 Task: Look for space in Le Blanc-Mesnil, France from 15th June, 2023 to 21st June, 2023 for 5 adults in price range Rs.14000 to Rs.25000. Place can be entire place with 3 bedrooms having 3 beds and 3 bathrooms. Property type can be house, flat, guest house. Booking option can be shelf check-in. Required host language is English.
Action: Mouse moved to (529, 121)
Screenshot: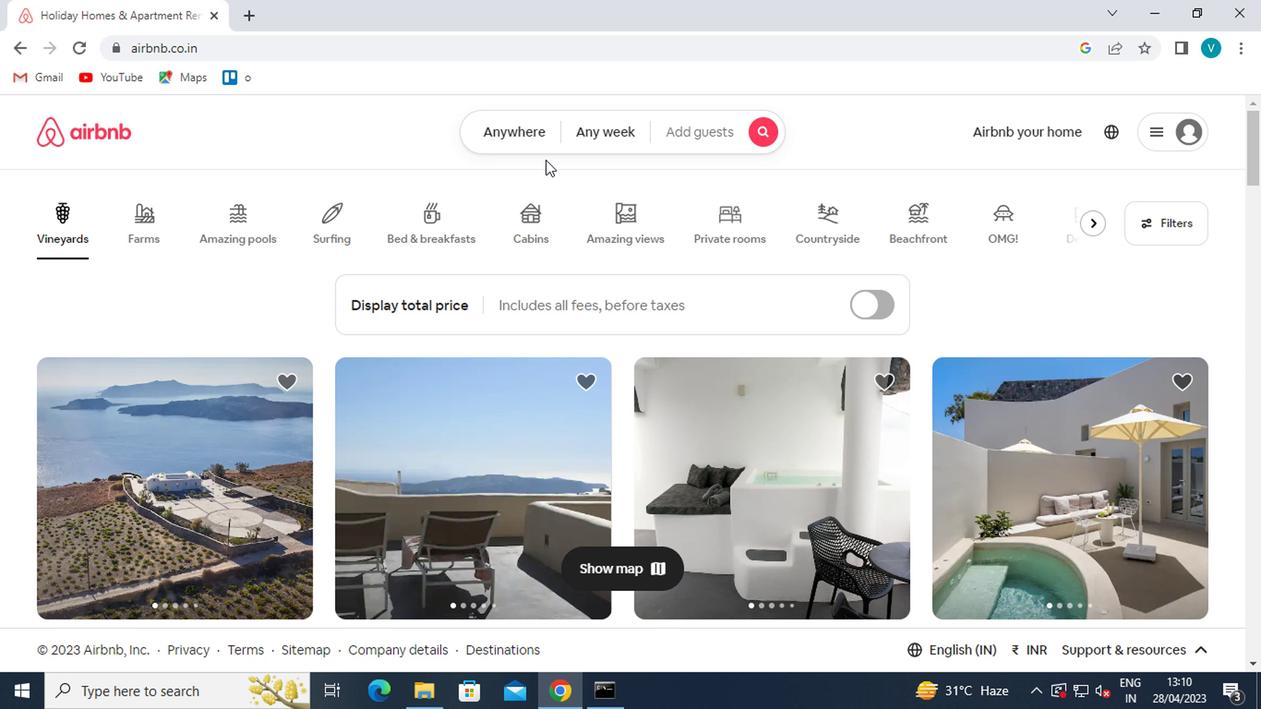 
Action: Mouse pressed left at (529, 121)
Screenshot: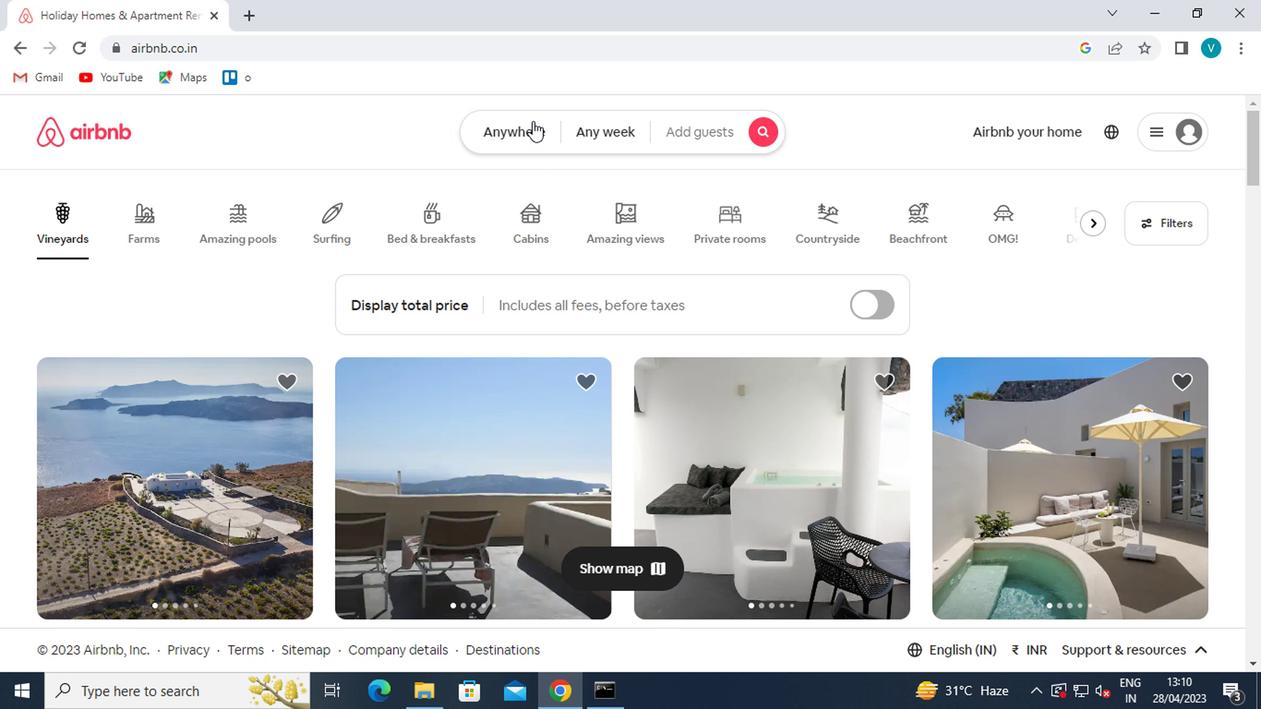
Action: Mouse moved to (437, 205)
Screenshot: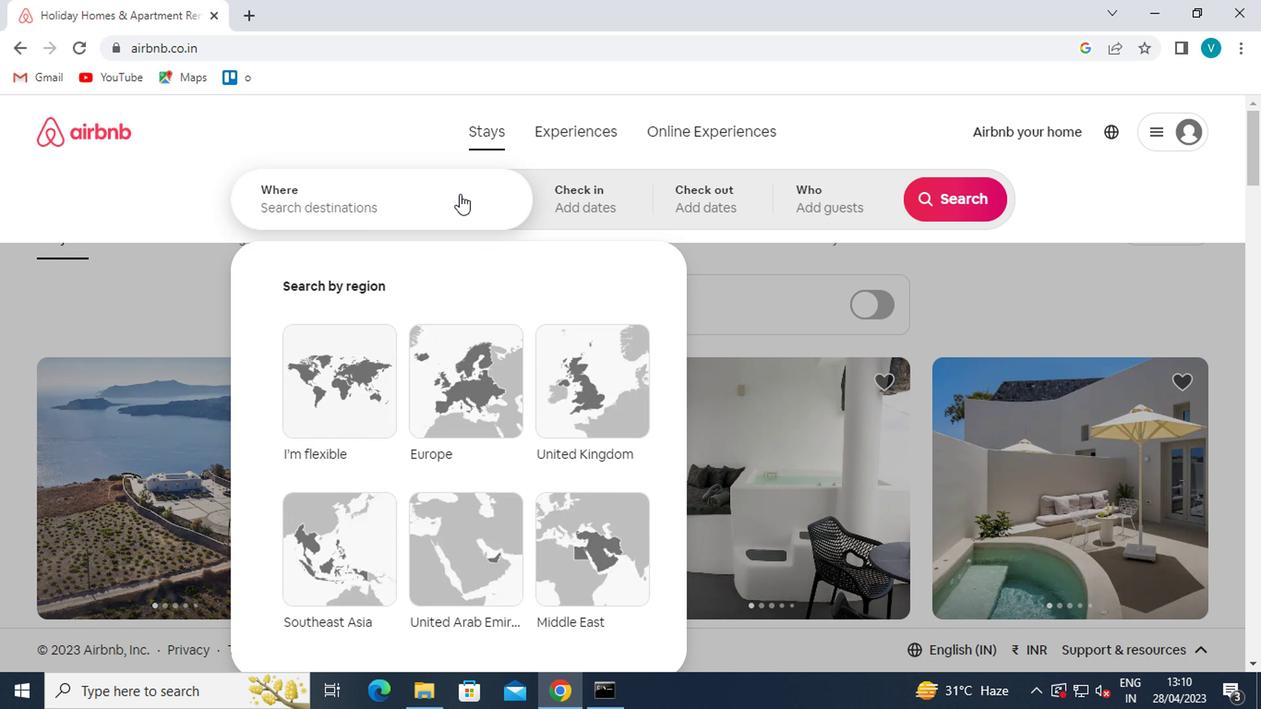 
Action: Mouse pressed left at (437, 205)
Screenshot: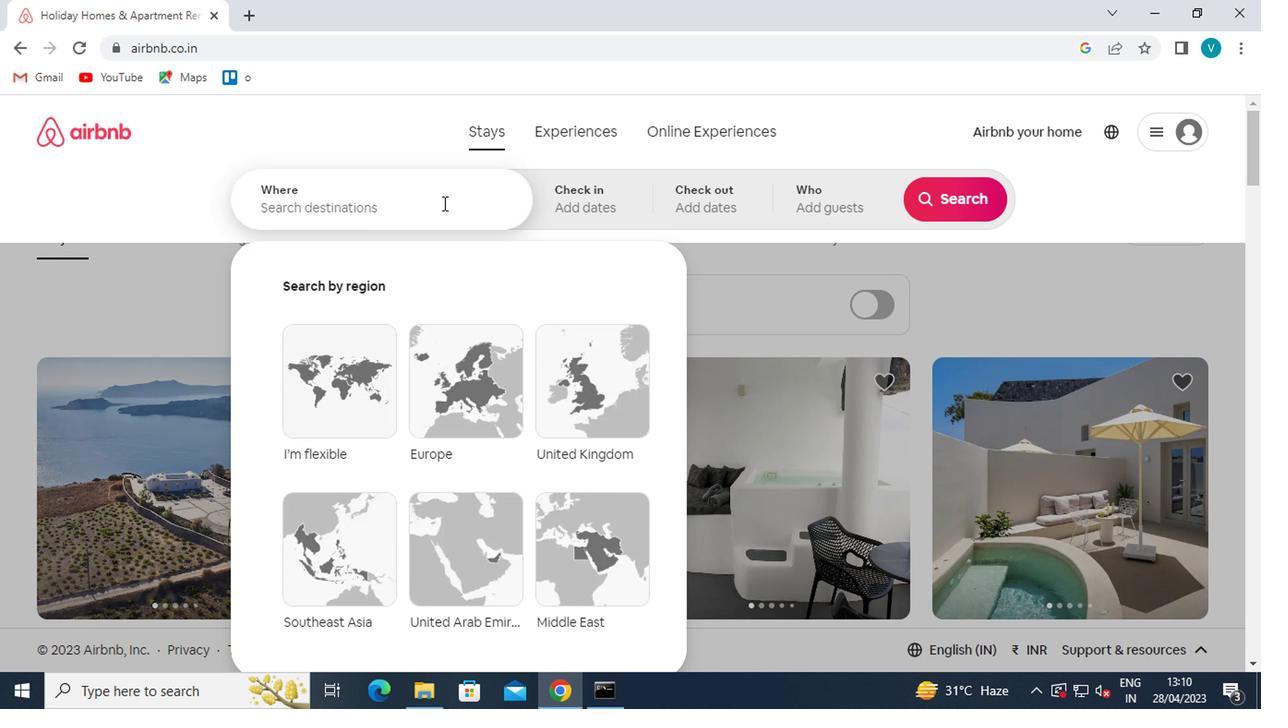 
Action: Key pressed <Key.caps_lock><Key.caps_lock>l<Key.caps_lock>e<Key.space>bl<Key.down><Key.enter>
Screenshot: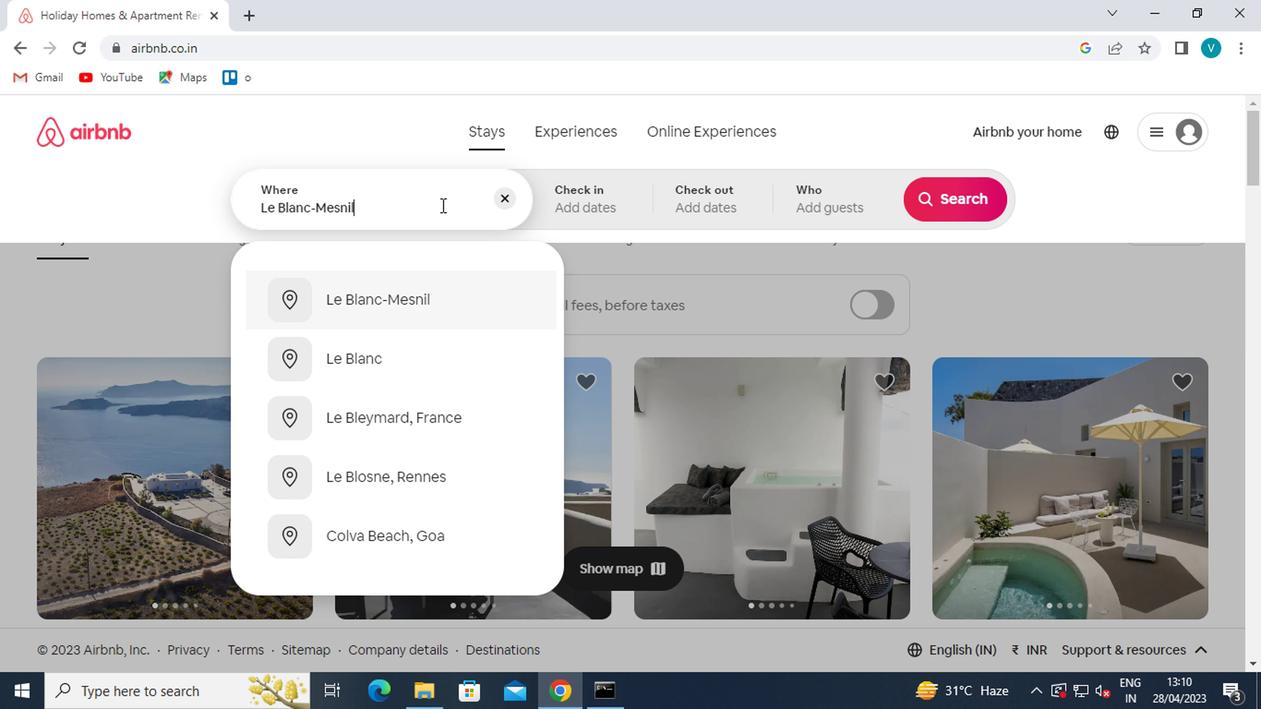 
Action: Mouse moved to (938, 342)
Screenshot: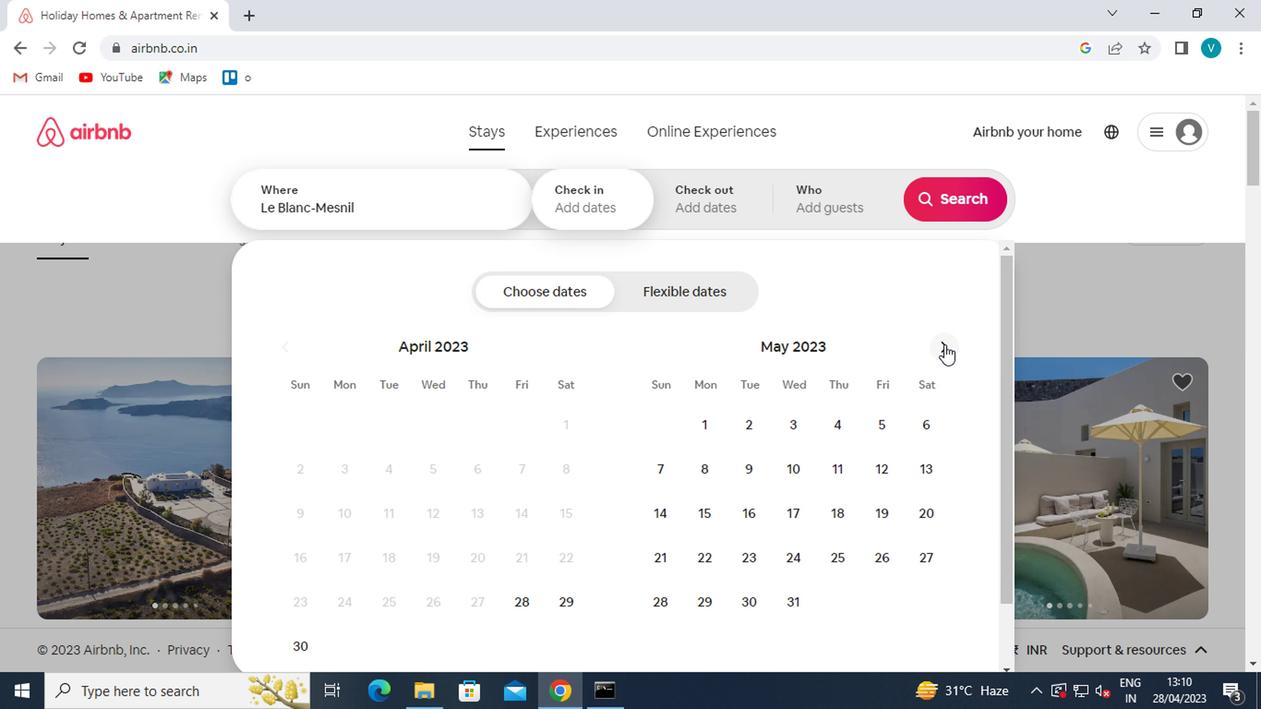 
Action: Mouse pressed left at (938, 342)
Screenshot: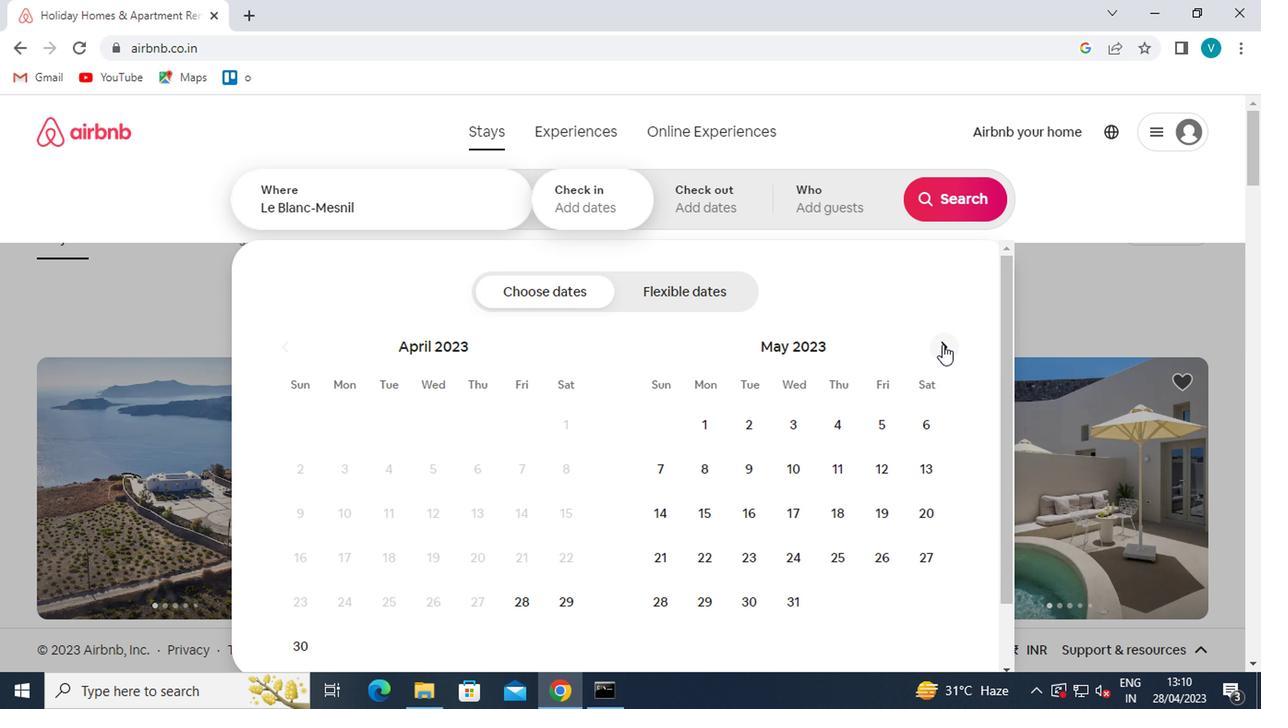 
Action: Mouse moved to (837, 510)
Screenshot: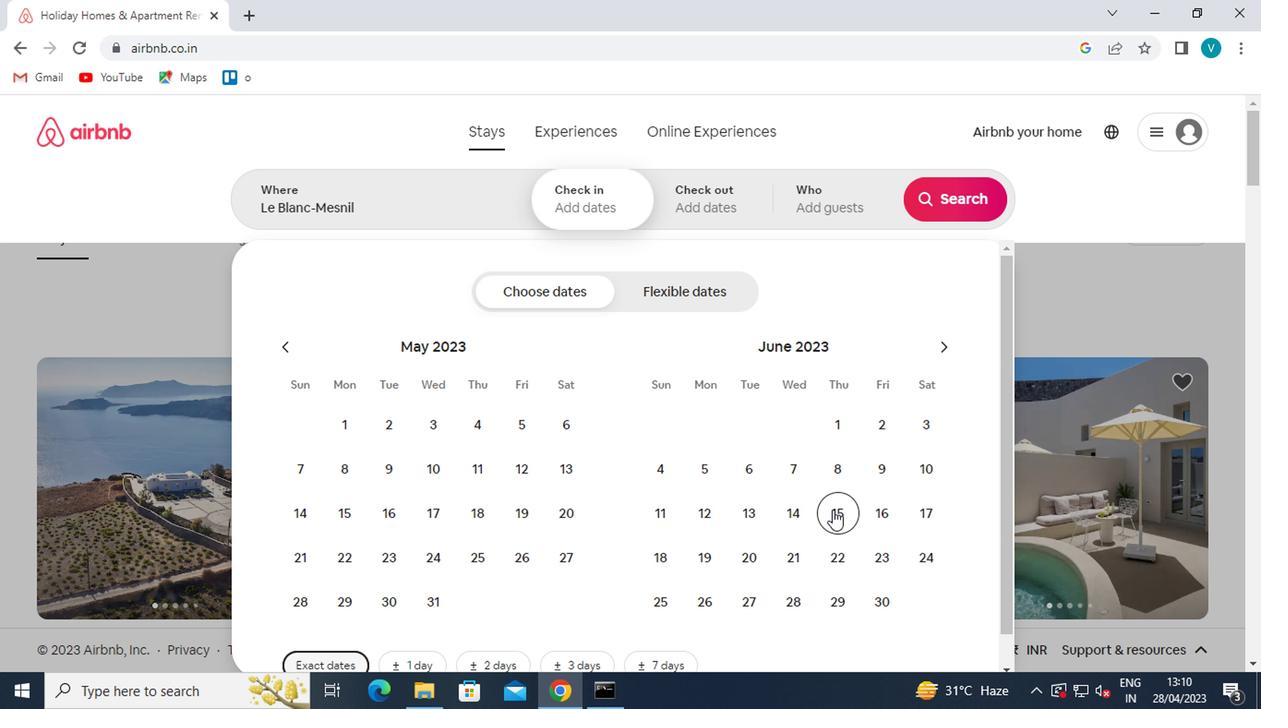 
Action: Mouse pressed left at (837, 510)
Screenshot: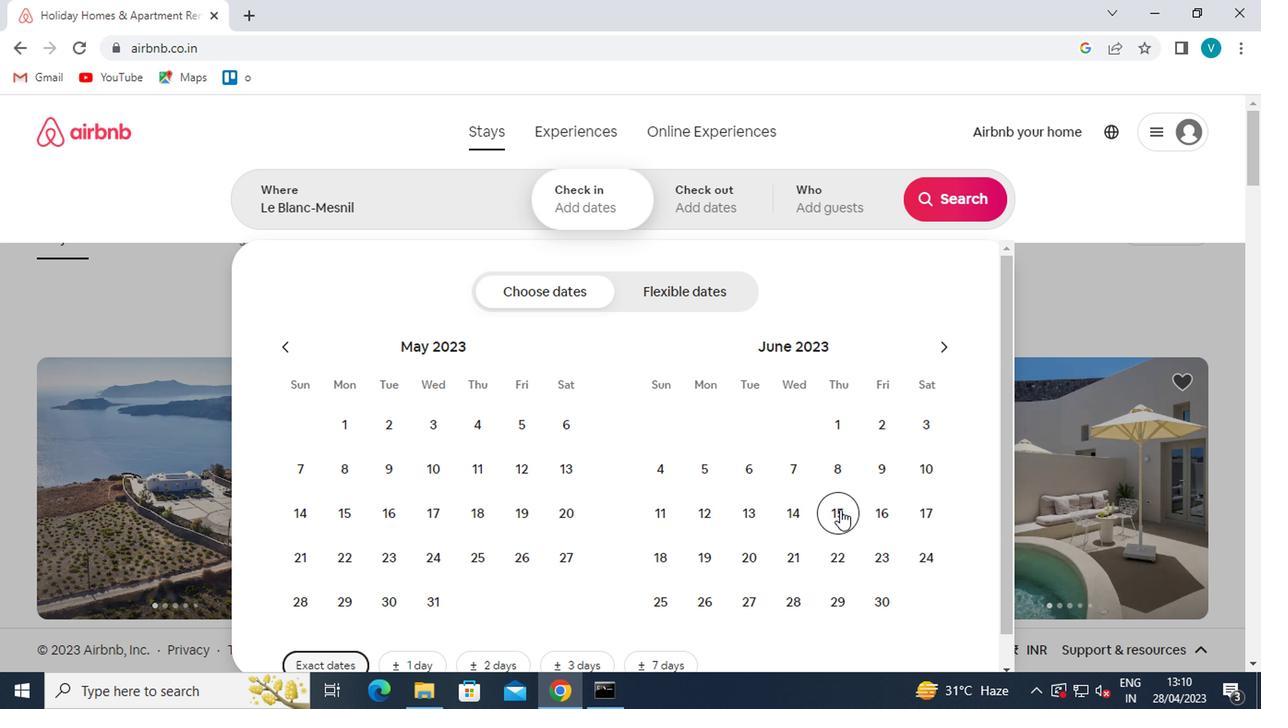 
Action: Mouse moved to (797, 567)
Screenshot: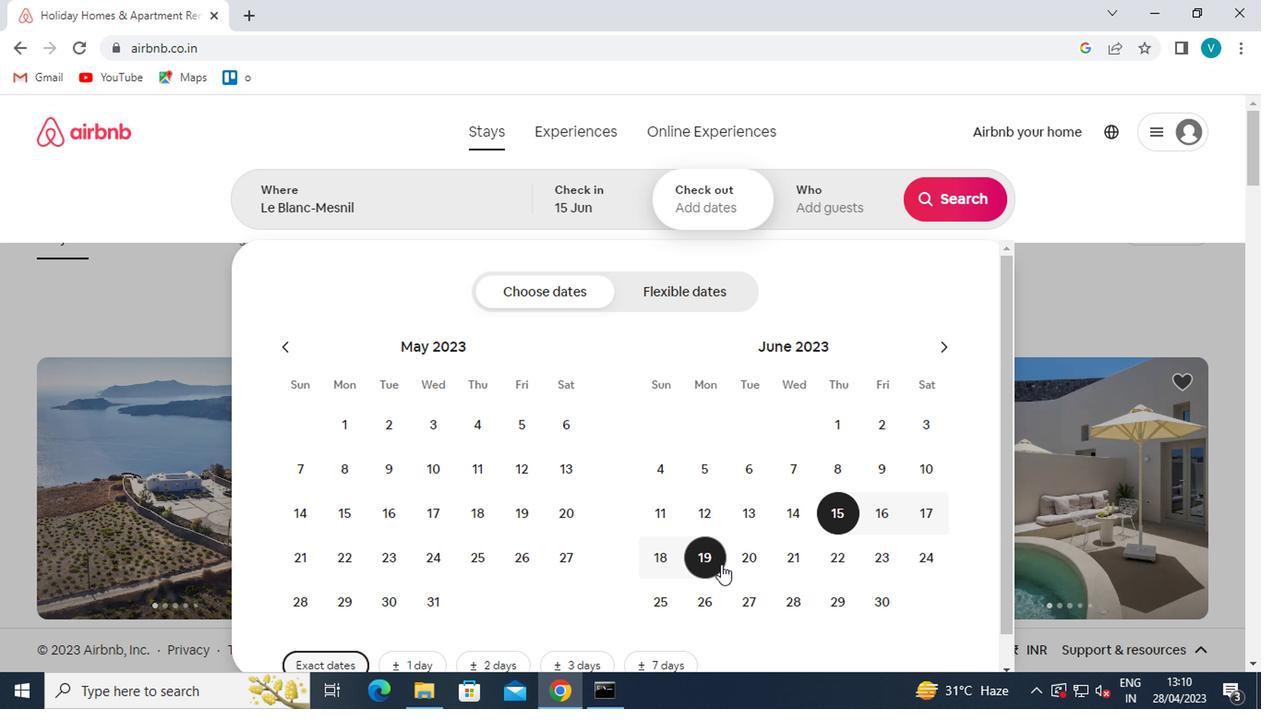 
Action: Mouse pressed left at (797, 567)
Screenshot: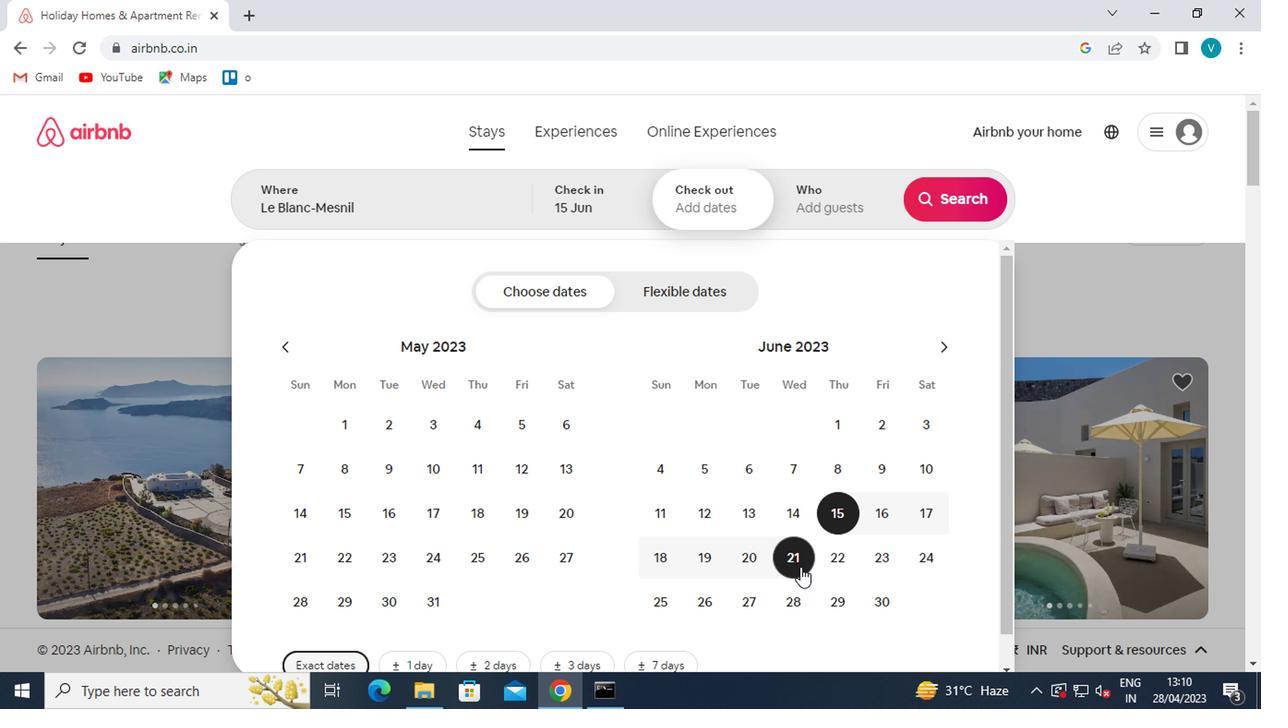 
Action: Mouse moved to (832, 209)
Screenshot: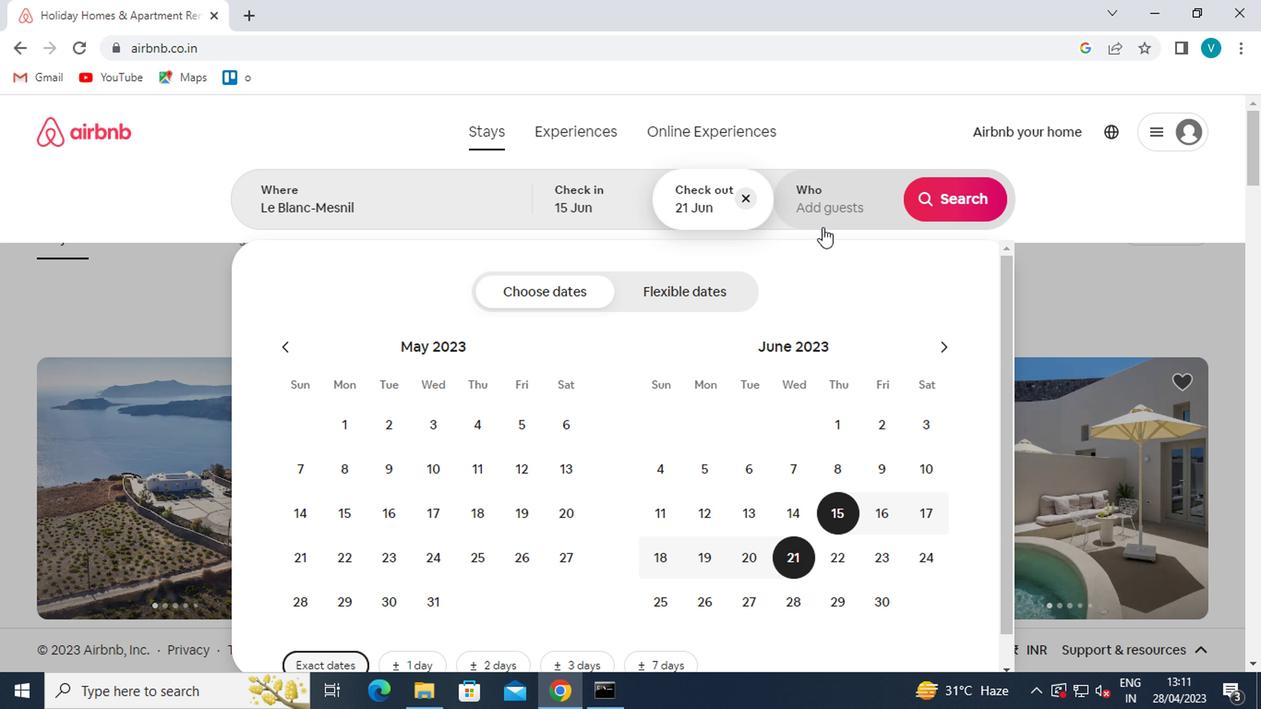 
Action: Mouse pressed left at (832, 209)
Screenshot: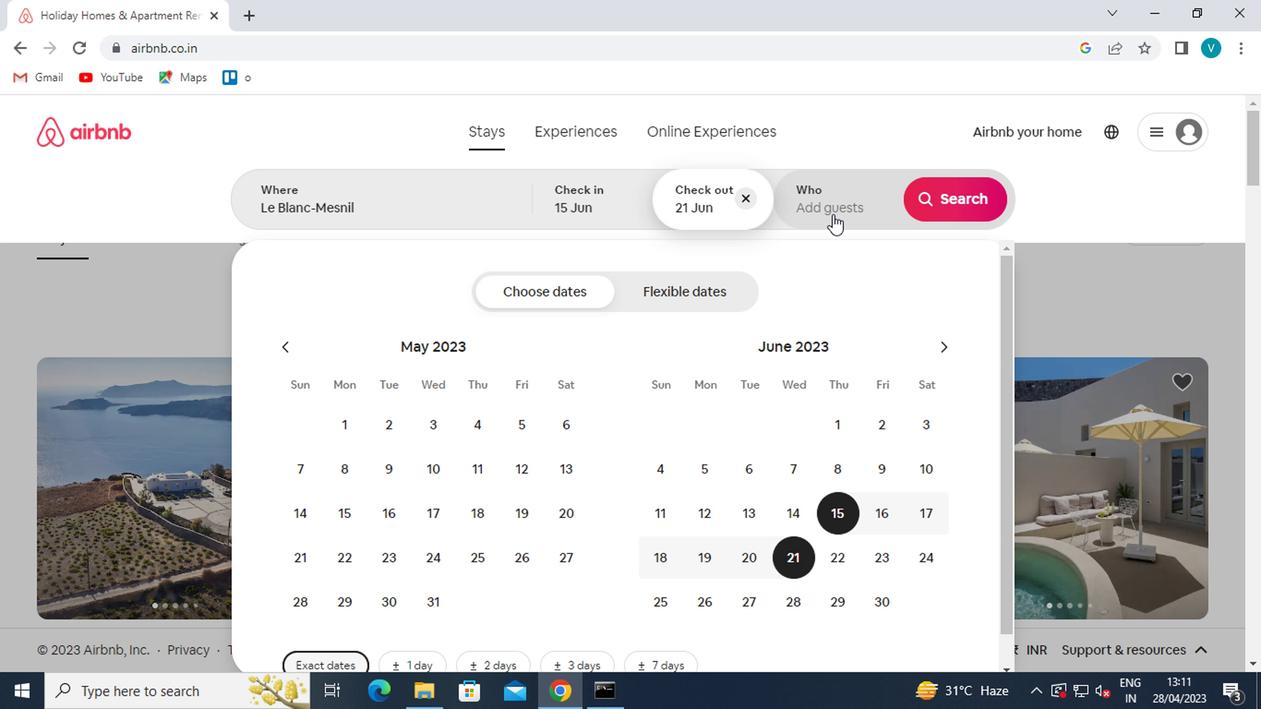 
Action: Mouse moved to (955, 290)
Screenshot: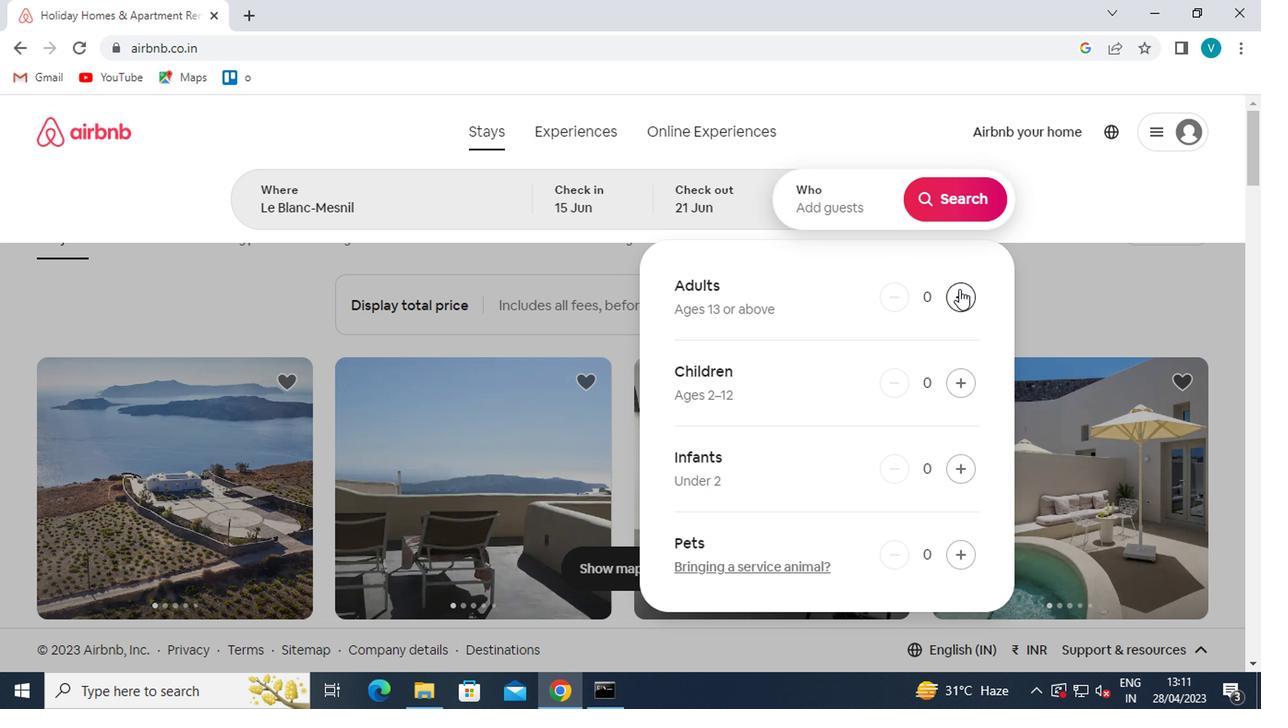 
Action: Mouse pressed left at (955, 290)
Screenshot: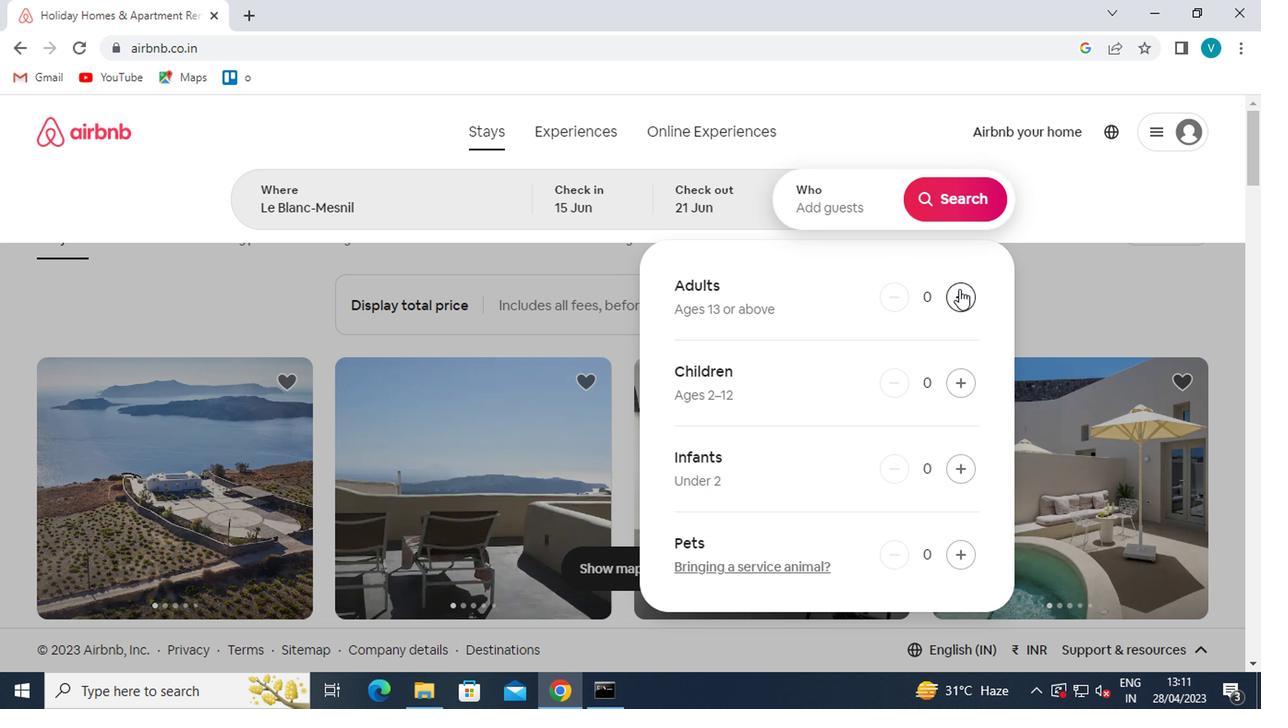
Action: Mouse pressed left at (955, 290)
Screenshot: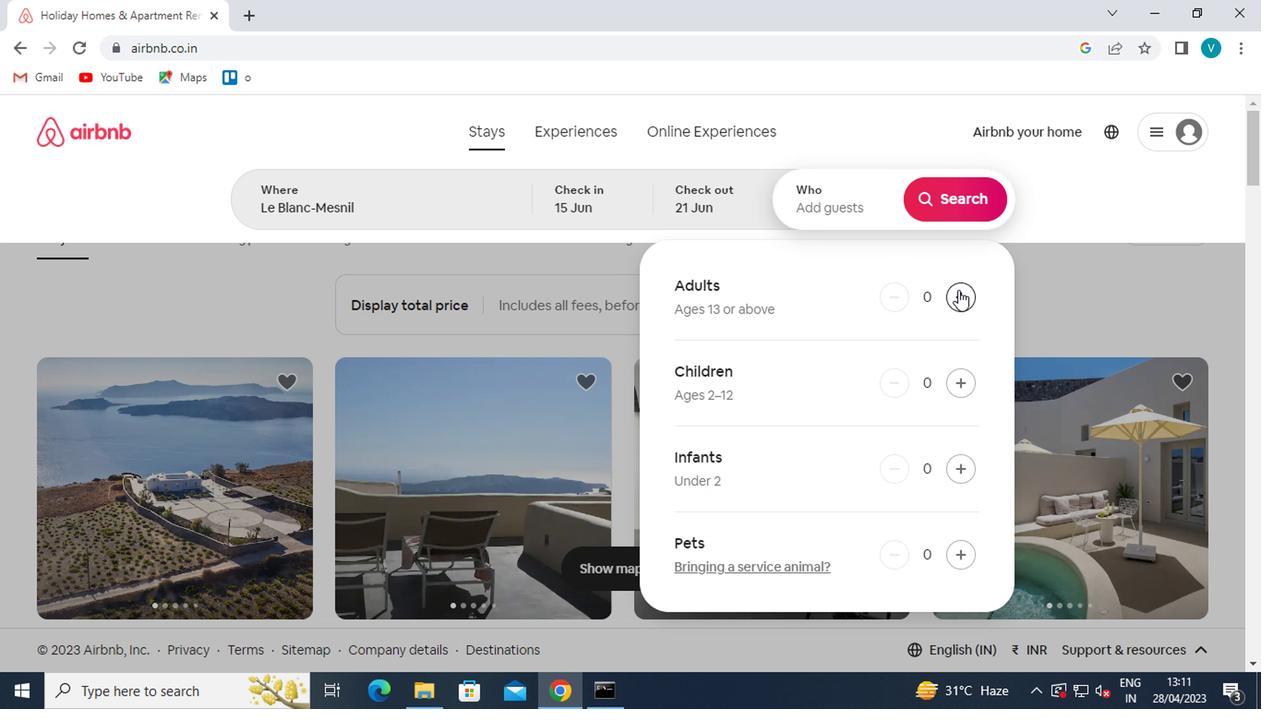 
Action: Mouse pressed left at (955, 290)
Screenshot: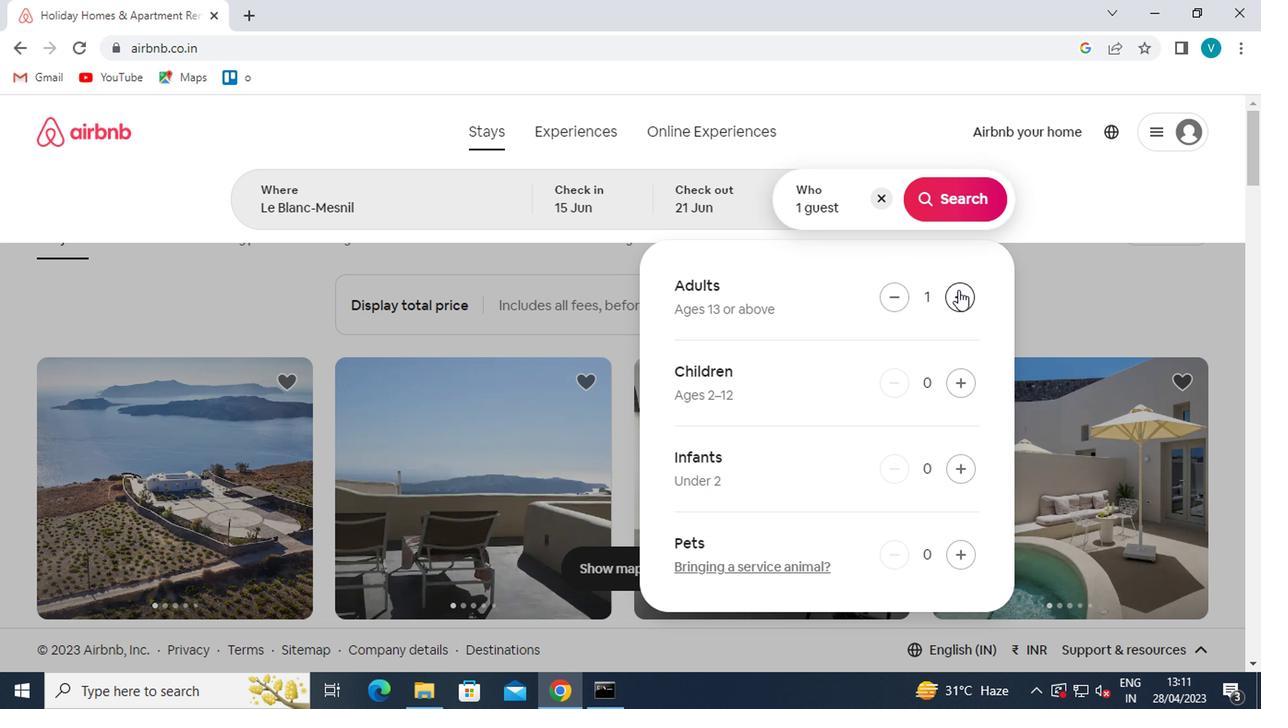 
Action: Mouse pressed left at (955, 290)
Screenshot: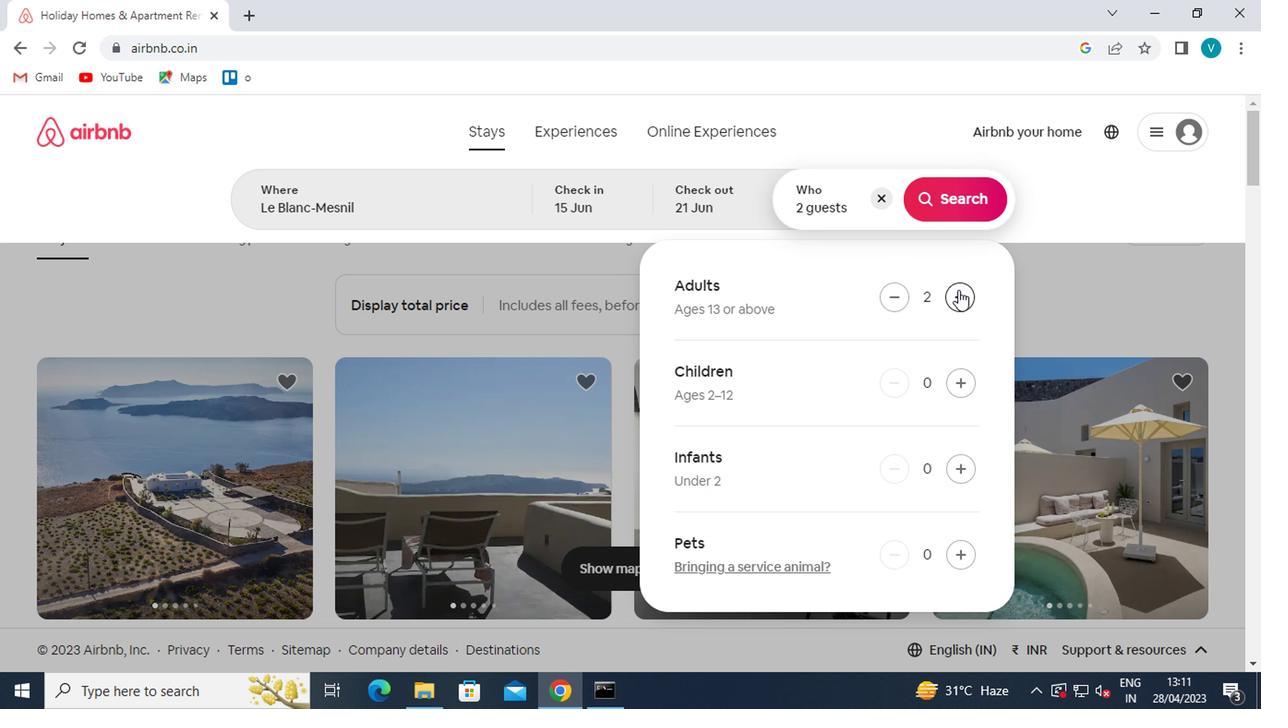 
Action: Mouse pressed left at (955, 290)
Screenshot: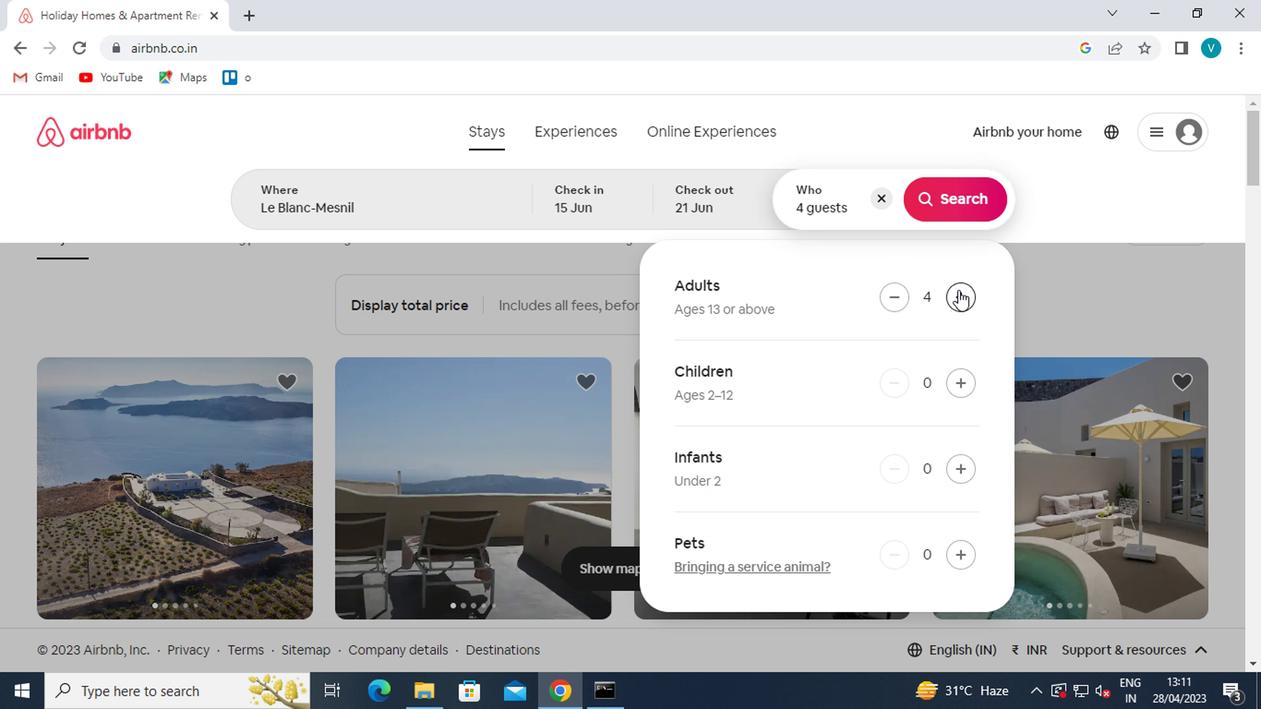 
Action: Mouse moved to (954, 183)
Screenshot: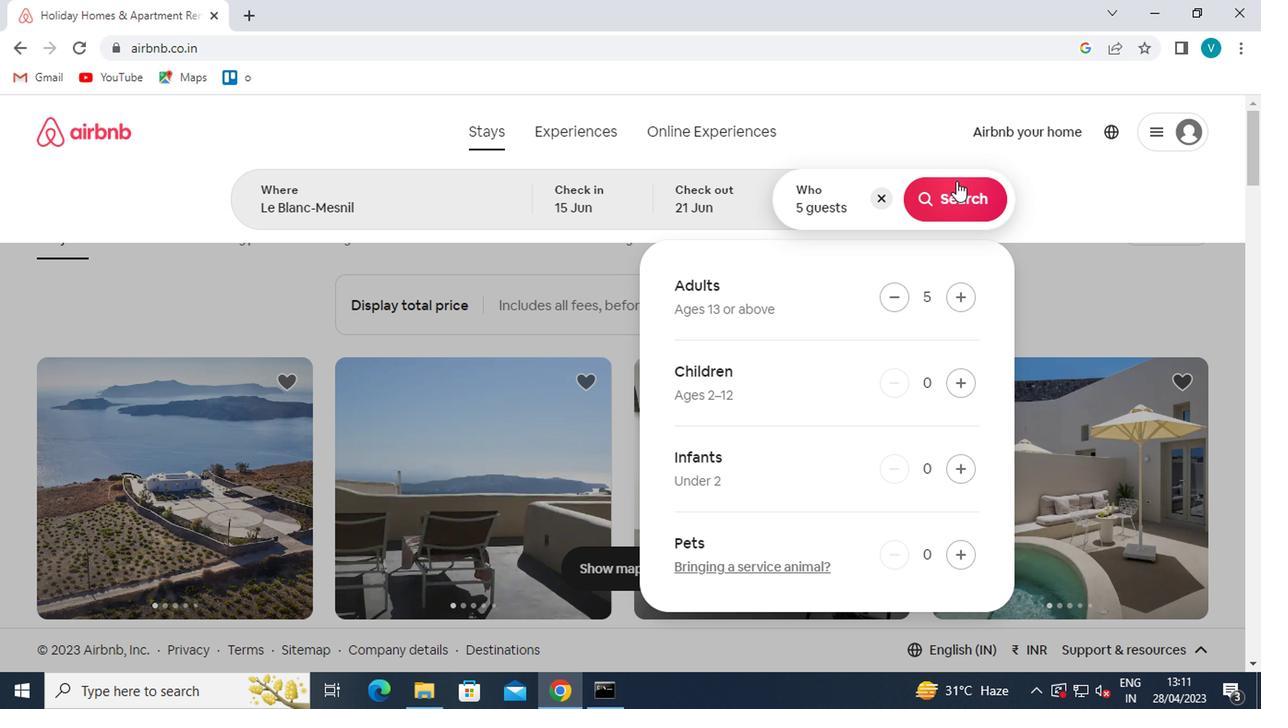 
Action: Mouse pressed left at (954, 183)
Screenshot: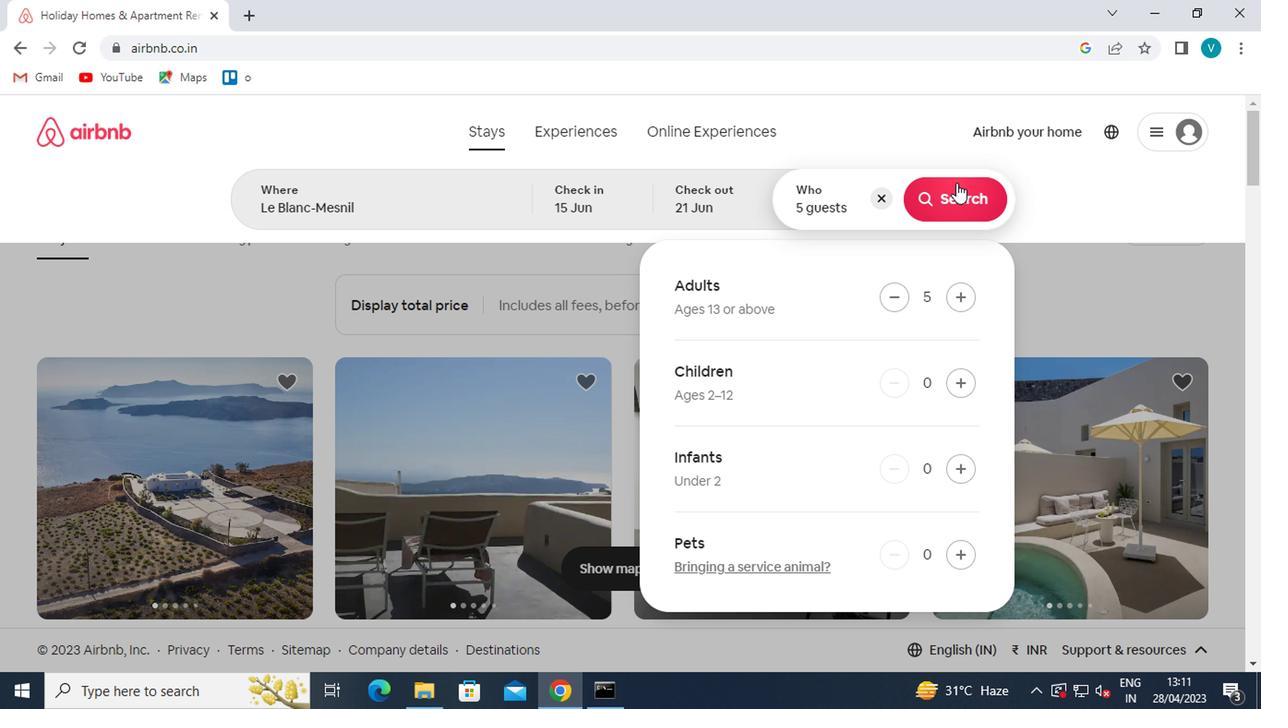 
Action: Mouse moved to (1158, 194)
Screenshot: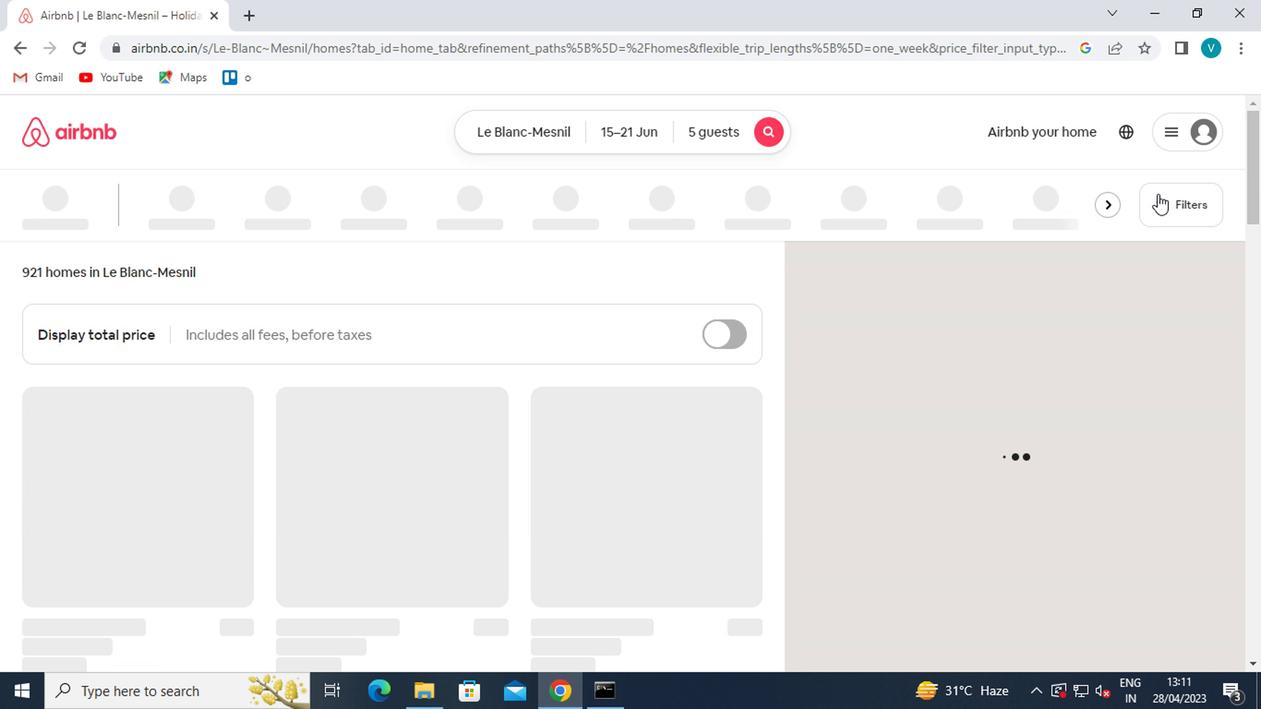 
Action: Mouse pressed left at (1158, 194)
Screenshot: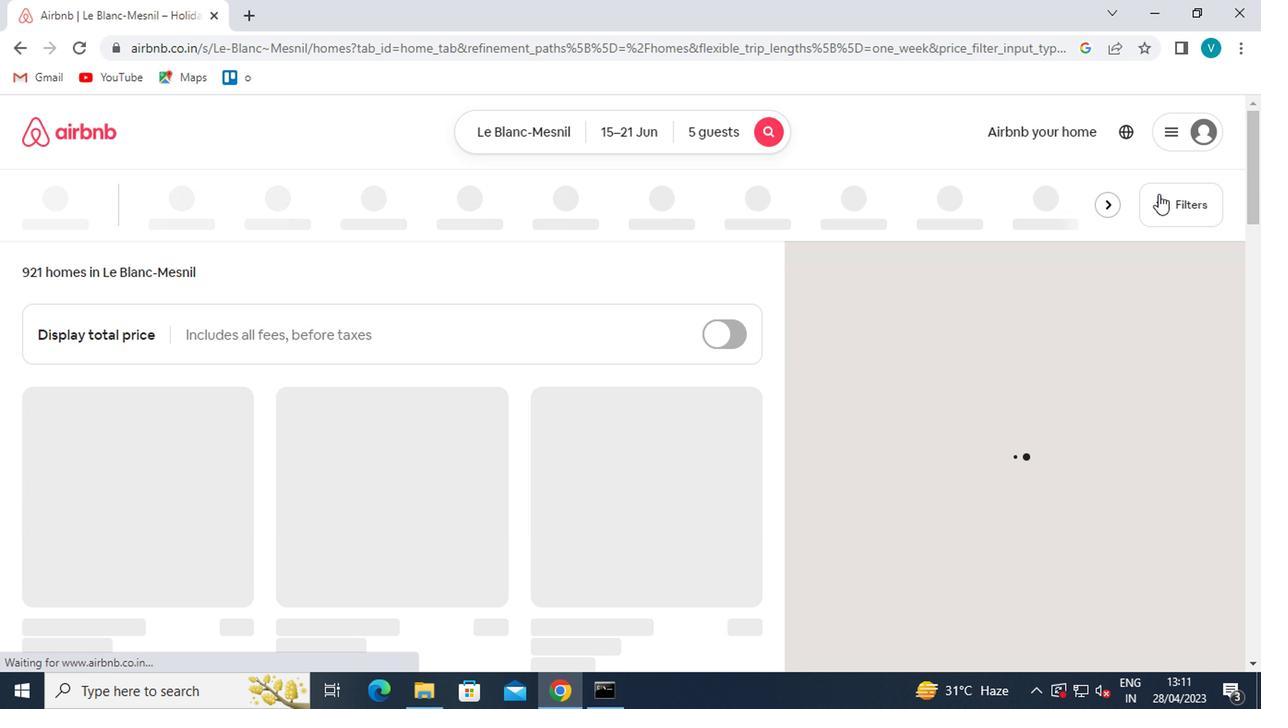 
Action: Mouse moved to (507, 436)
Screenshot: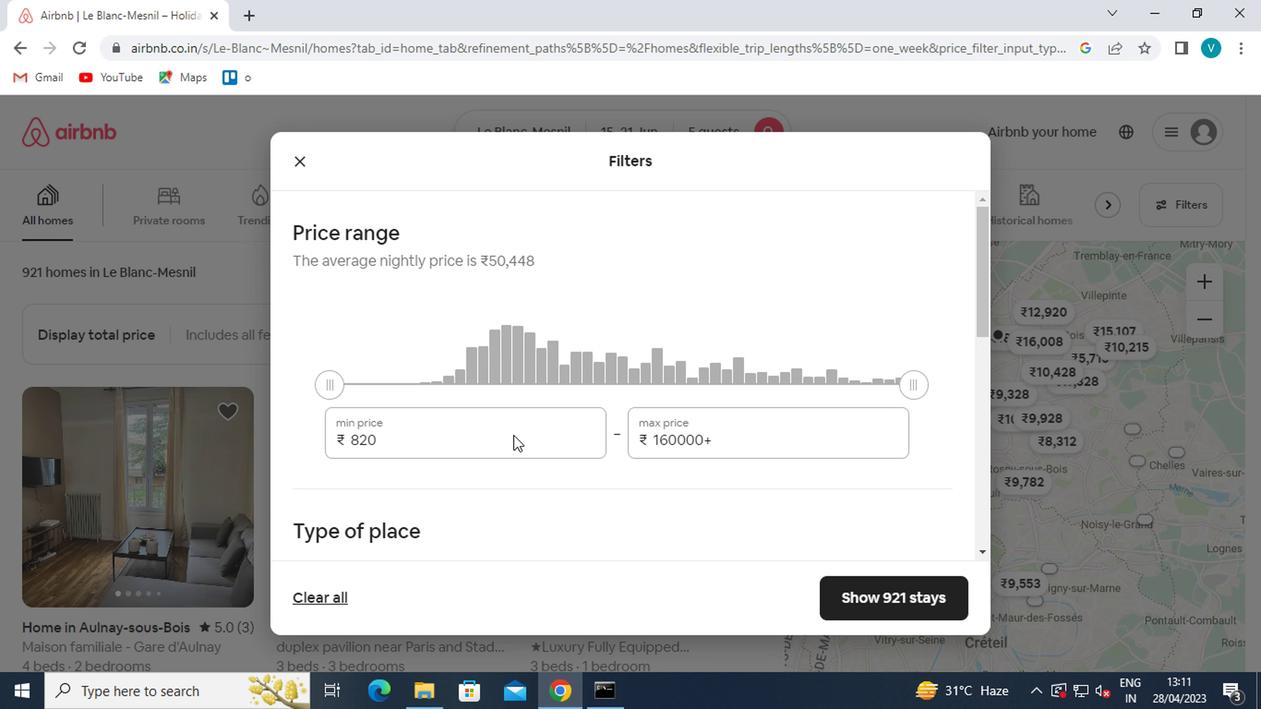 
Action: Mouse pressed left at (507, 436)
Screenshot: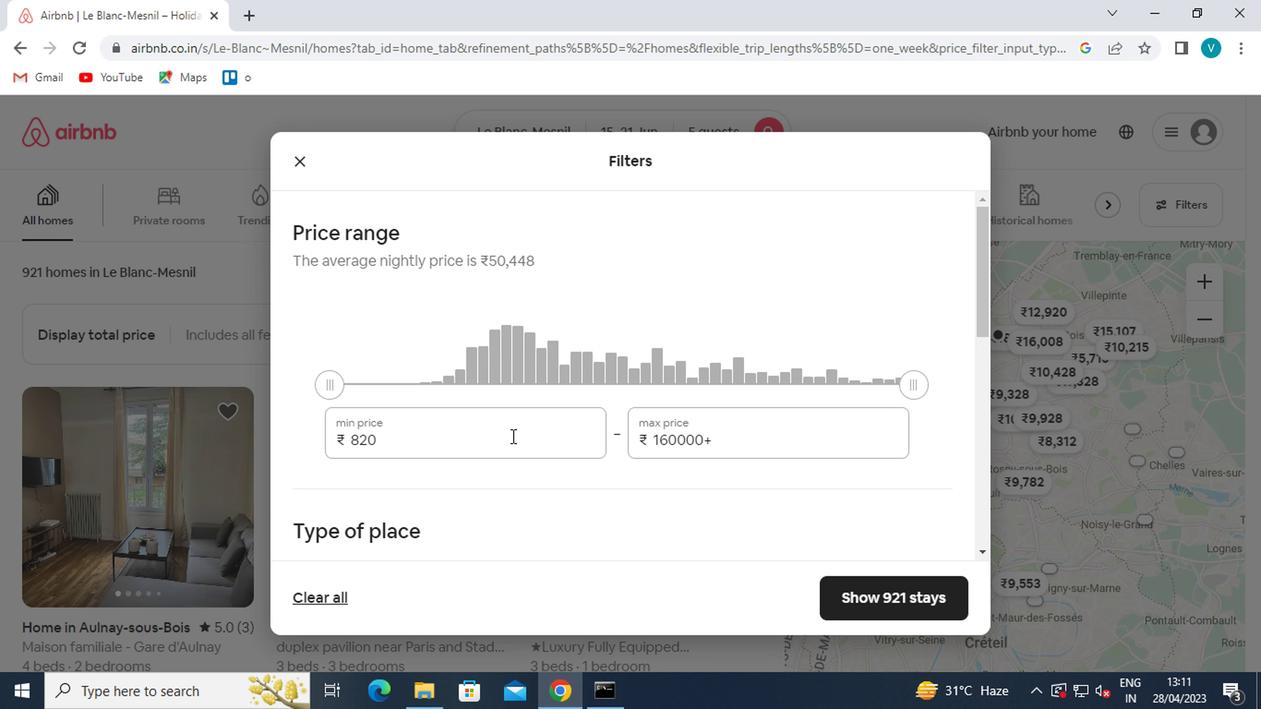 
Action: Key pressed <Key.backspace><Key.backspace><Key.backspace><Key.backspace><Key.backspace><Key.backspace><Key.backspace><Key.backspace><Key.backspace><Key.backspace><Key.backspace><Key.backspace>14000<Key.tab>25000
Screenshot: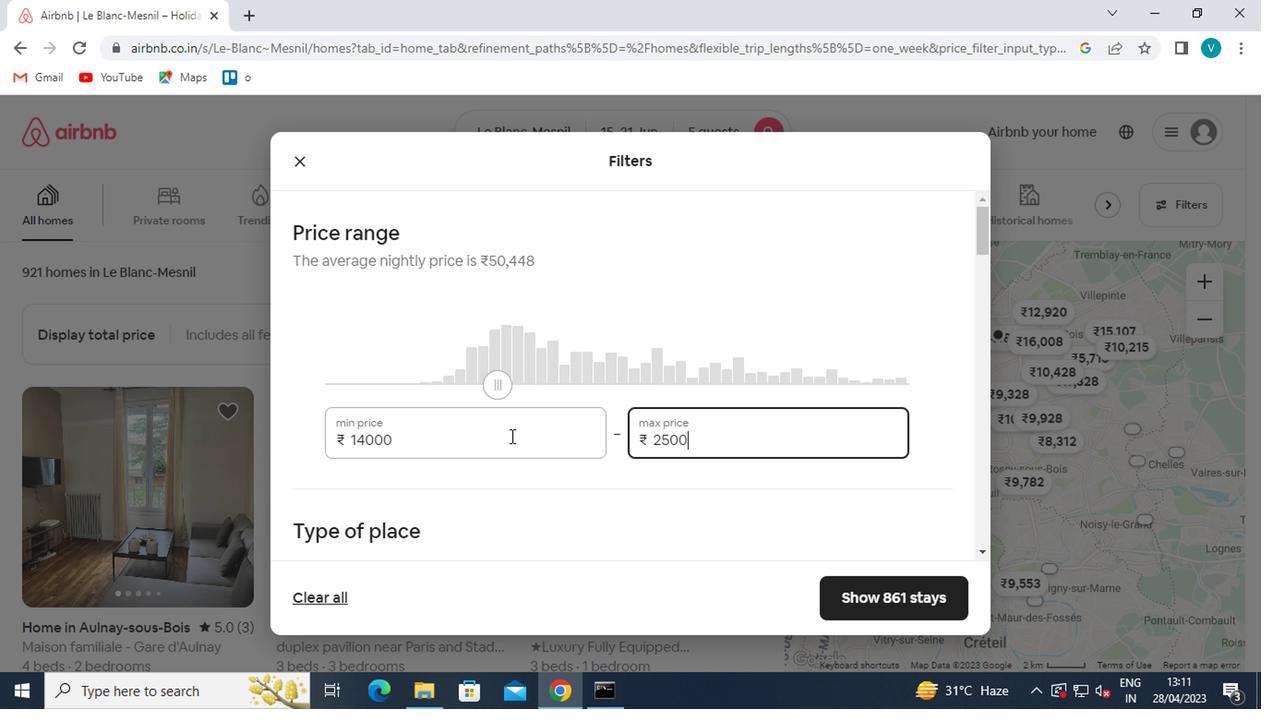 
Action: Mouse scrolled (507, 435) with delta (0, 0)
Screenshot: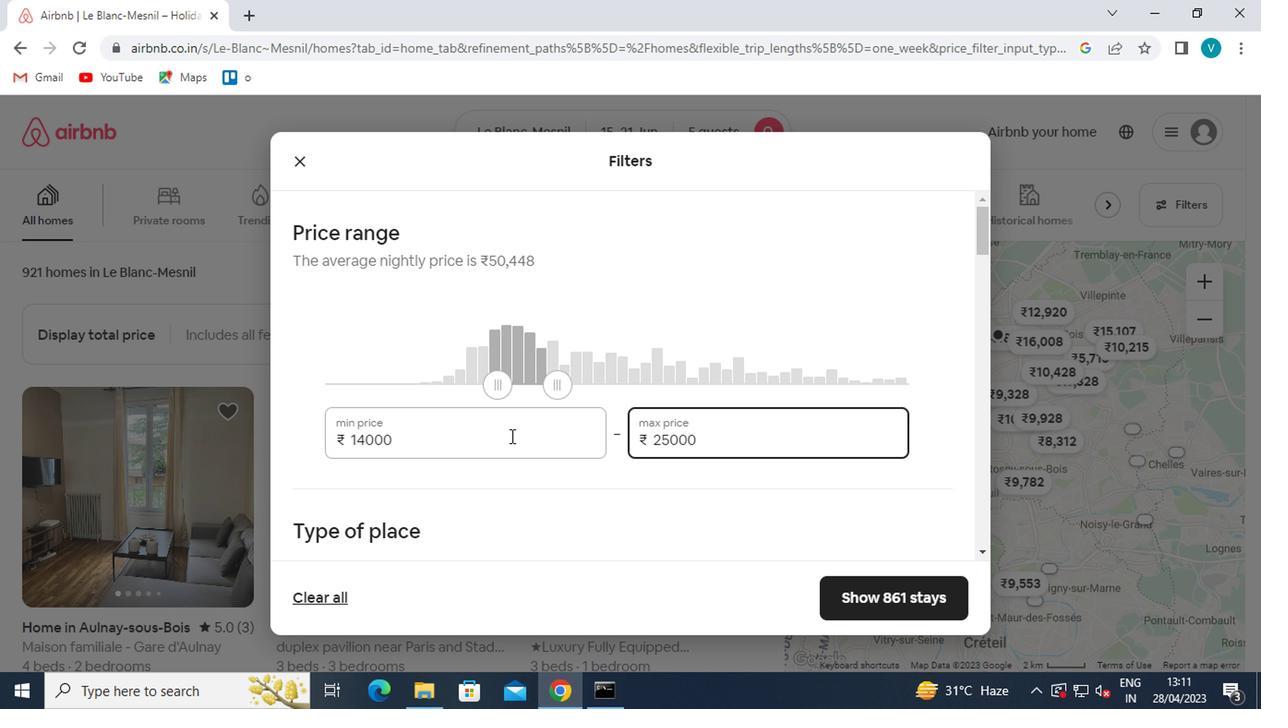 
Action: Mouse scrolled (507, 435) with delta (0, 0)
Screenshot: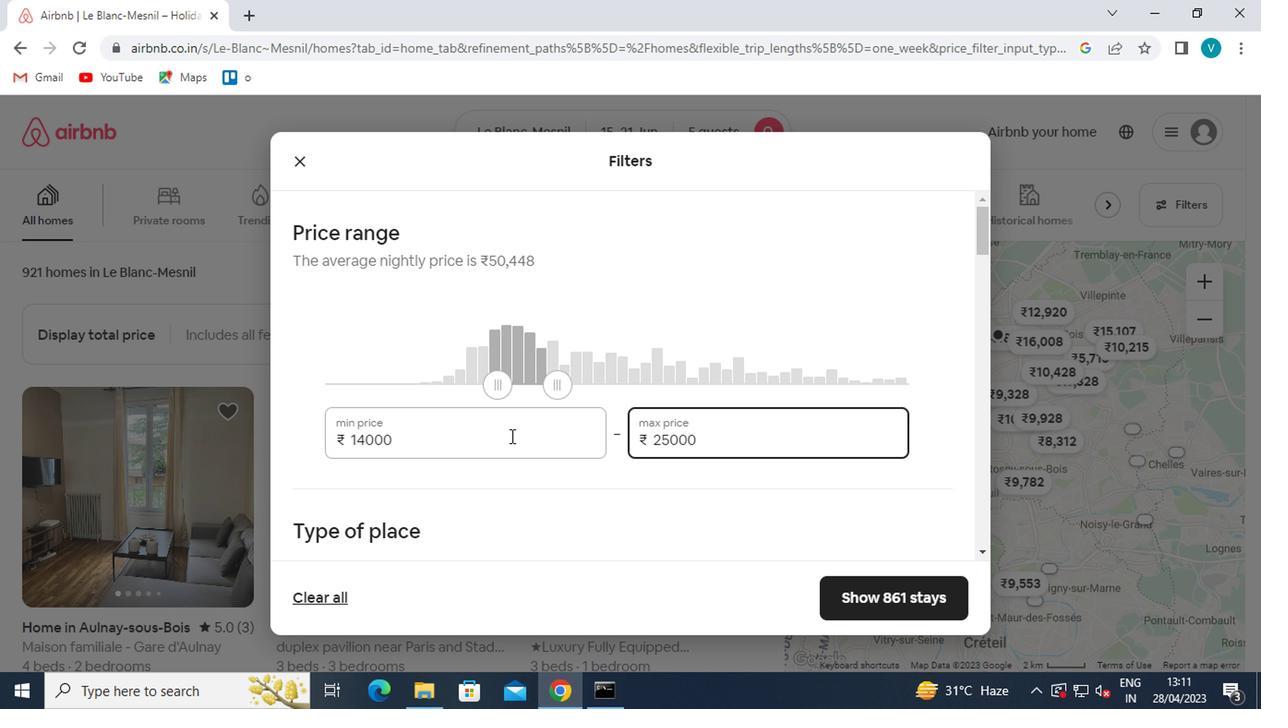 
Action: Mouse scrolled (507, 435) with delta (0, 0)
Screenshot: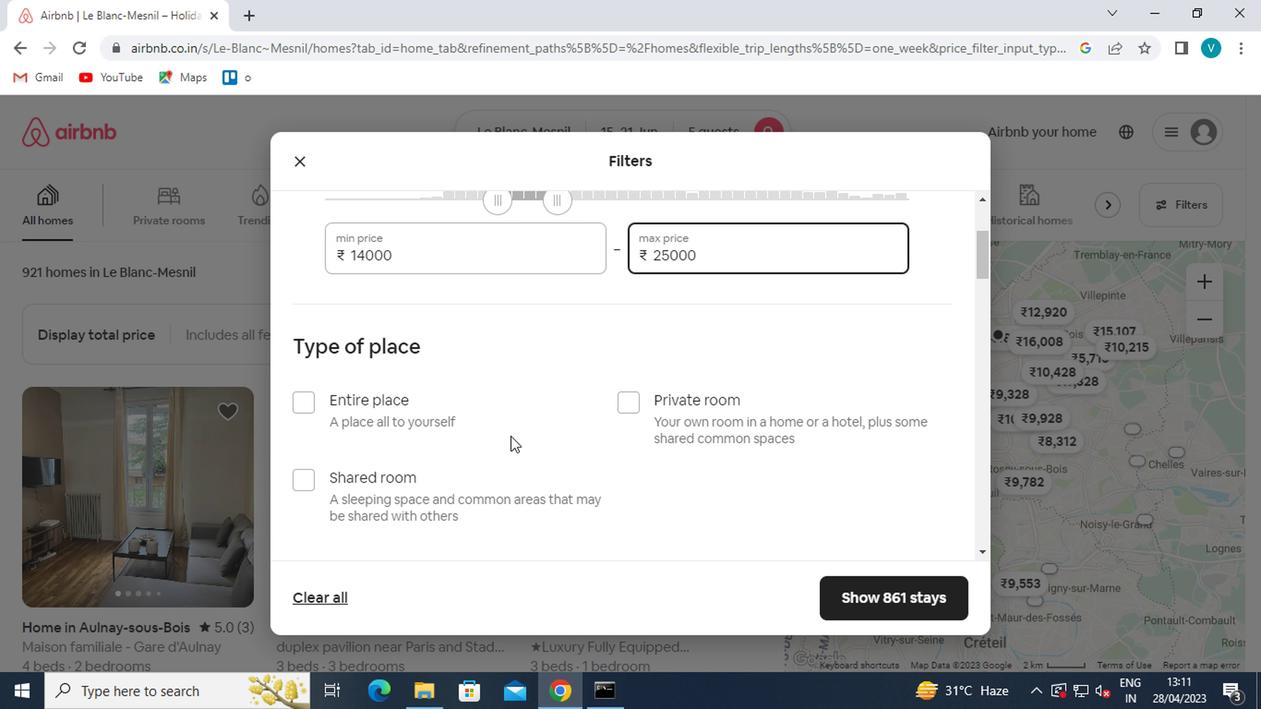 
Action: Mouse moved to (405, 314)
Screenshot: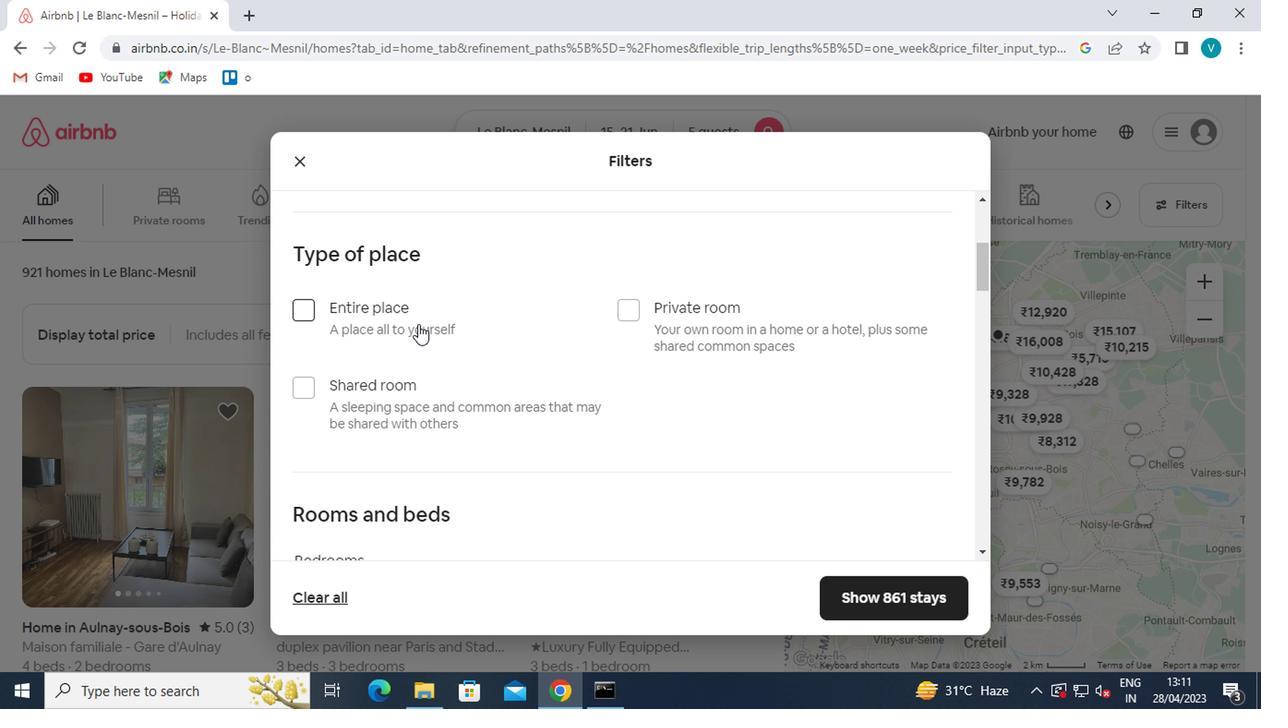 
Action: Mouse pressed left at (405, 314)
Screenshot: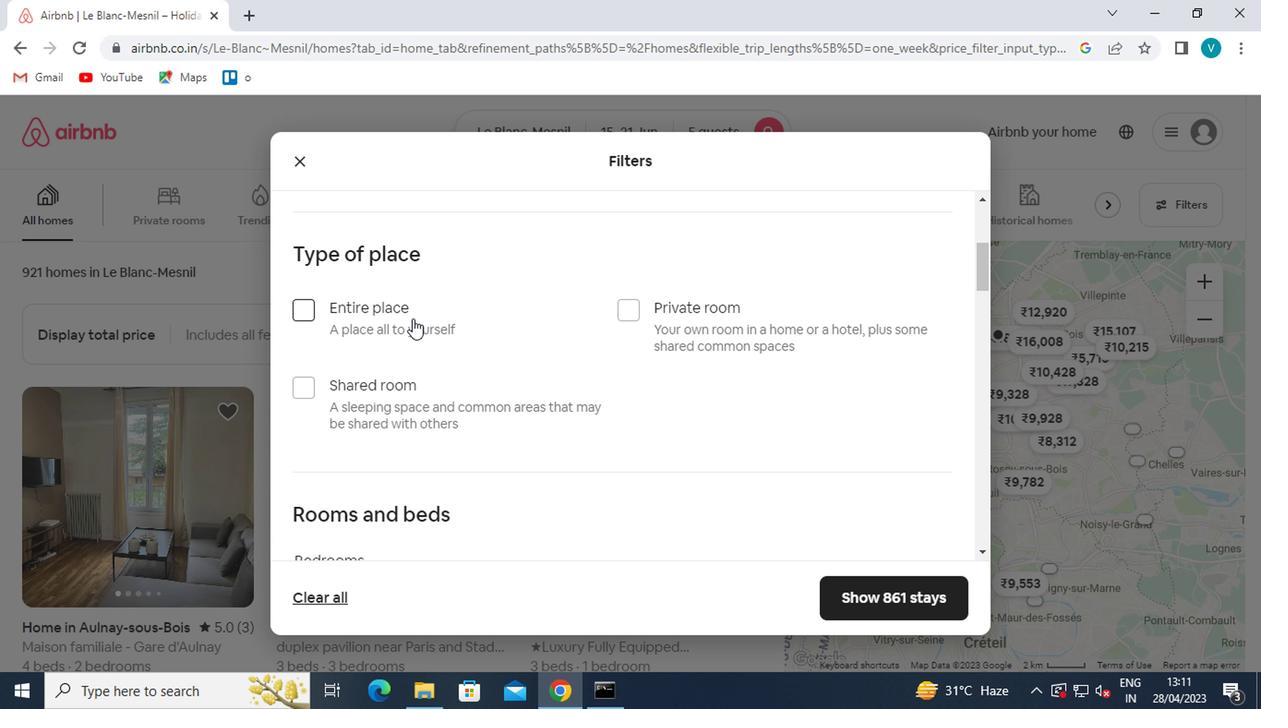 
Action: Mouse moved to (483, 329)
Screenshot: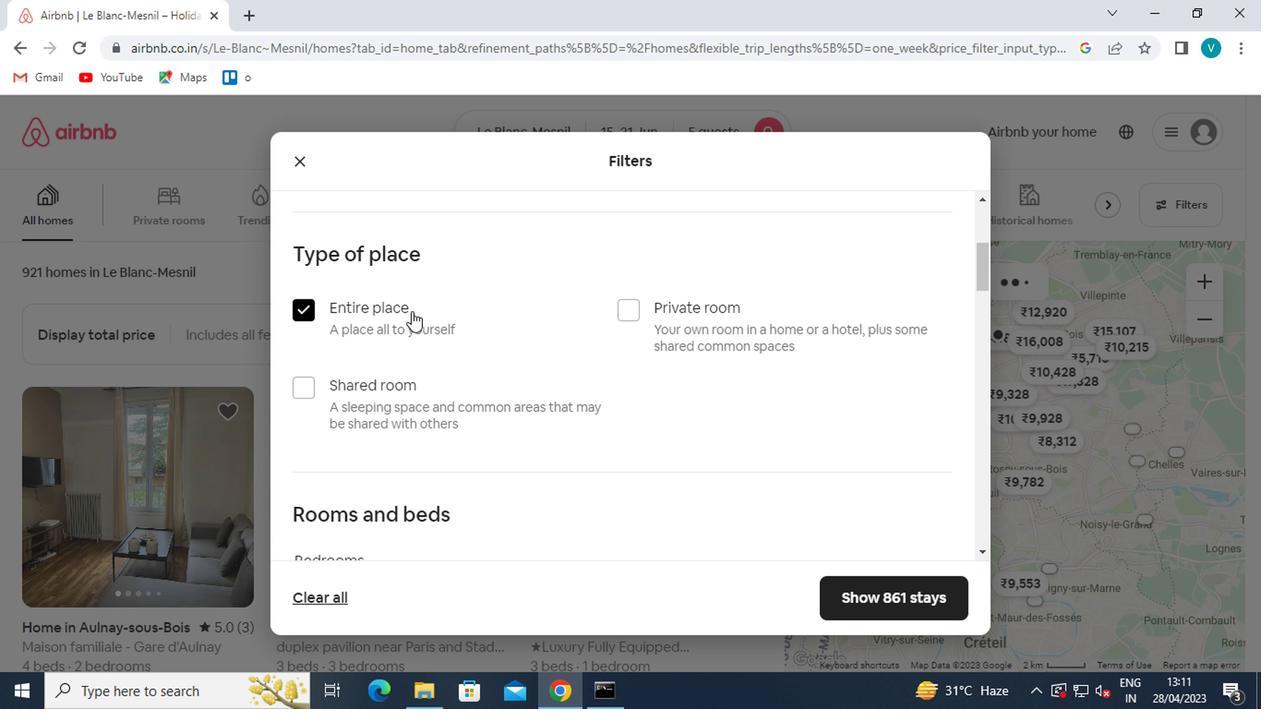 
Action: Mouse scrolled (483, 328) with delta (0, 0)
Screenshot: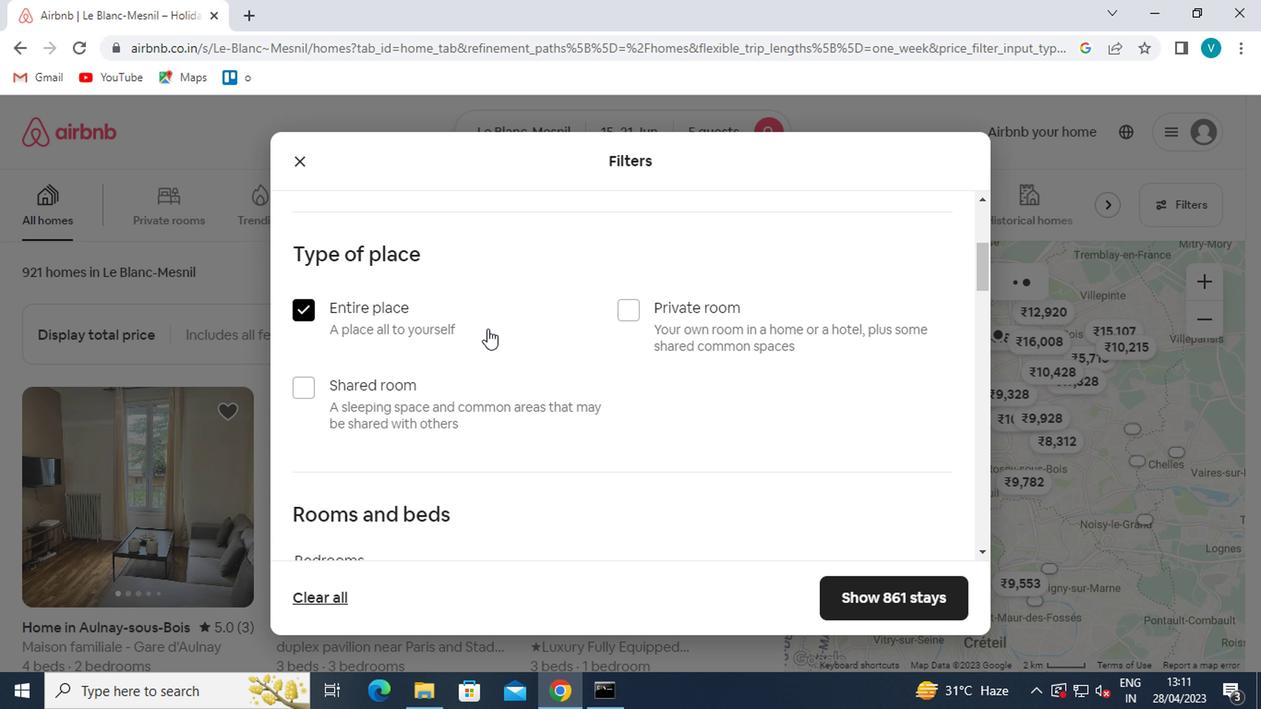 
Action: Mouse scrolled (483, 328) with delta (0, 0)
Screenshot: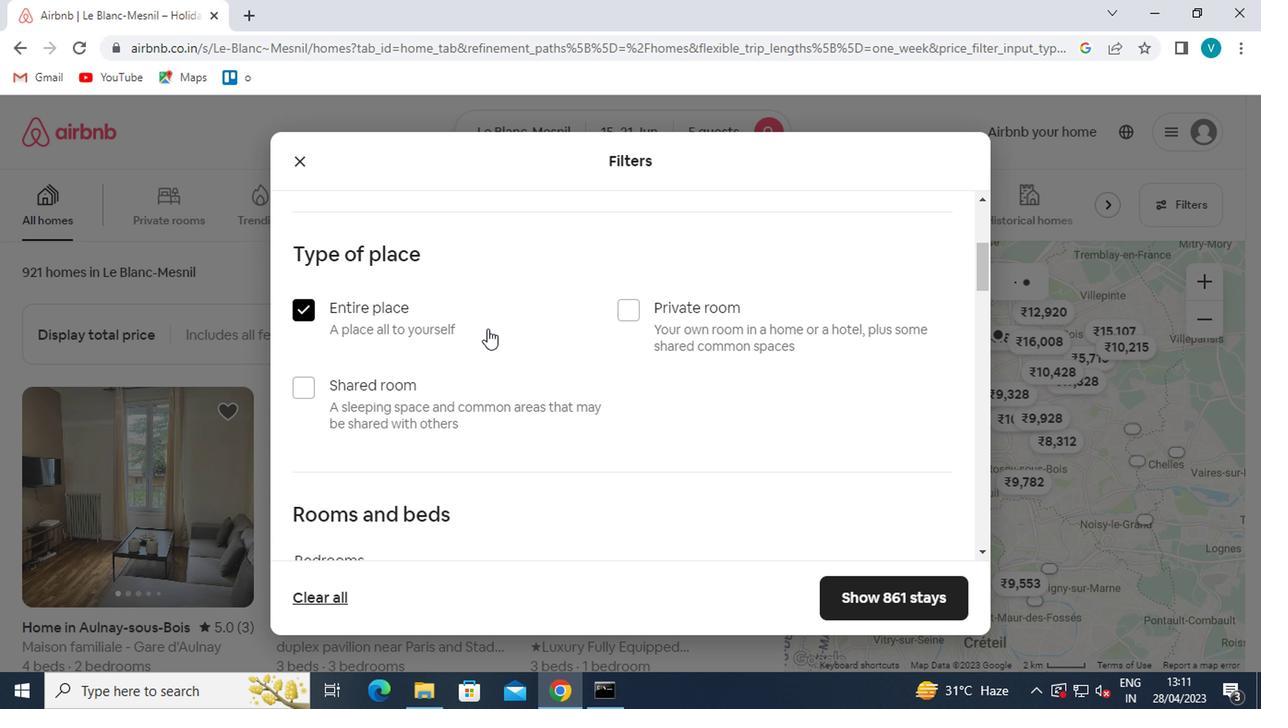 
Action: Mouse moved to (474, 344)
Screenshot: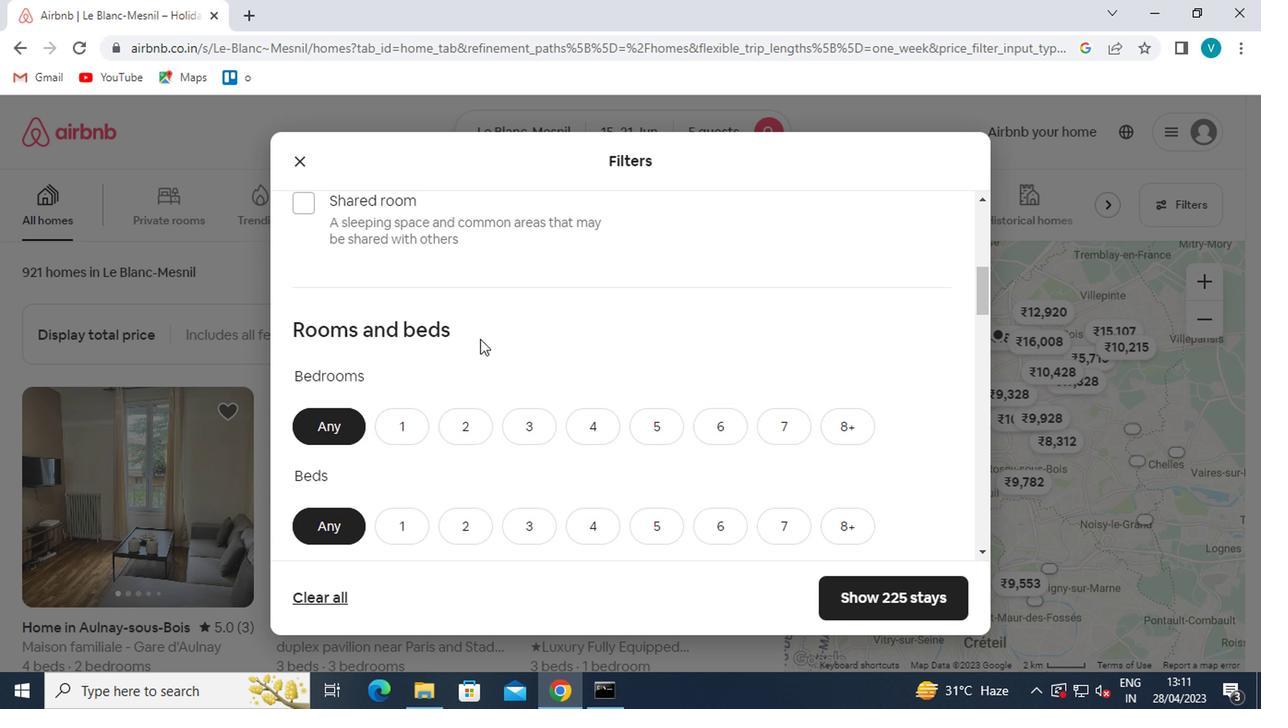 
Action: Mouse scrolled (474, 342) with delta (0, -1)
Screenshot: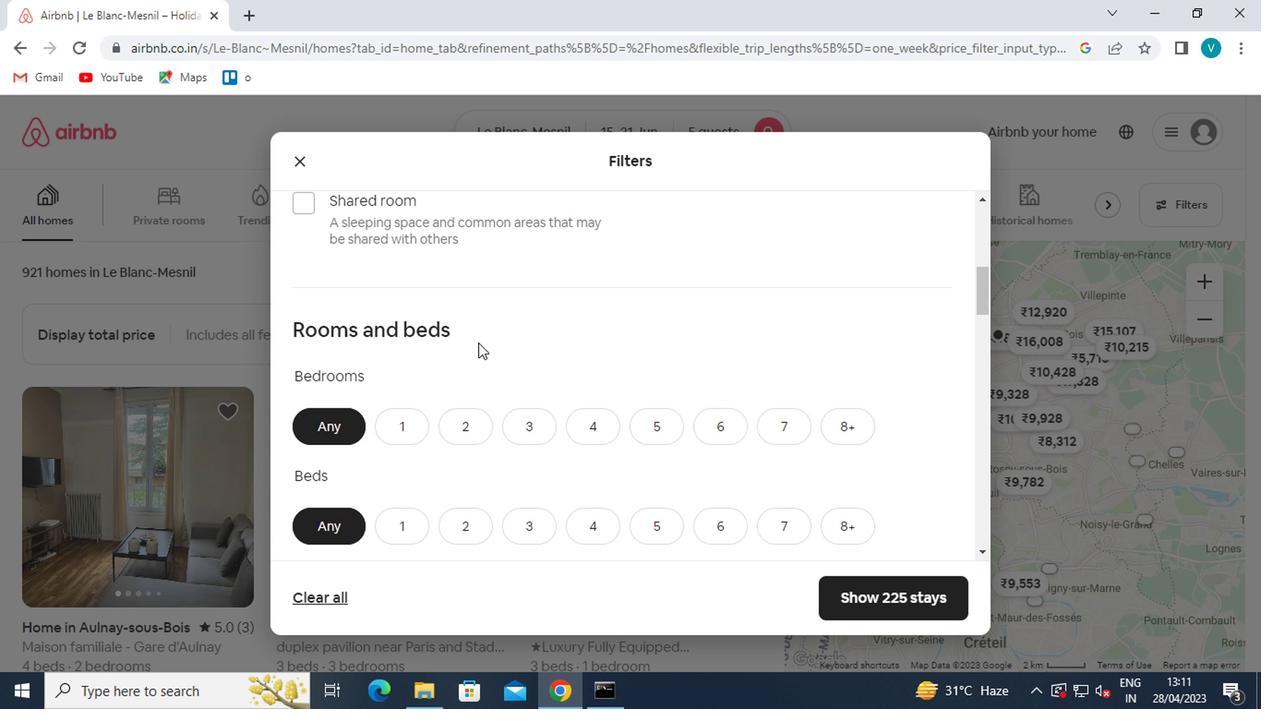 
Action: Mouse moved to (532, 340)
Screenshot: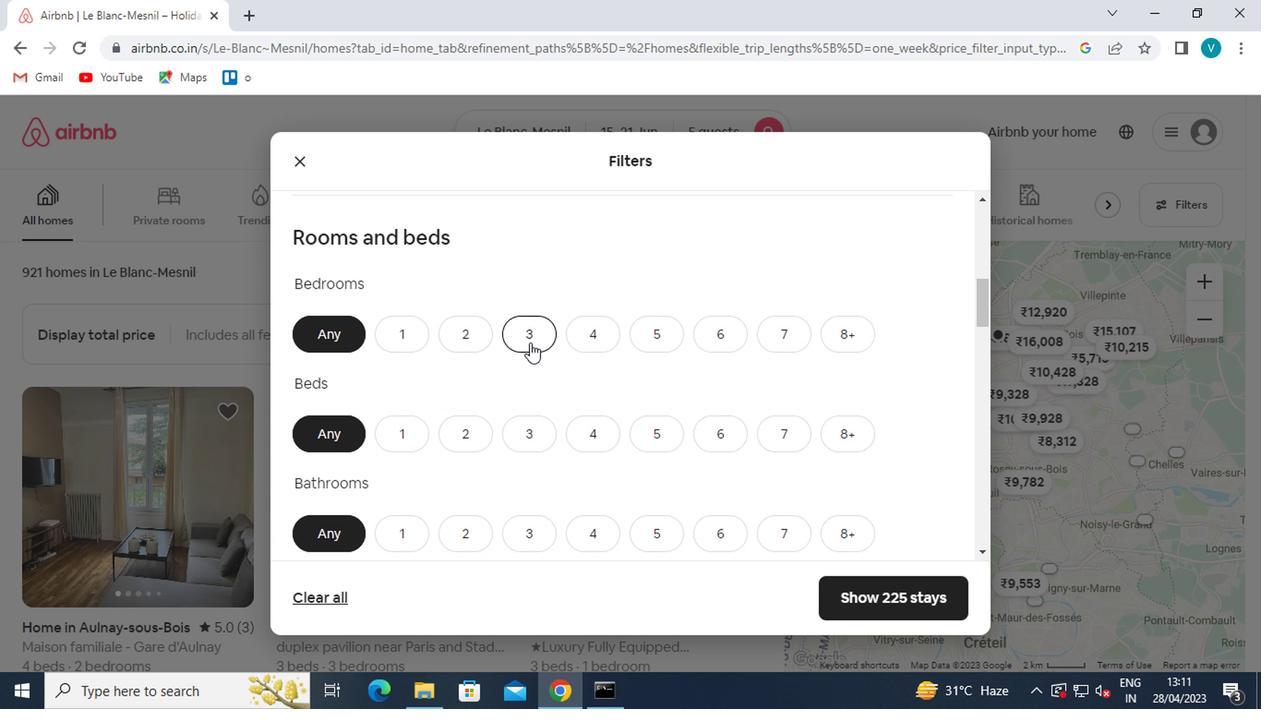 
Action: Mouse pressed left at (532, 340)
Screenshot: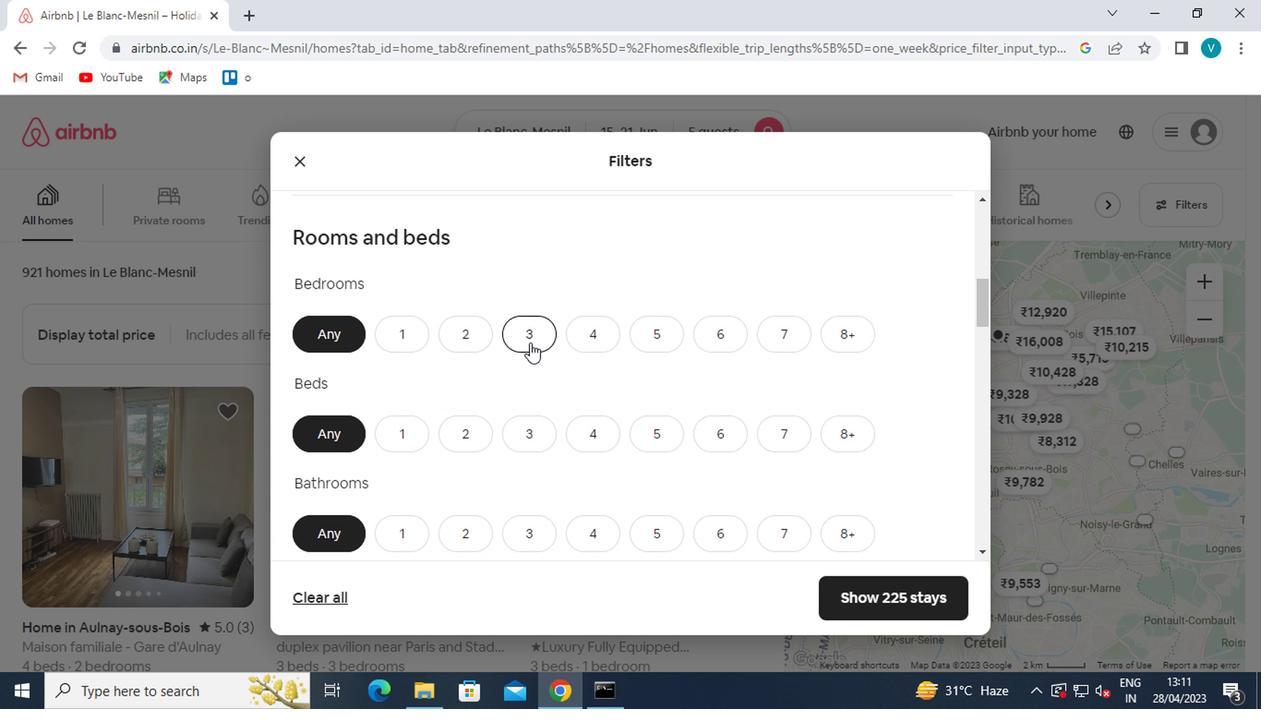 
Action: Mouse moved to (530, 342)
Screenshot: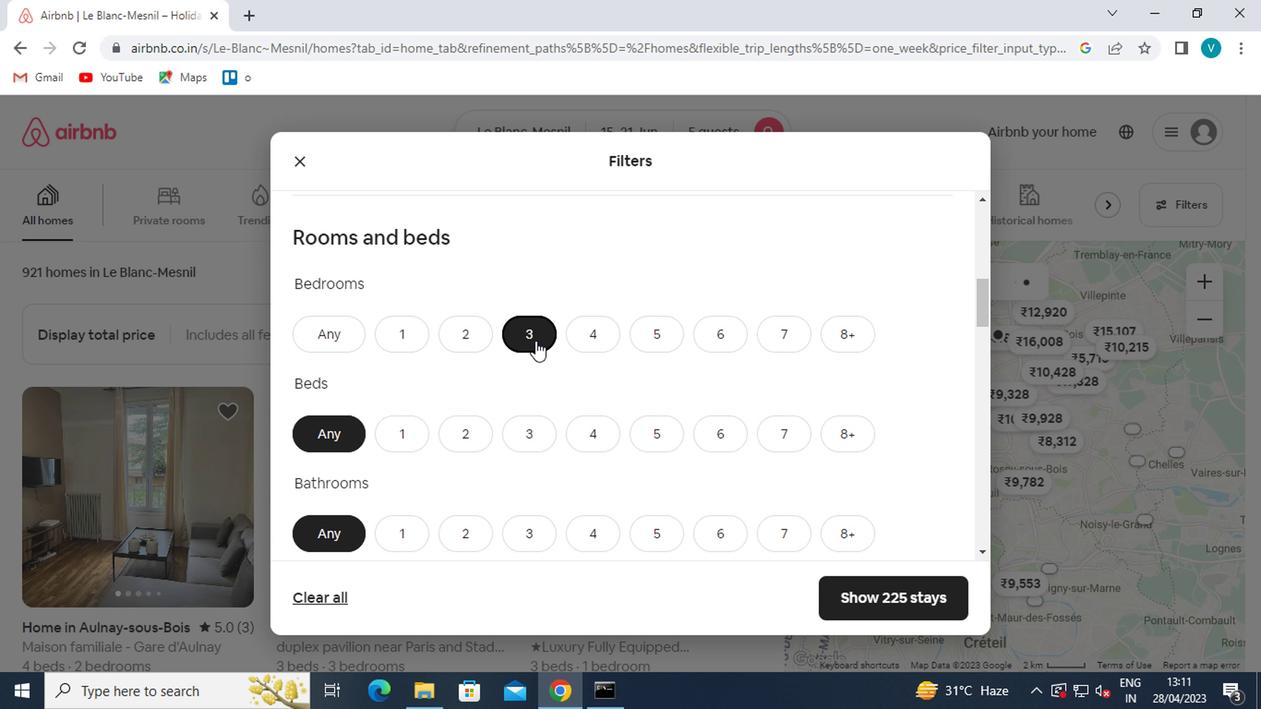 
Action: Mouse scrolled (530, 341) with delta (0, 0)
Screenshot: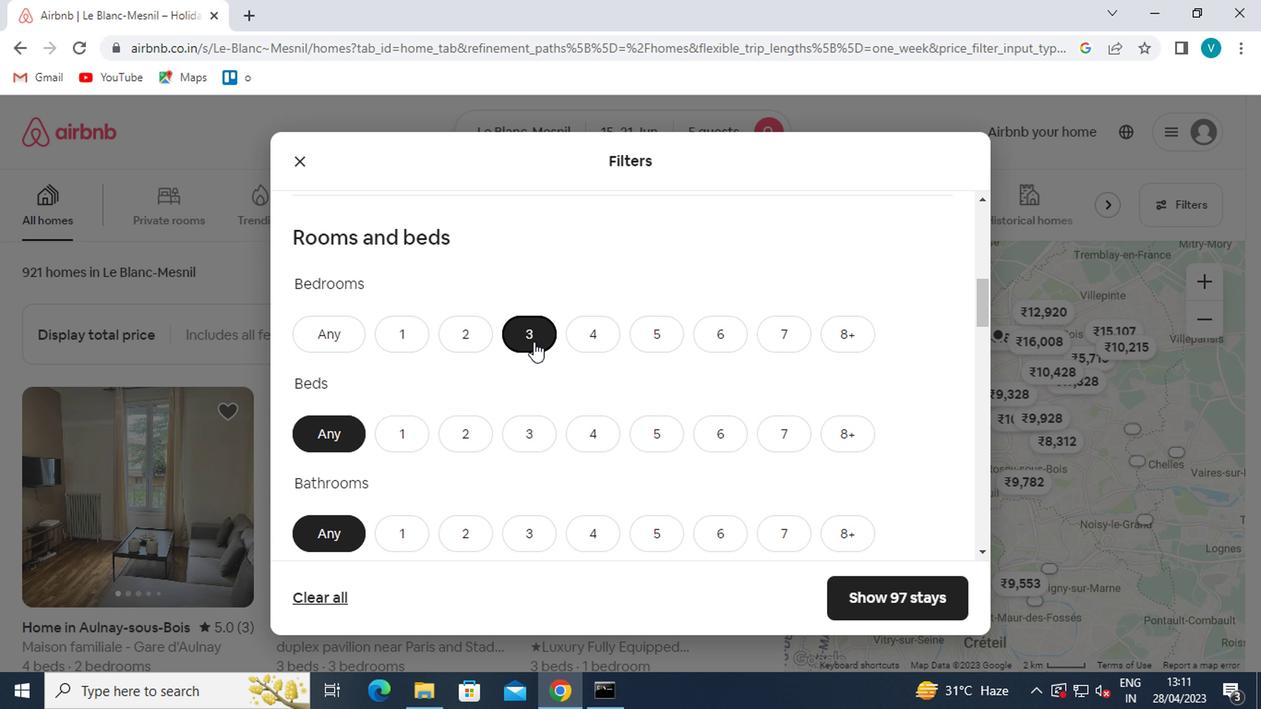 
Action: Mouse moved to (529, 342)
Screenshot: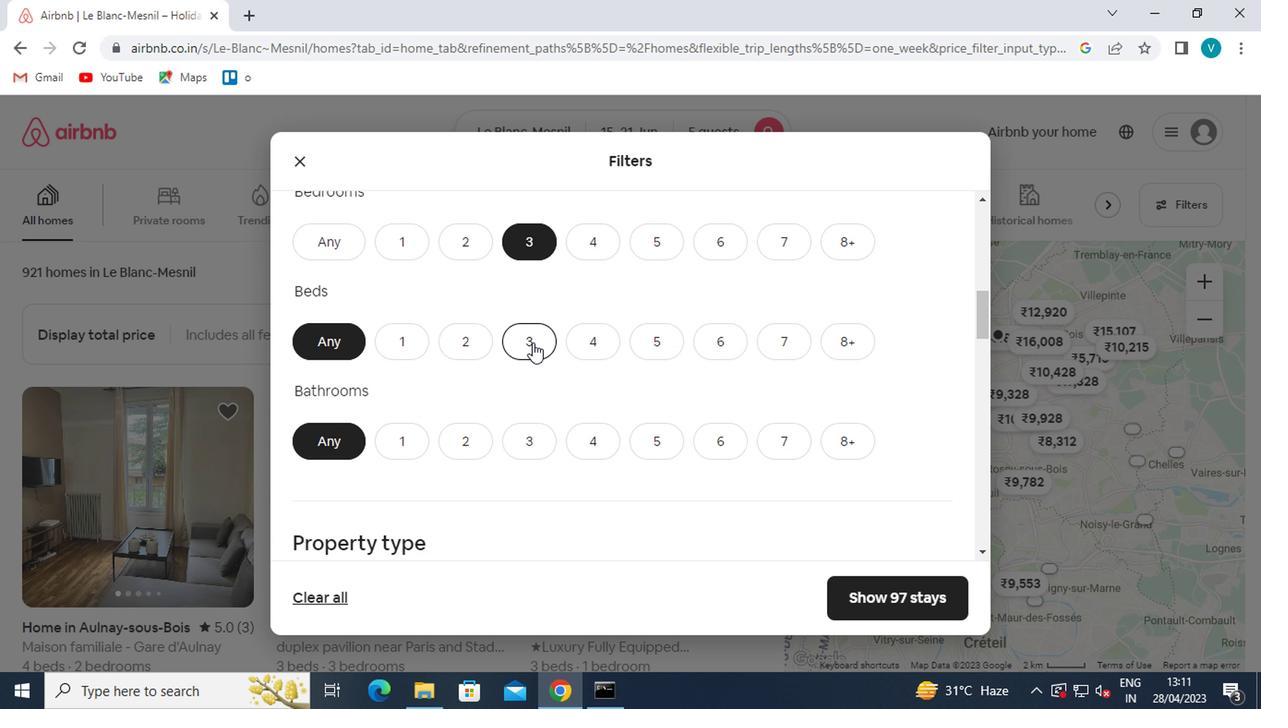 
Action: Mouse pressed left at (529, 342)
Screenshot: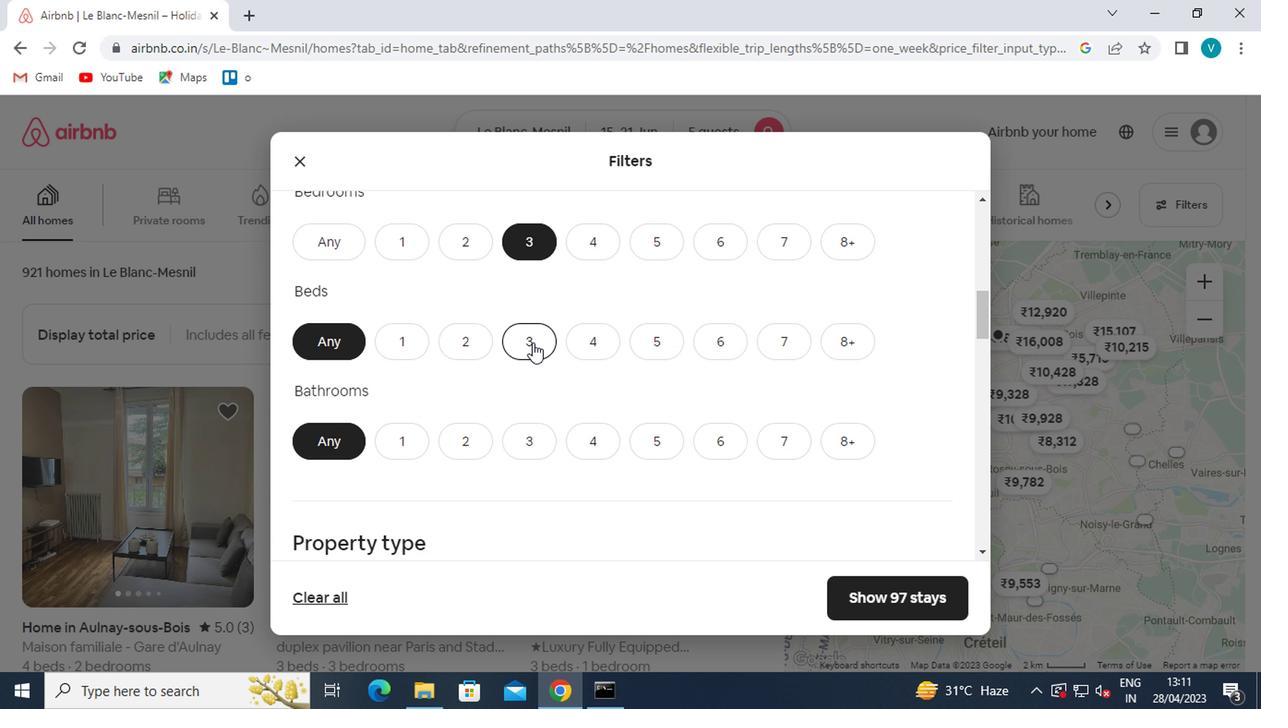 
Action: Mouse scrolled (529, 342) with delta (0, 0)
Screenshot: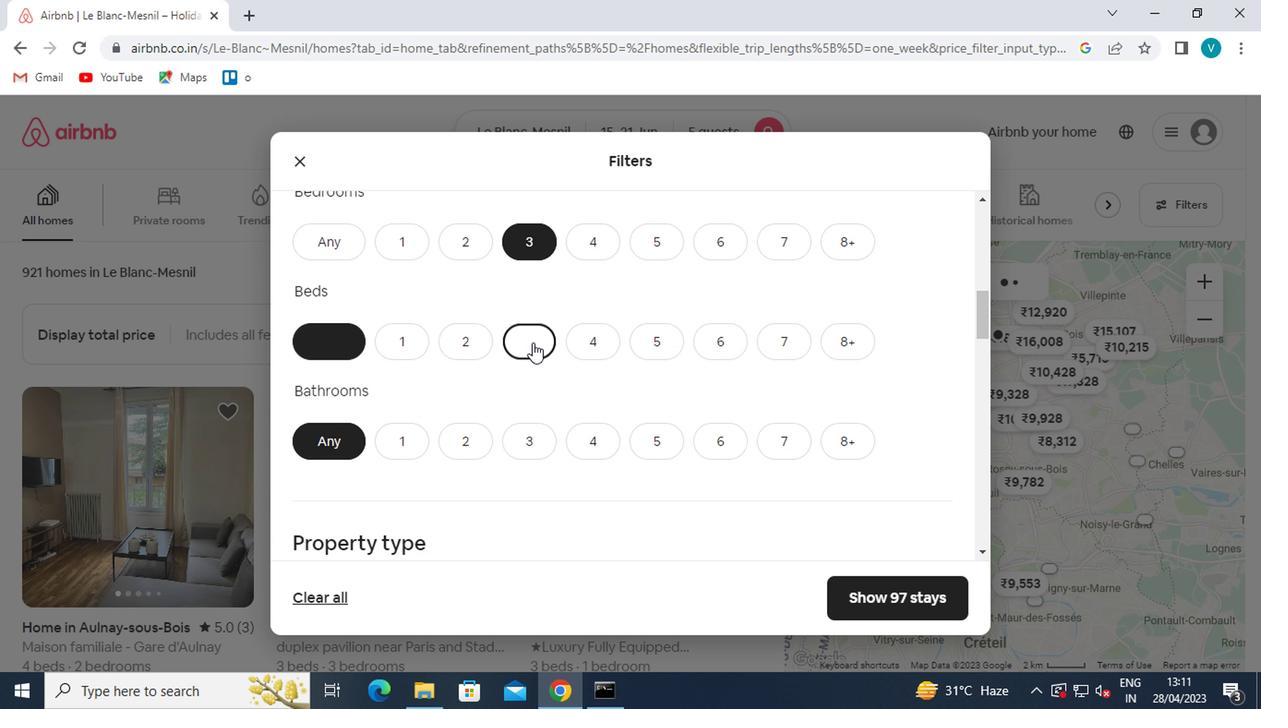 
Action: Mouse pressed left at (529, 342)
Screenshot: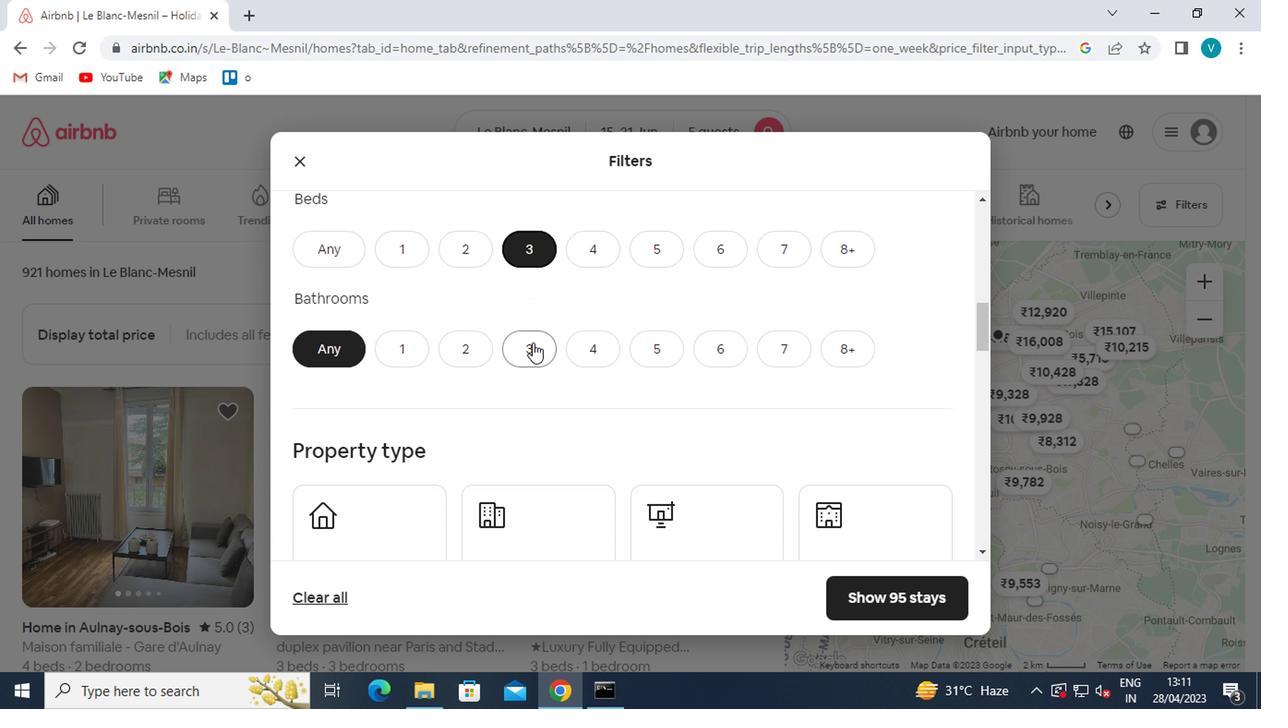 
Action: Mouse scrolled (529, 342) with delta (0, 0)
Screenshot: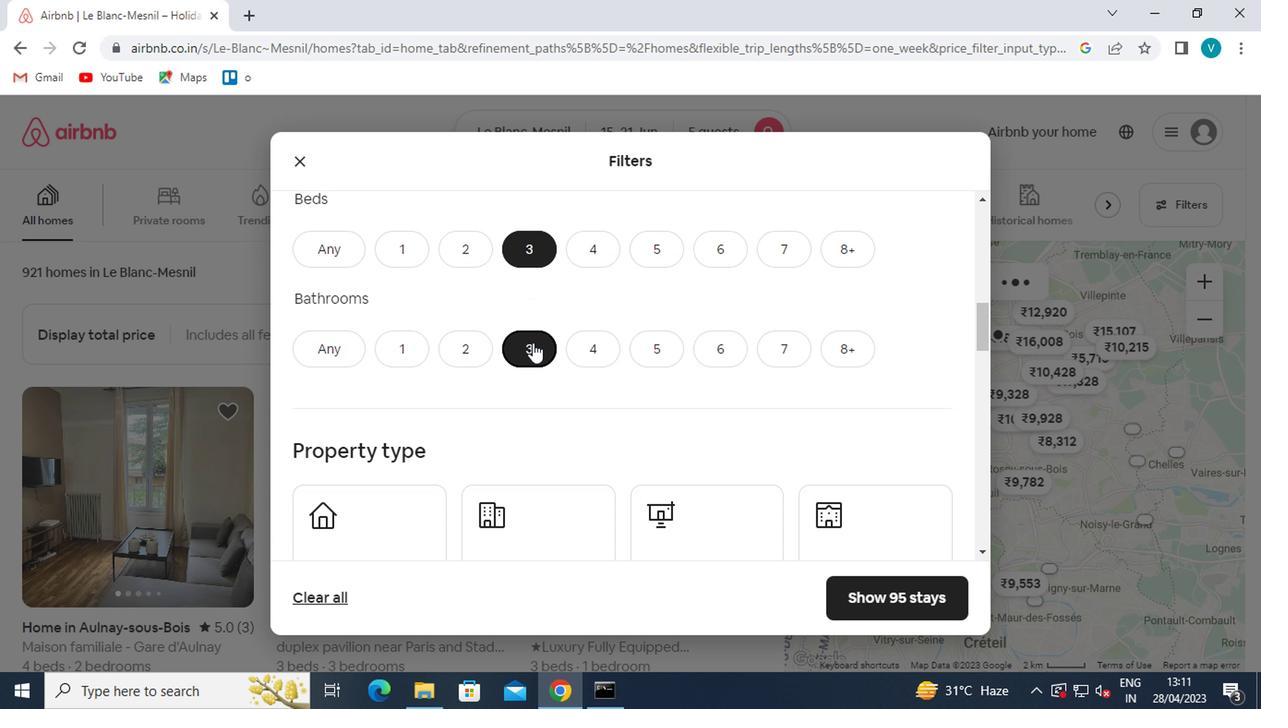 
Action: Mouse moved to (373, 429)
Screenshot: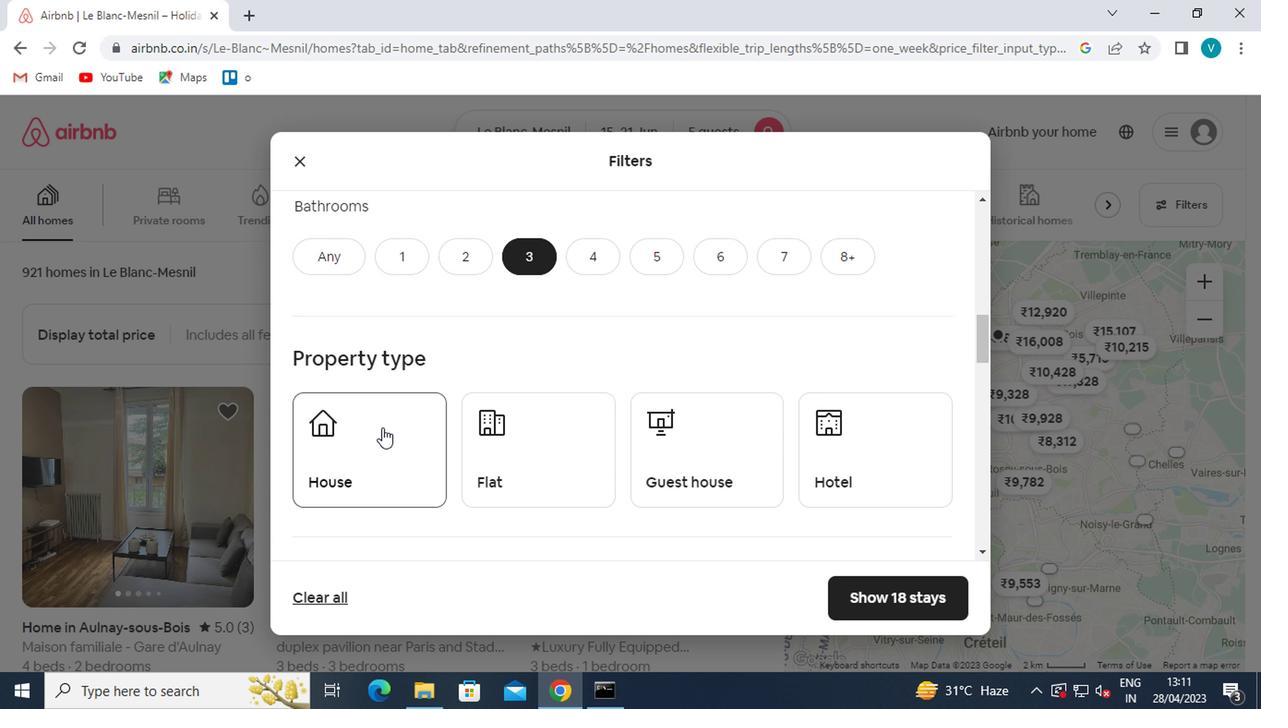 
Action: Mouse pressed left at (373, 429)
Screenshot: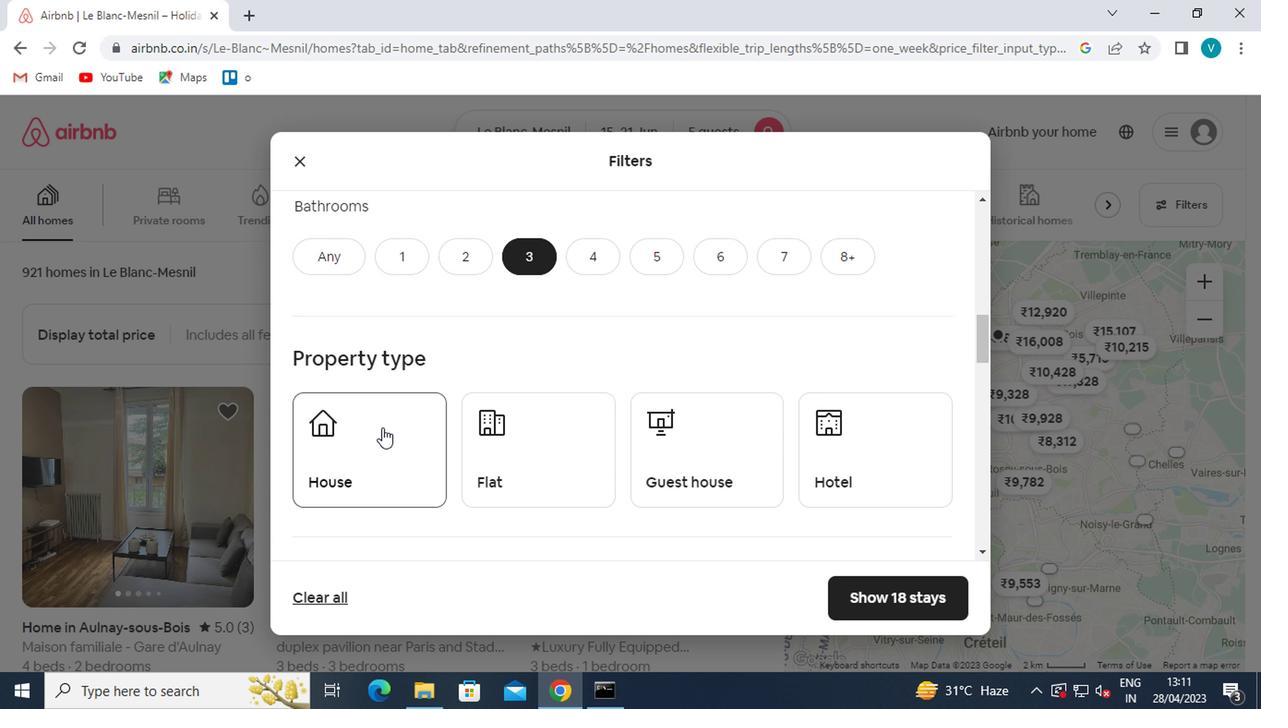 
Action: Mouse moved to (471, 442)
Screenshot: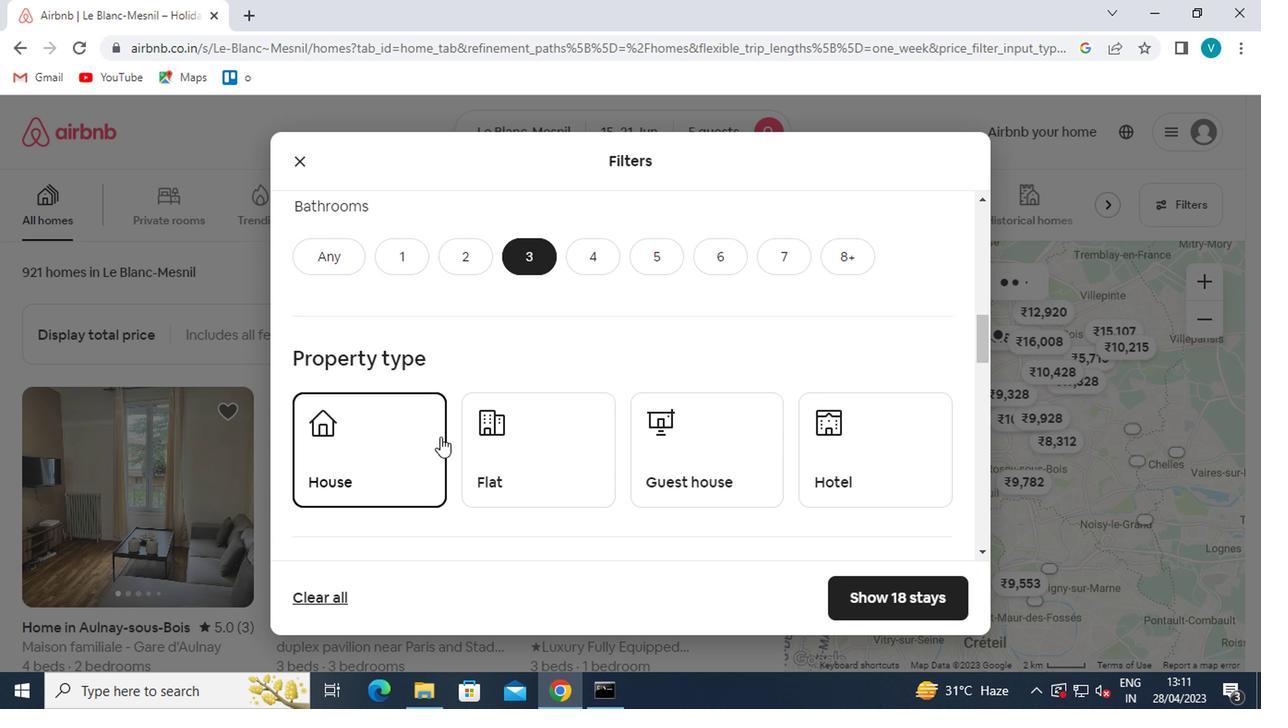 
Action: Mouse pressed left at (471, 442)
Screenshot: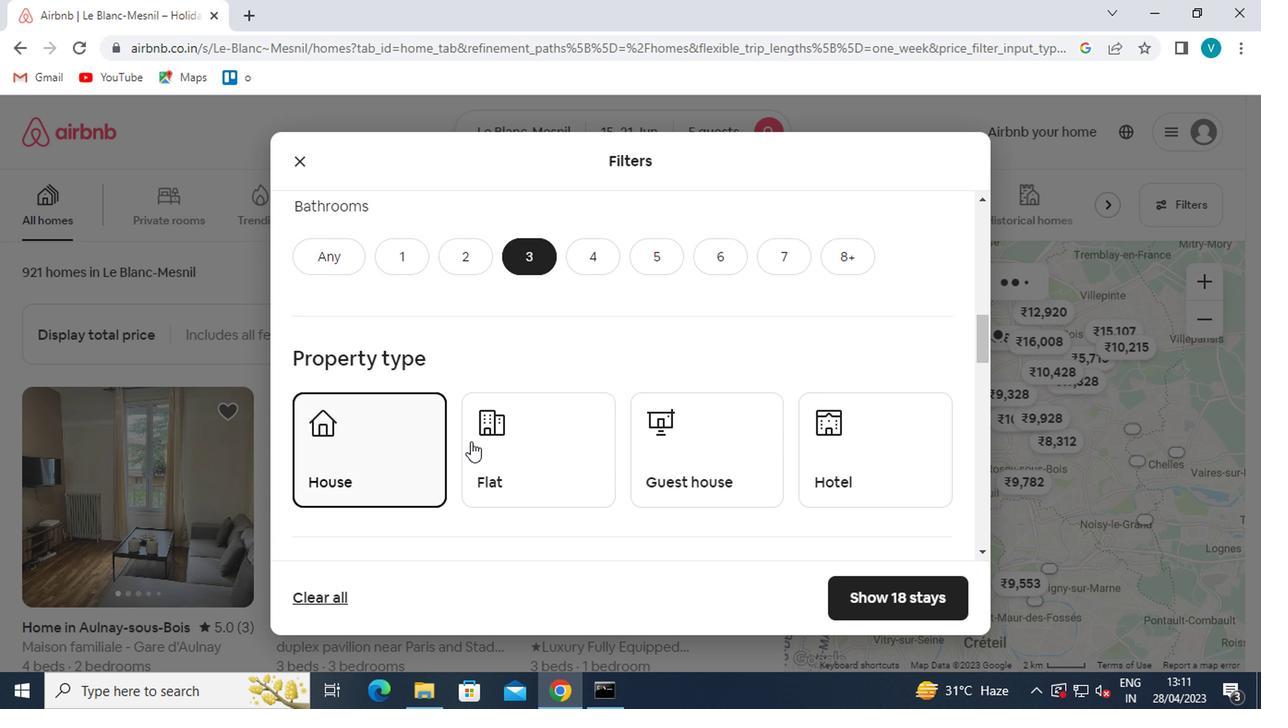 
Action: Mouse moved to (648, 467)
Screenshot: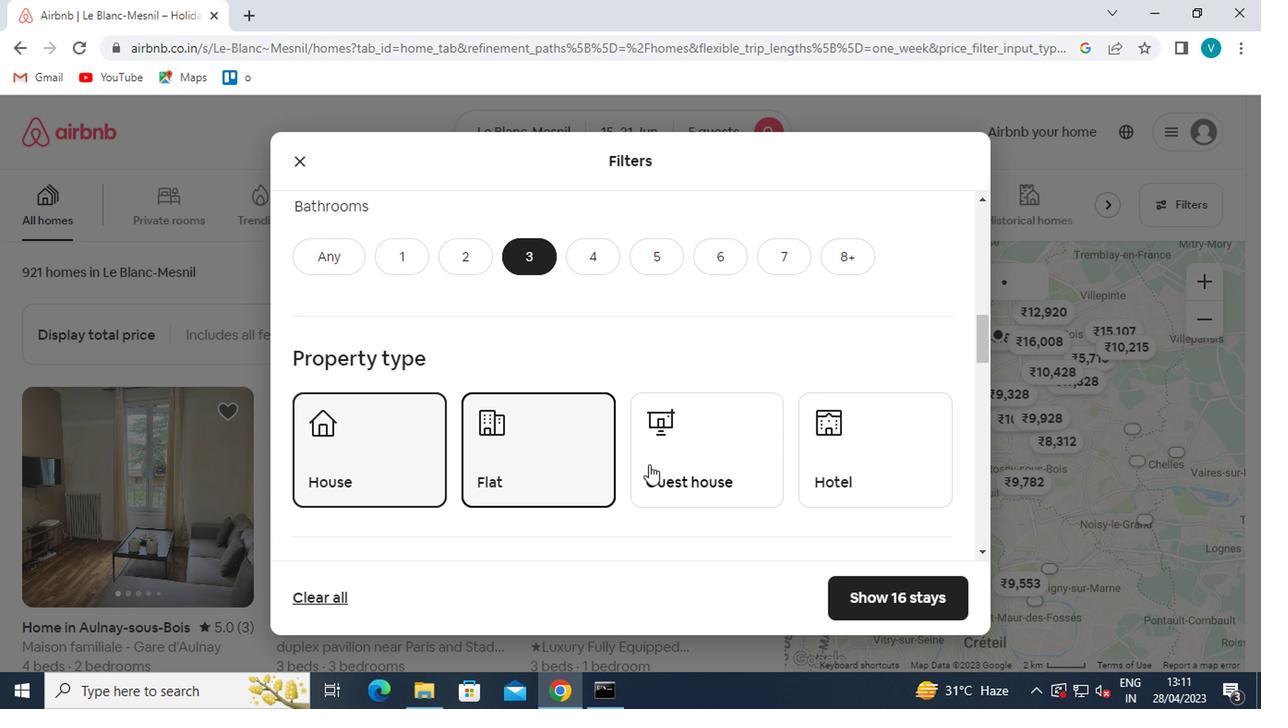 
Action: Mouse pressed left at (648, 467)
Screenshot: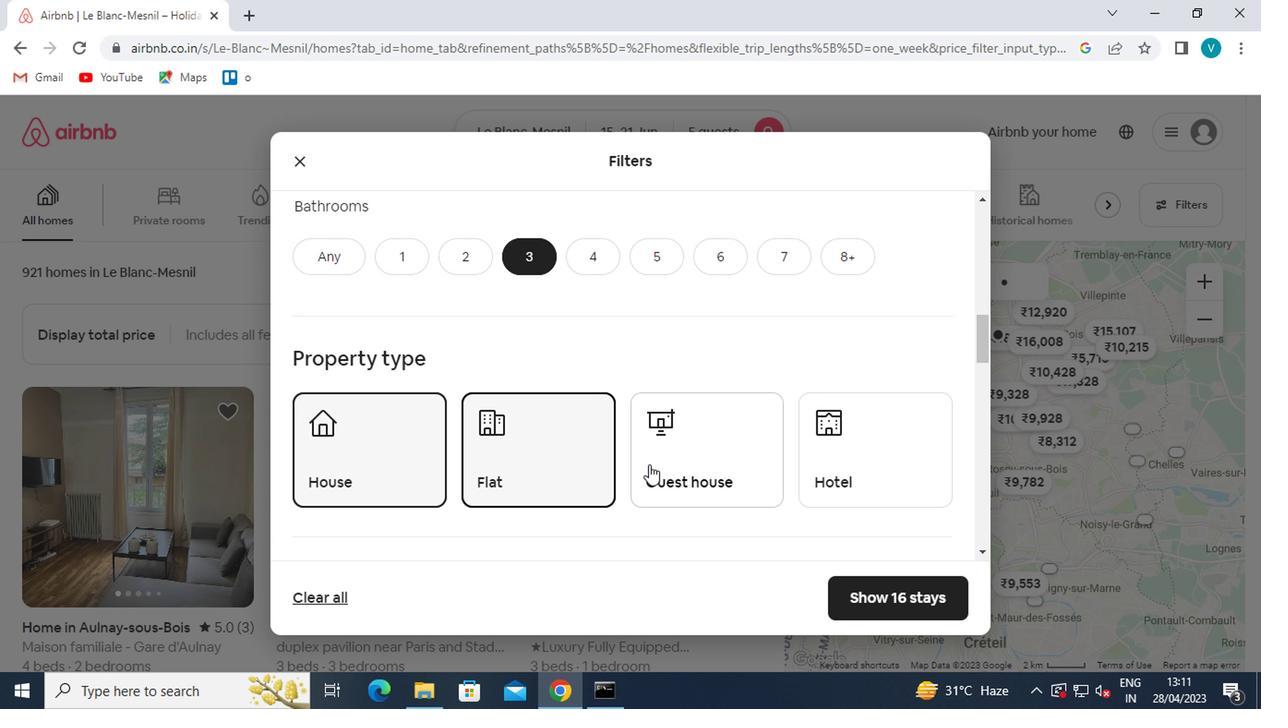 
Action: Mouse moved to (648, 463)
Screenshot: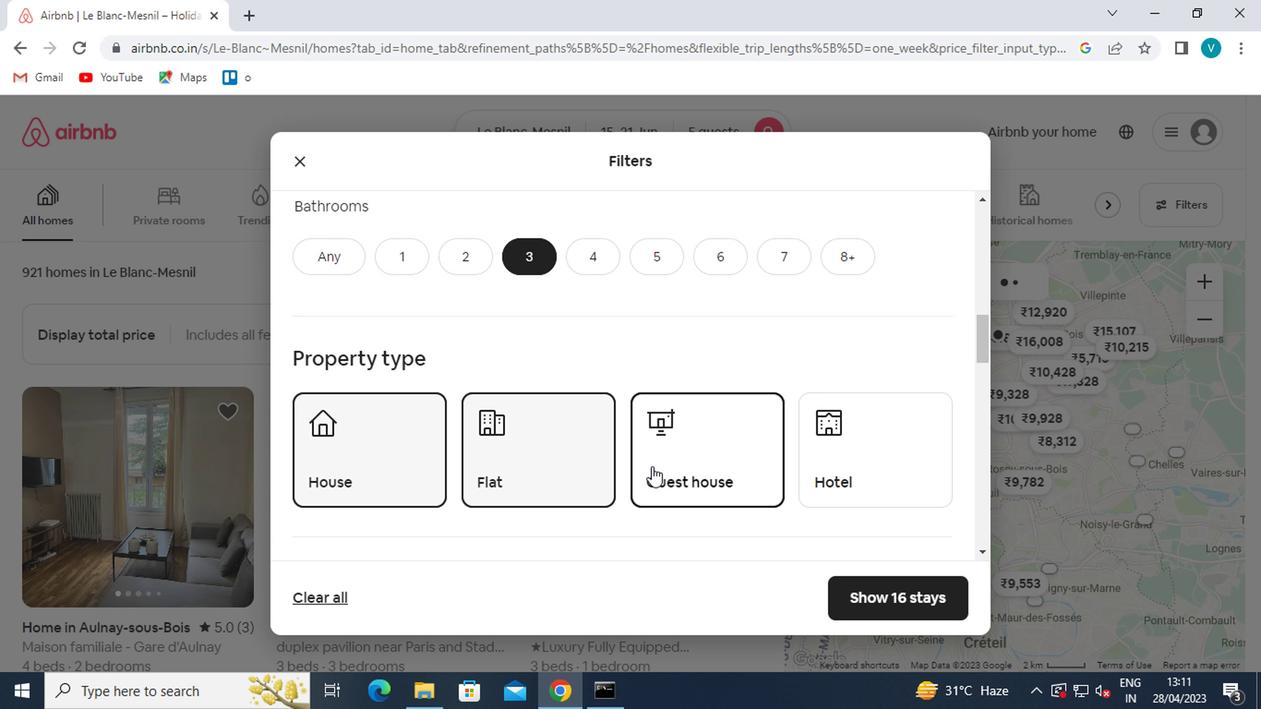 
Action: Mouse scrolled (648, 463) with delta (0, 0)
Screenshot: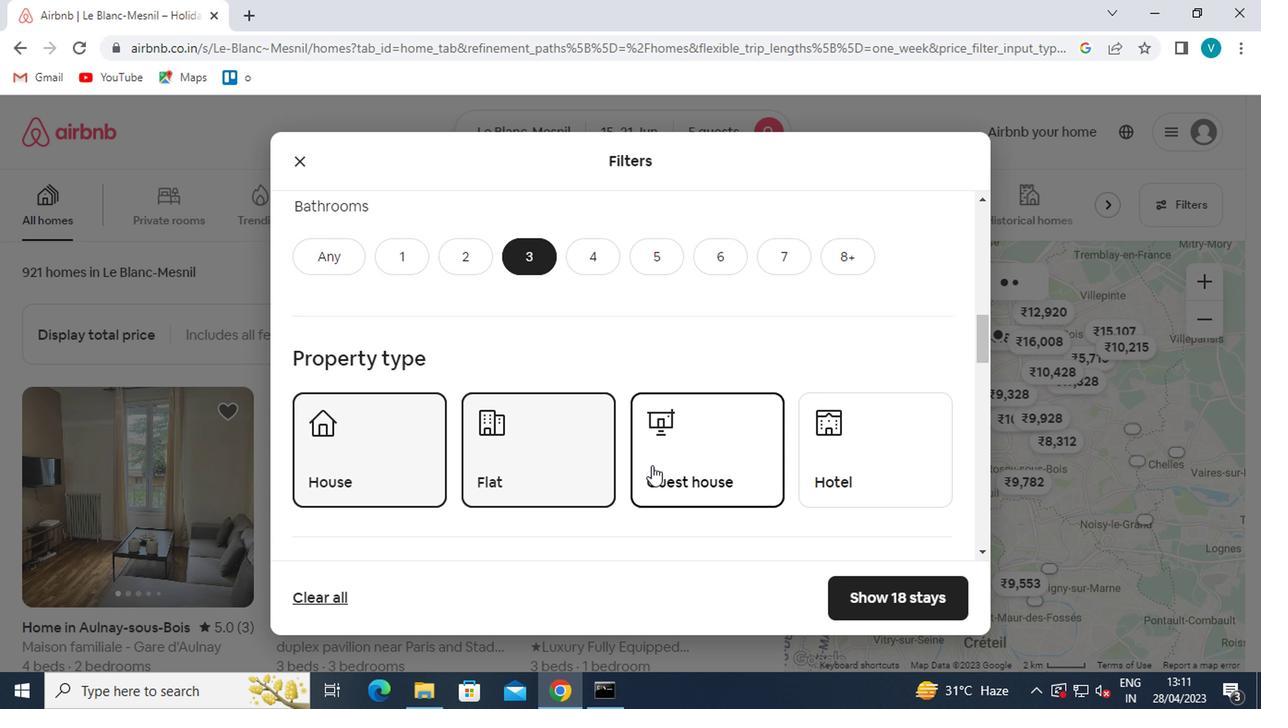 
Action: Mouse scrolled (648, 463) with delta (0, 0)
Screenshot: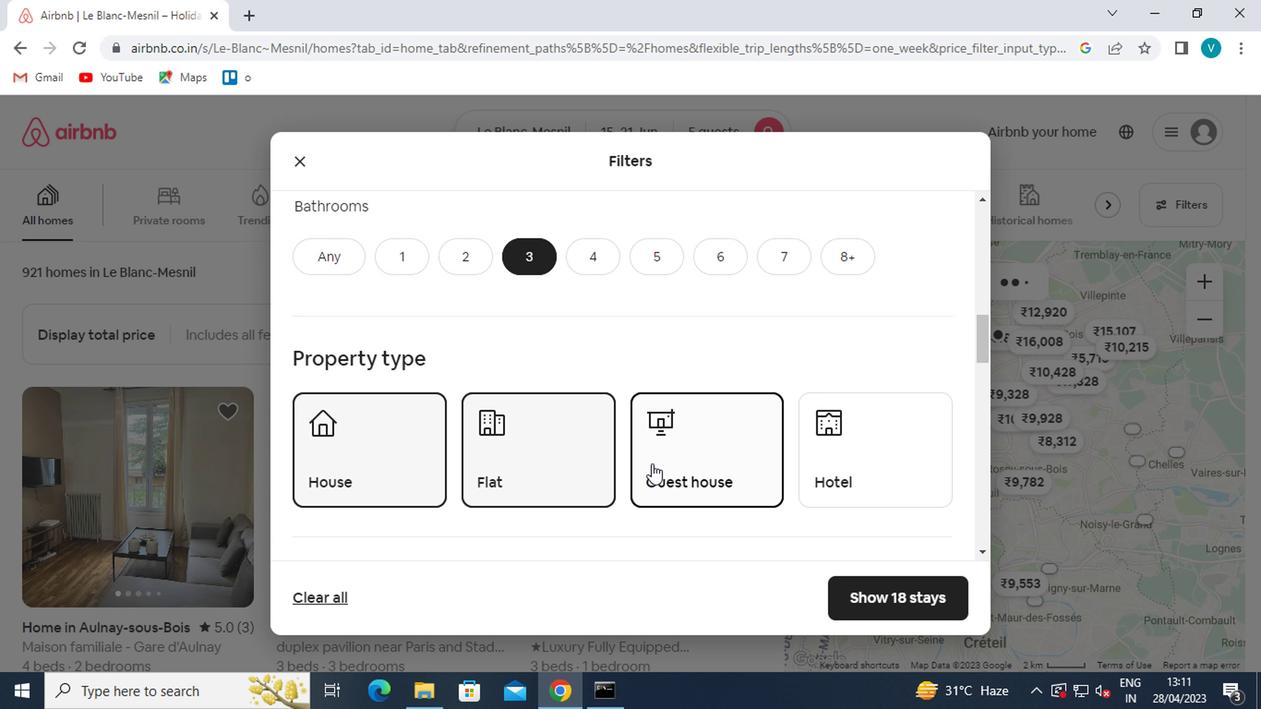 
Action: Mouse scrolled (648, 463) with delta (0, 0)
Screenshot: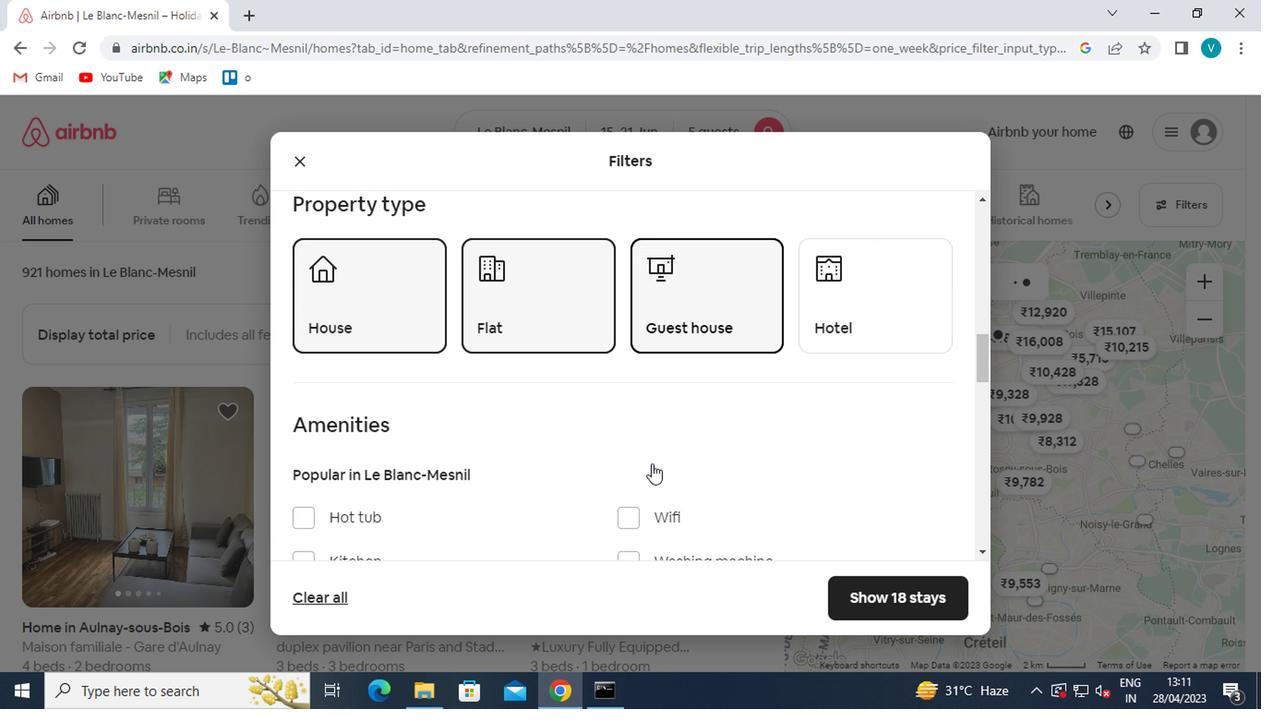 
Action: Mouse moved to (897, 354)
Screenshot: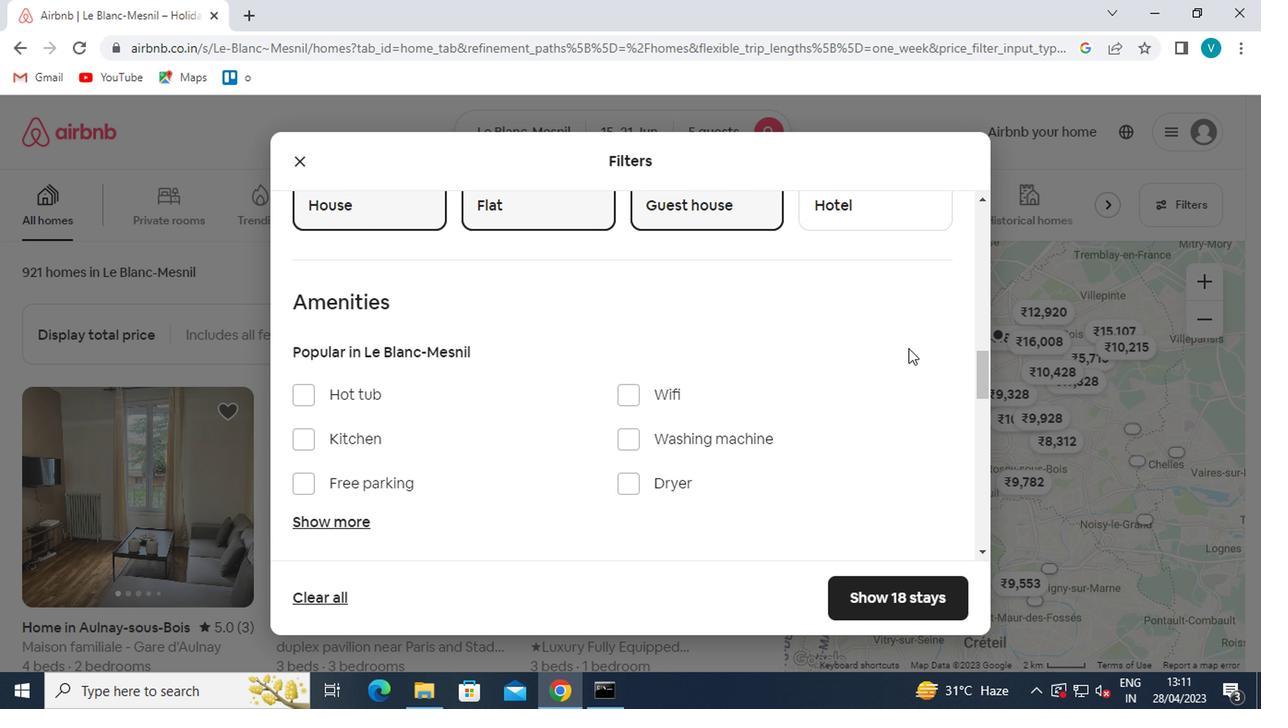 
Action: Mouse scrolled (897, 353) with delta (0, 0)
Screenshot: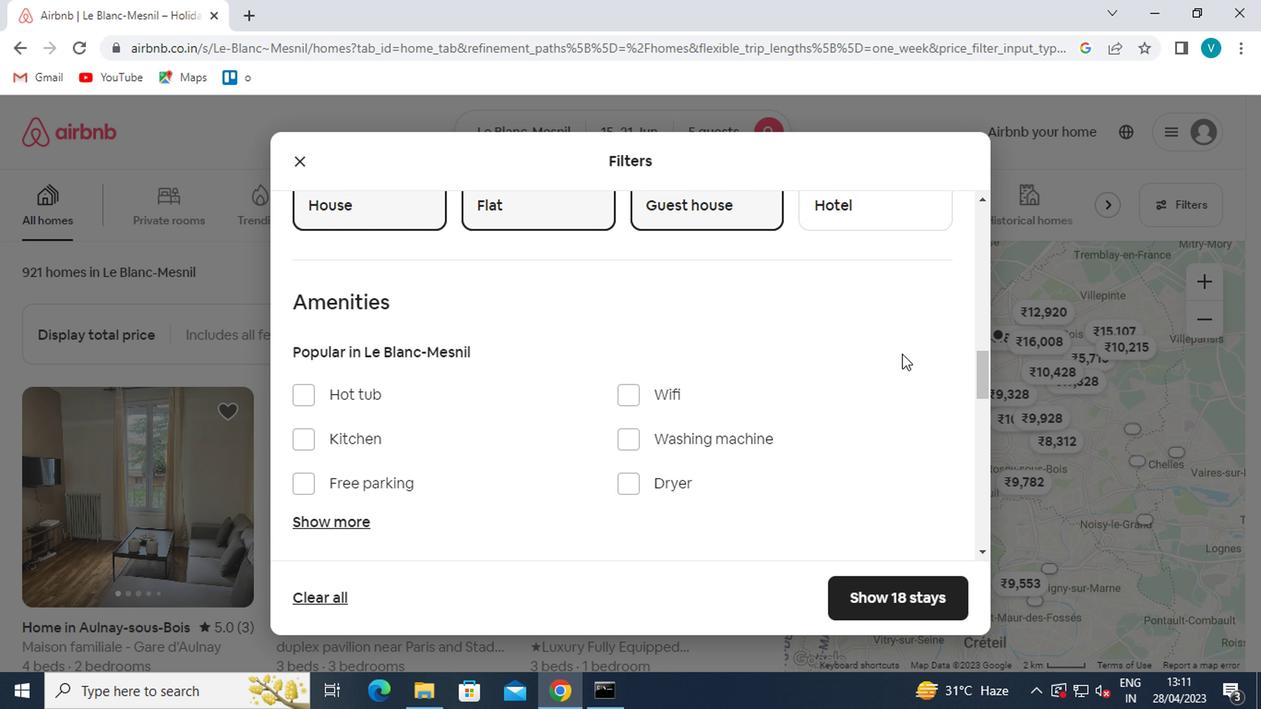 
Action: Mouse scrolled (897, 353) with delta (0, 0)
Screenshot: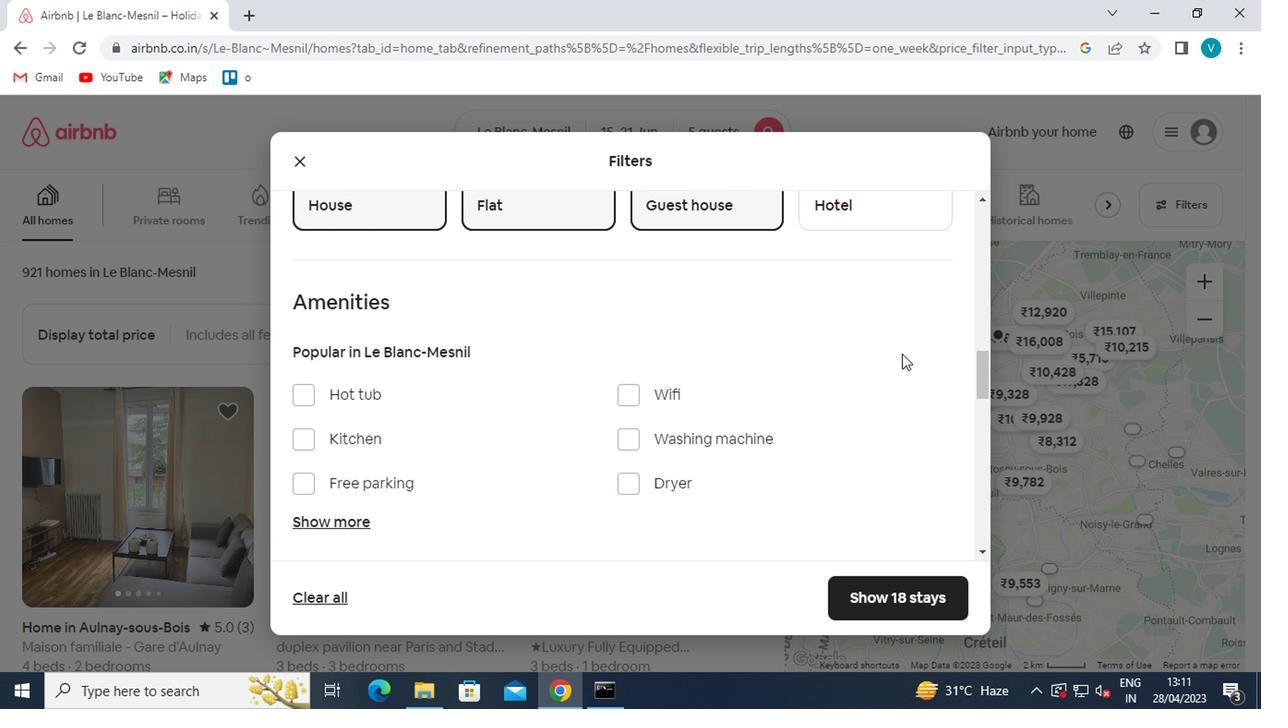
Action: Mouse moved to (895, 355)
Screenshot: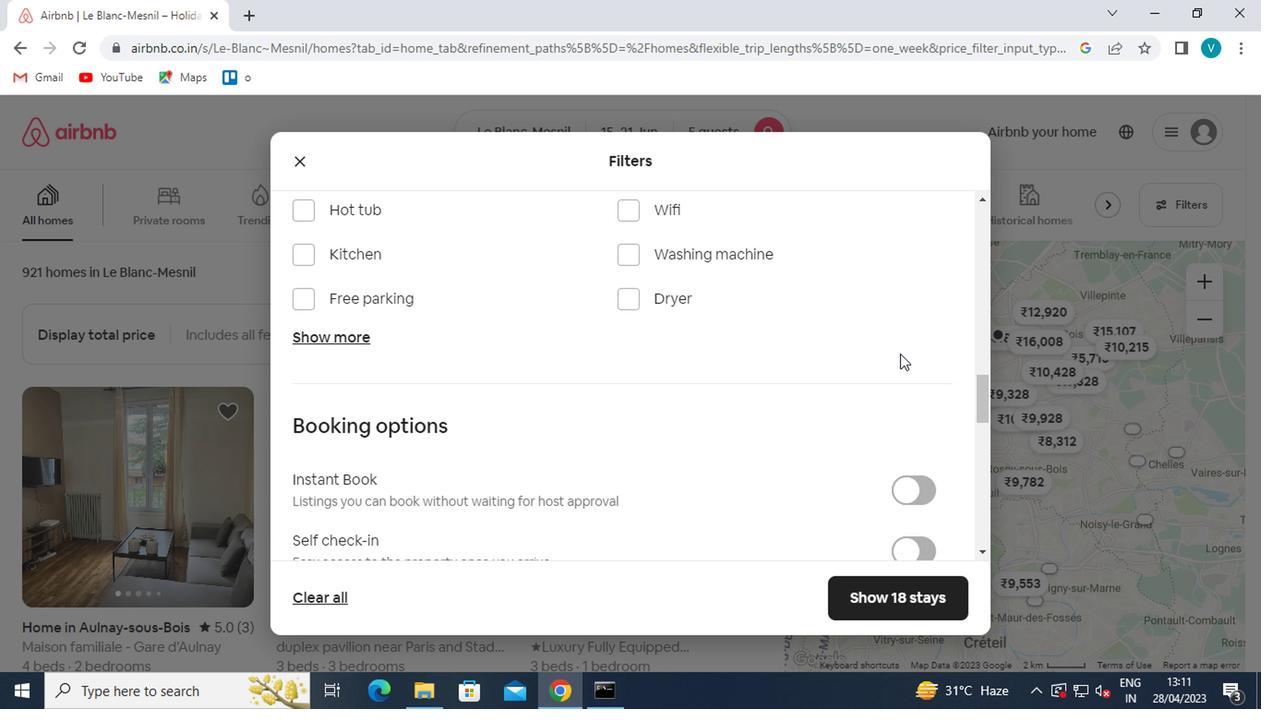 
Action: Mouse scrolled (895, 354) with delta (0, -1)
Screenshot: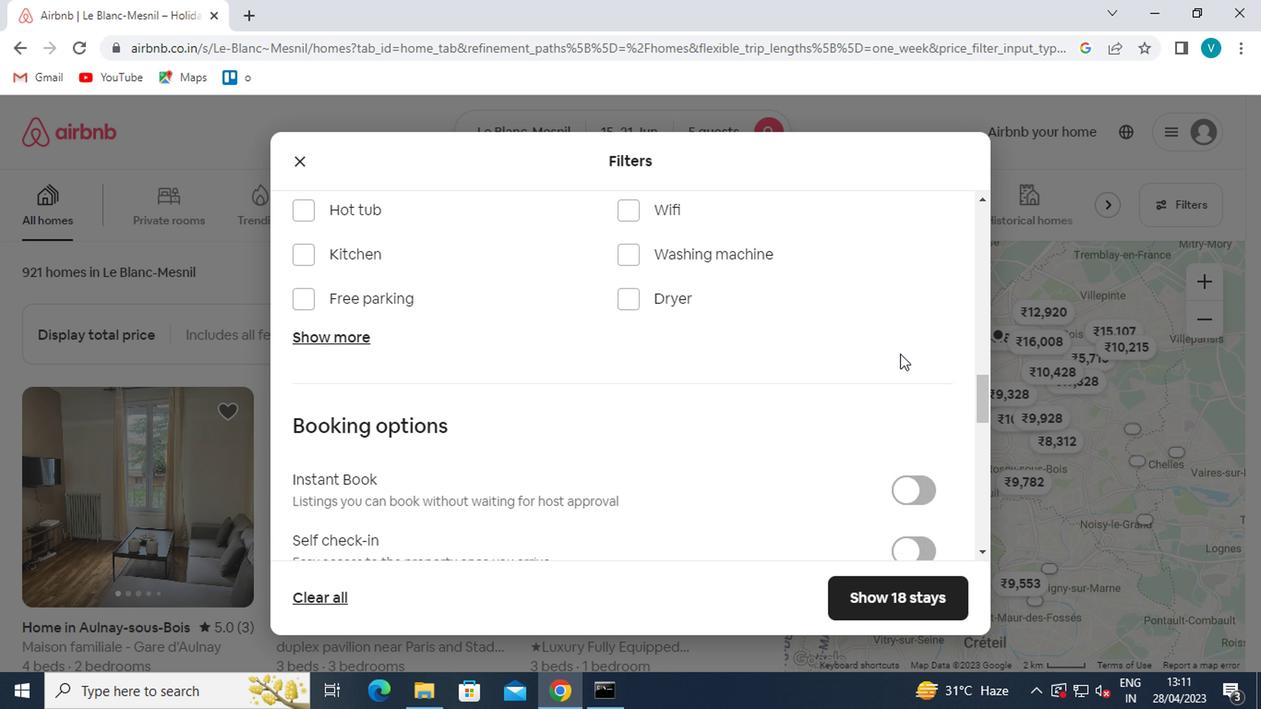 
Action: Mouse scrolled (895, 354) with delta (0, -1)
Screenshot: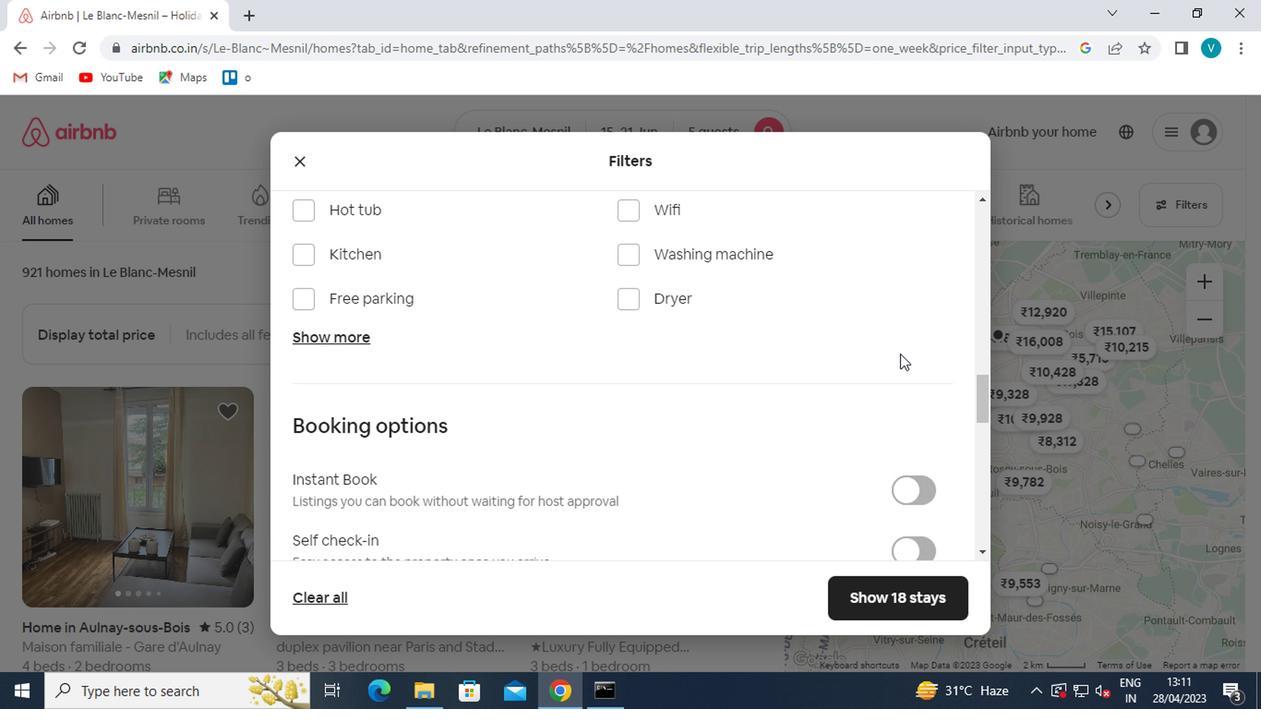 
Action: Mouse scrolled (895, 354) with delta (0, -1)
Screenshot: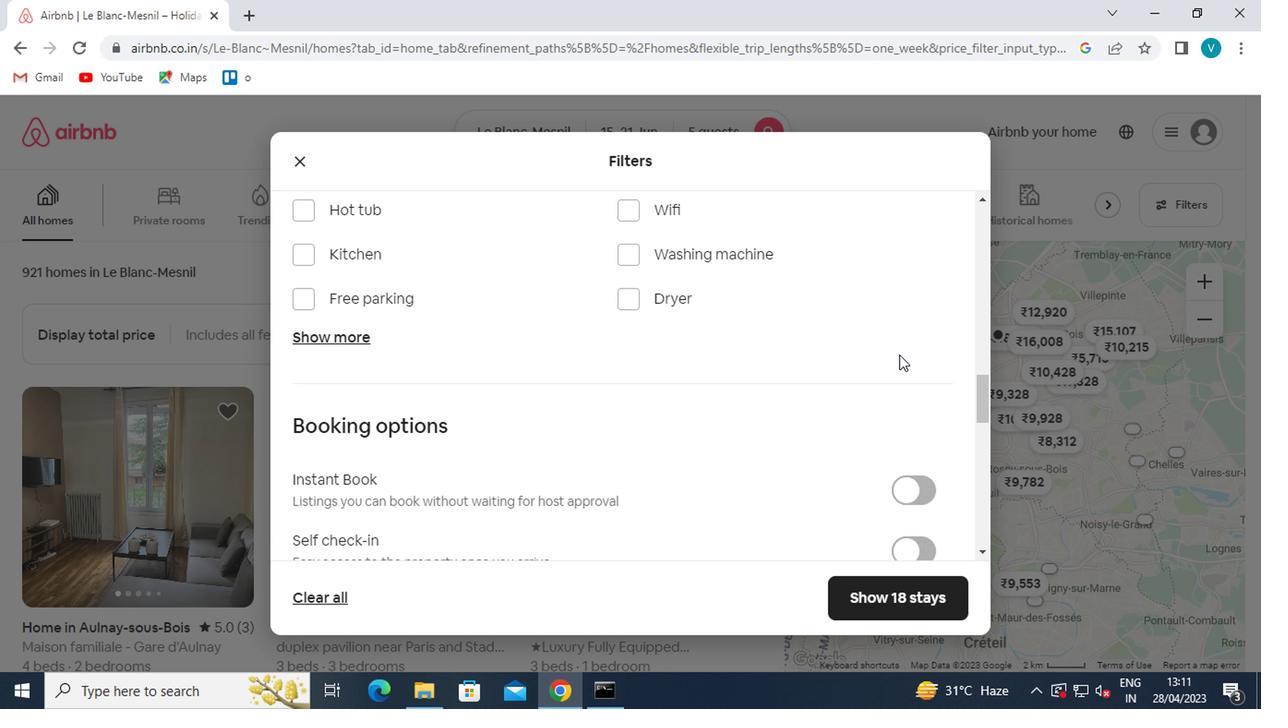 
Action: Mouse moved to (894, 356)
Screenshot: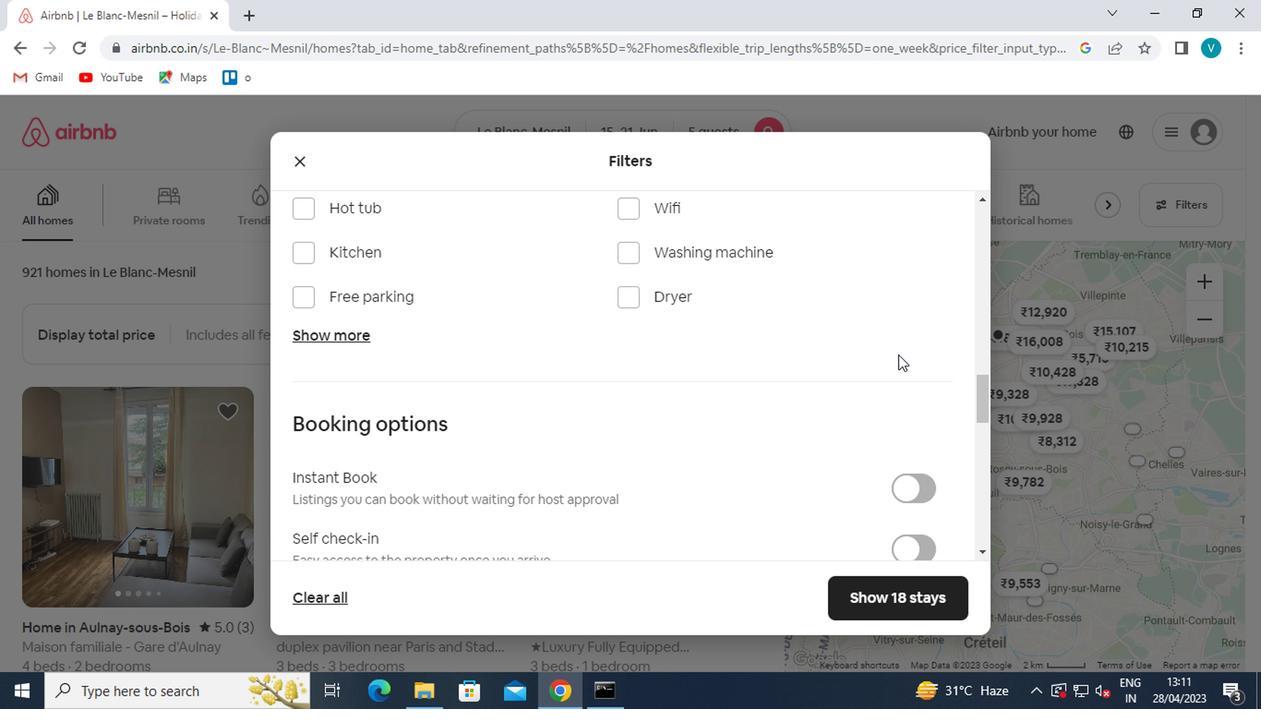 
Action: Mouse scrolled (894, 355) with delta (0, 0)
Screenshot: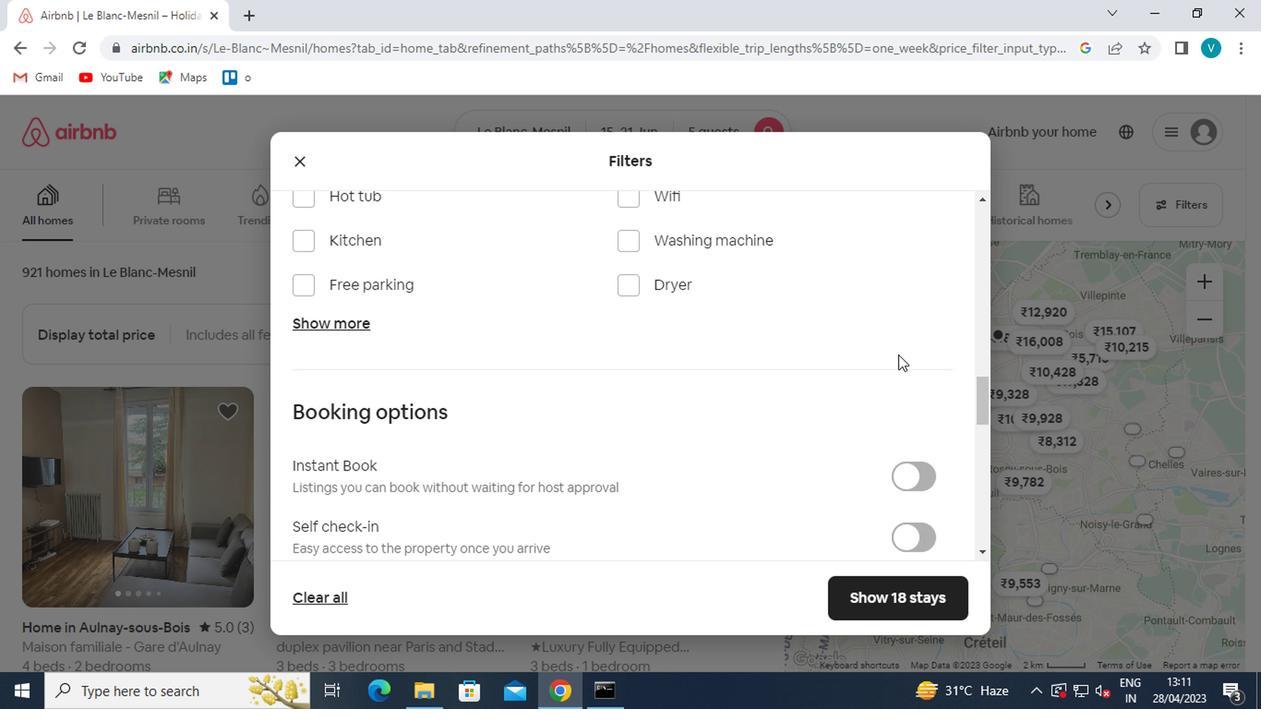 
Action: Mouse moved to (913, 191)
Screenshot: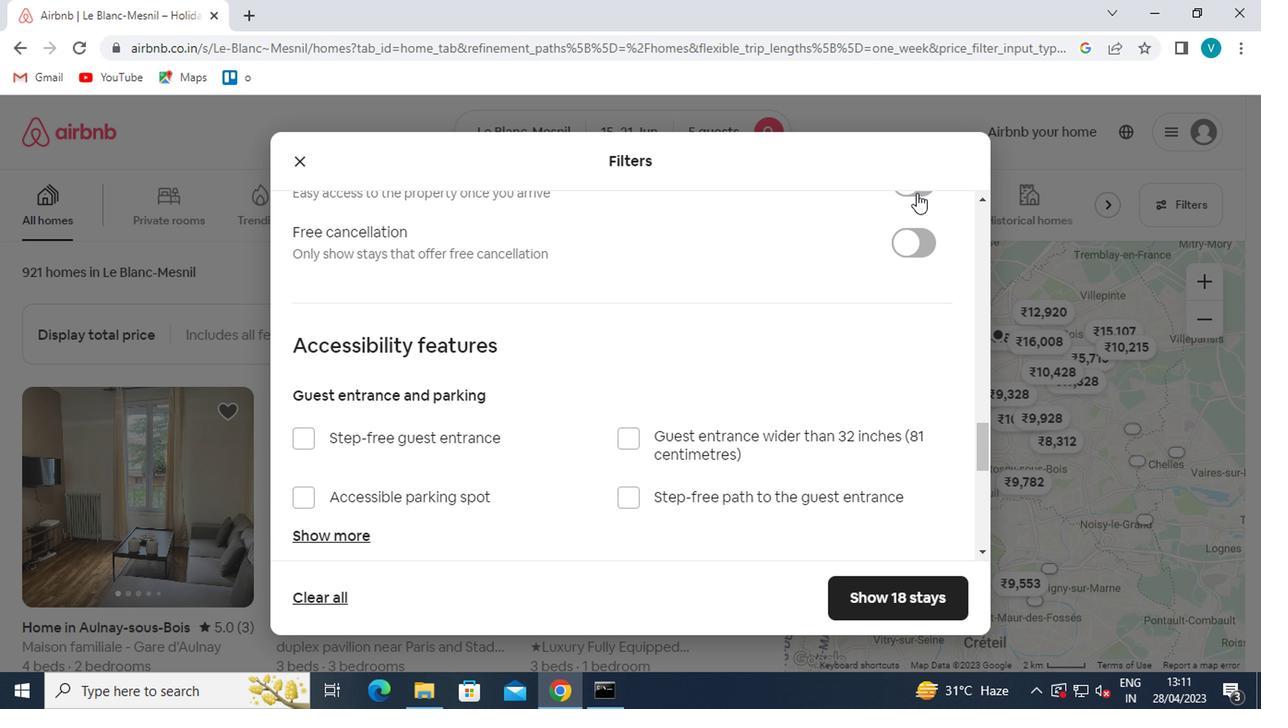 
Action: Mouse pressed left at (913, 191)
Screenshot: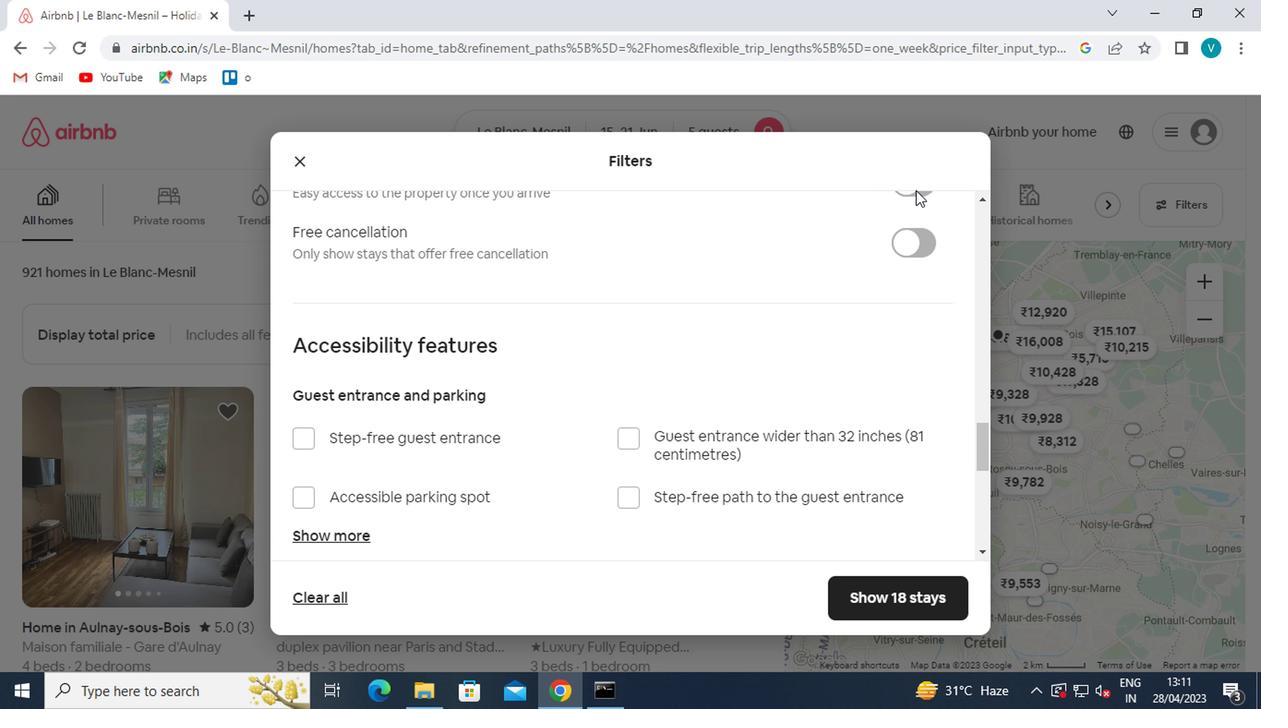 
Action: Mouse moved to (904, 193)
Screenshot: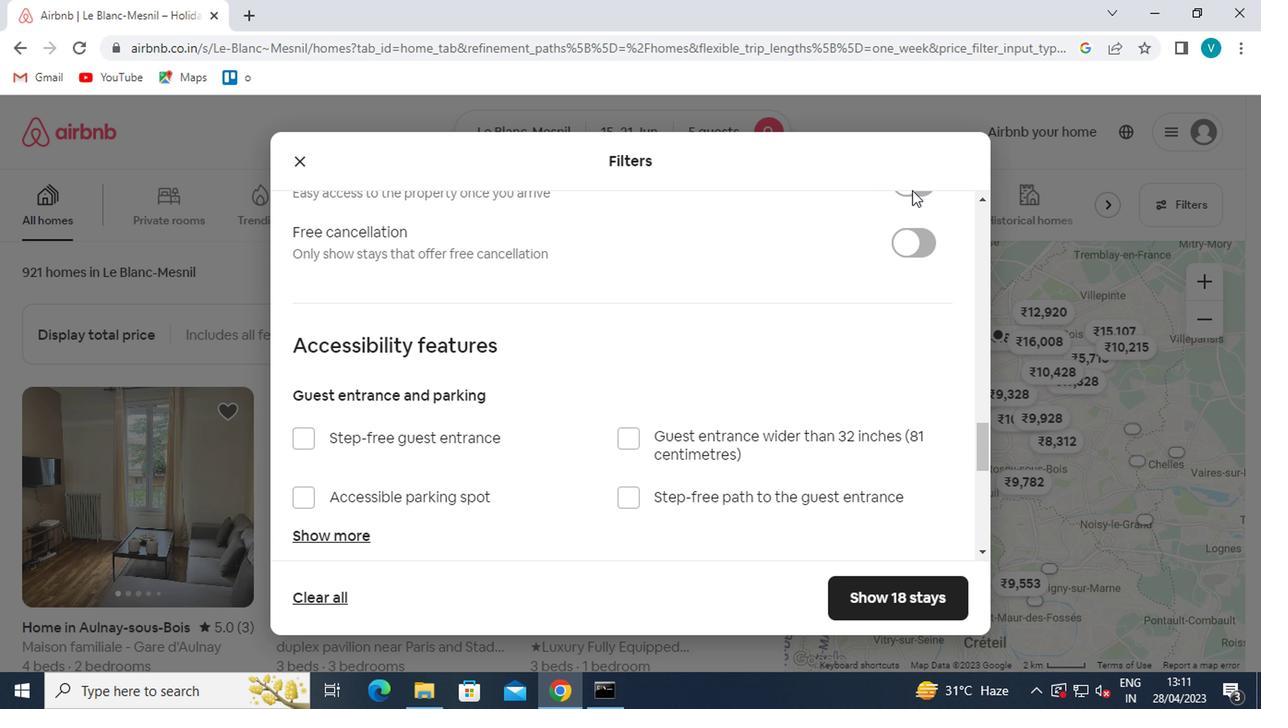 
Action: Mouse pressed left at (904, 193)
Screenshot: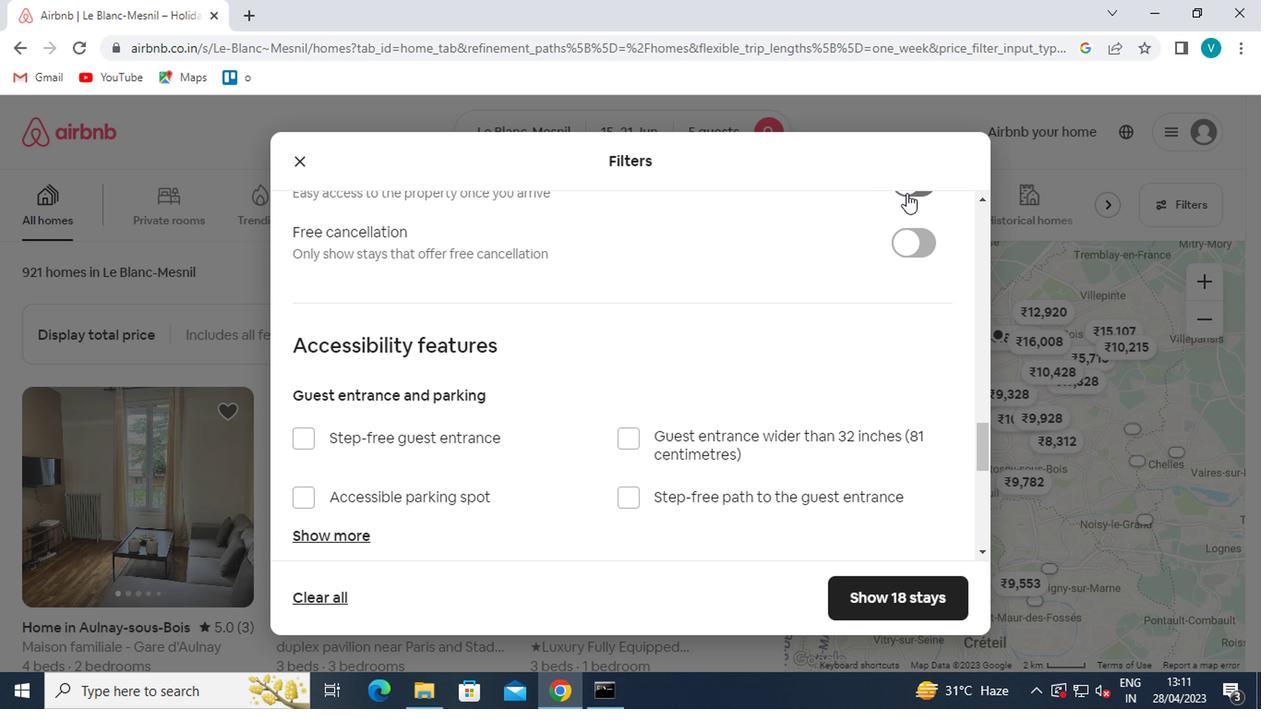
Action: Mouse moved to (883, 331)
Screenshot: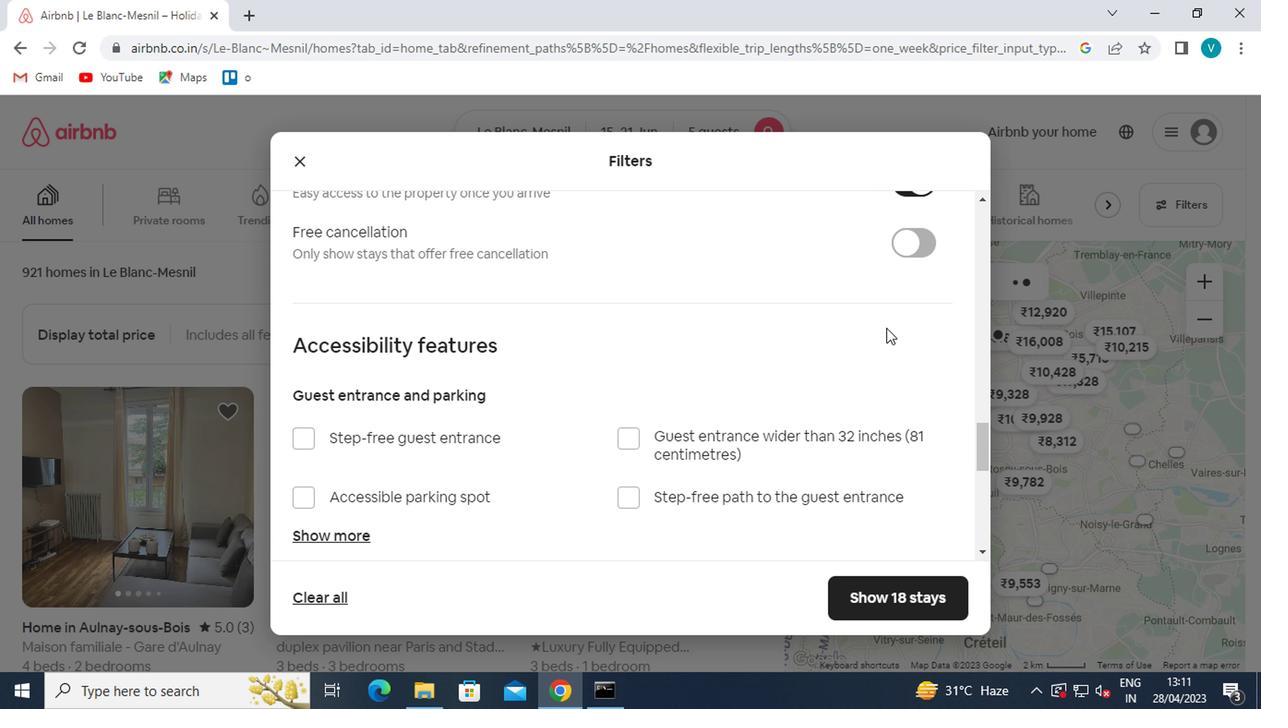 
Action: Mouse scrolled (883, 330) with delta (0, 0)
Screenshot: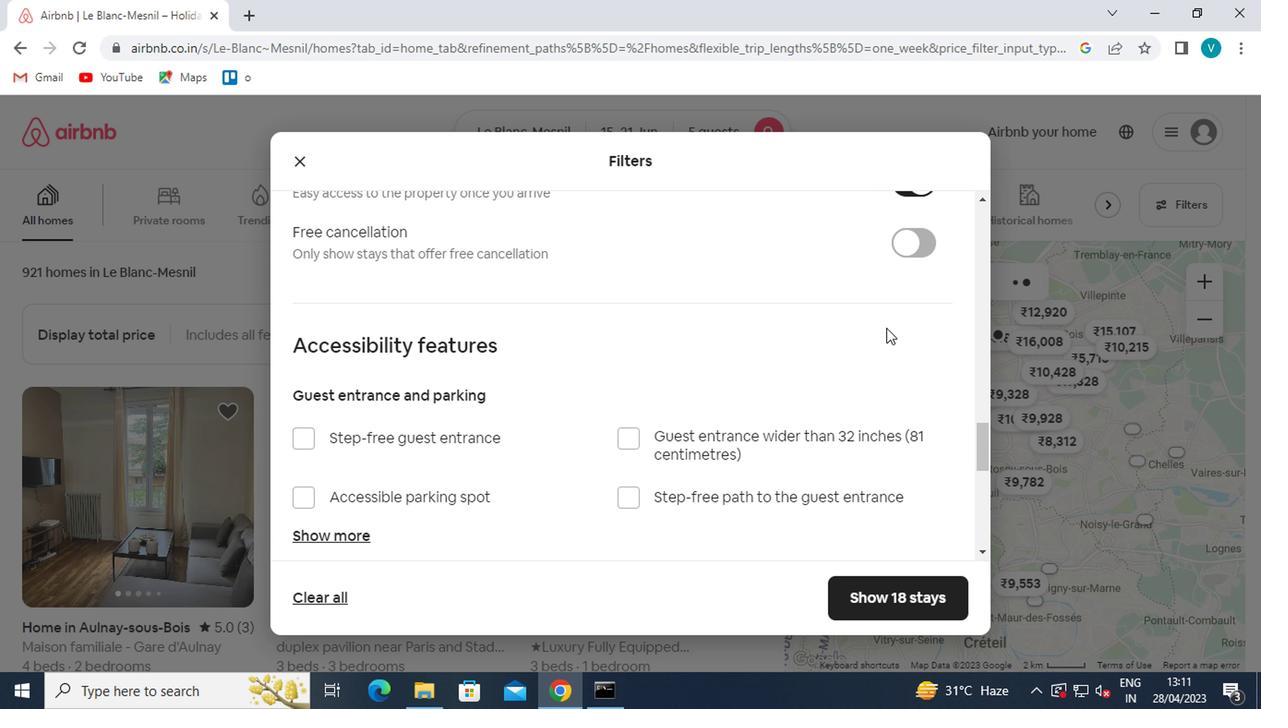 
Action: Mouse scrolled (883, 330) with delta (0, 0)
Screenshot: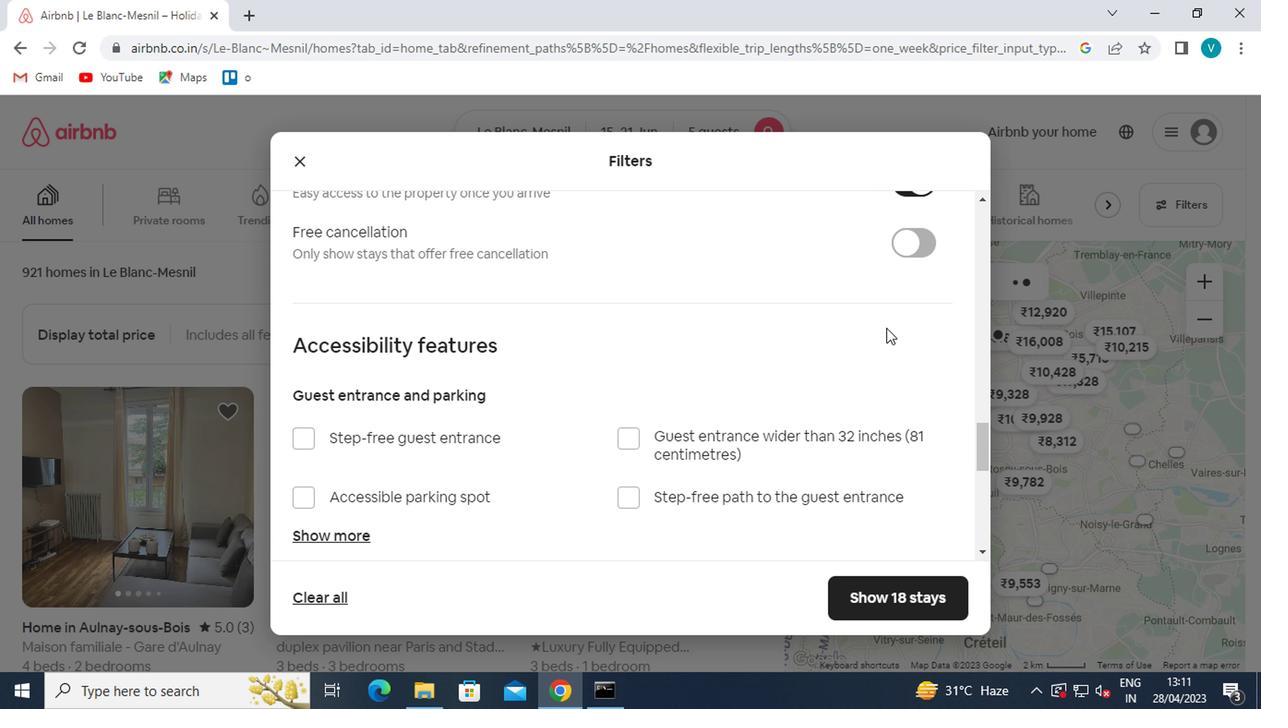 
Action: Mouse moved to (882, 331)
Screenshot: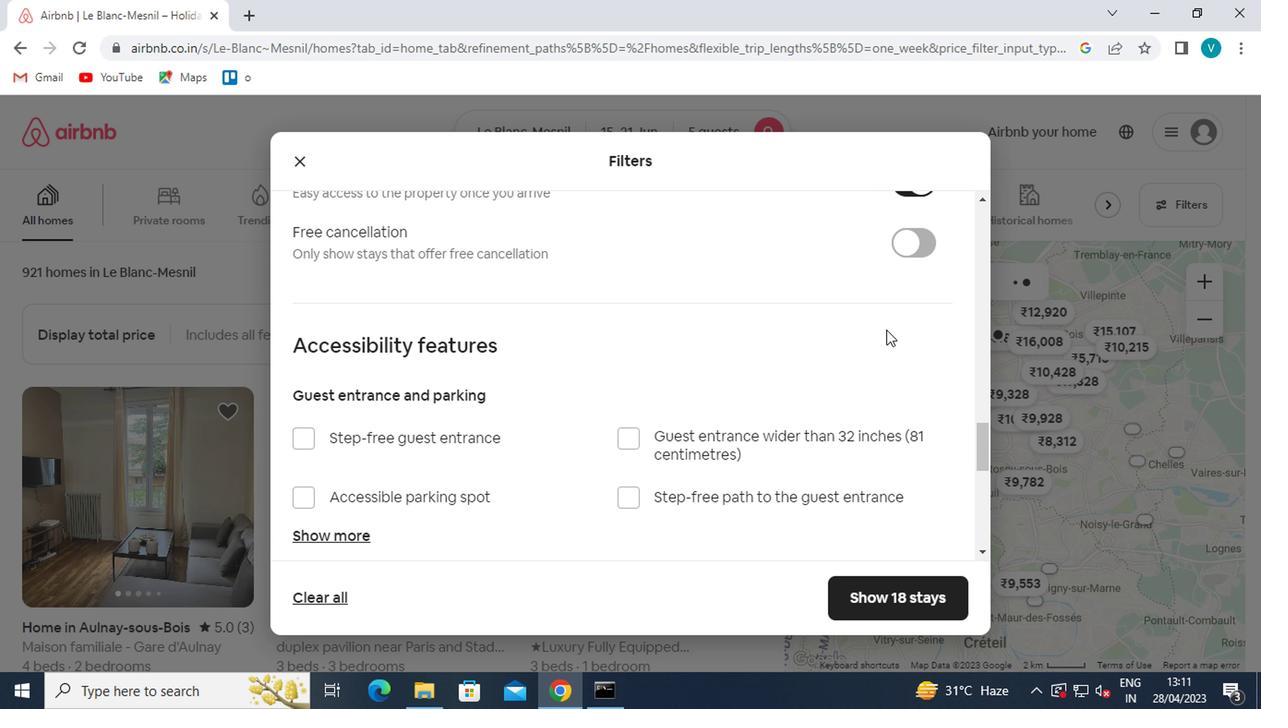 
Action: Mouse scrolled (882, 330) with delta (0, 0)
Screenshot: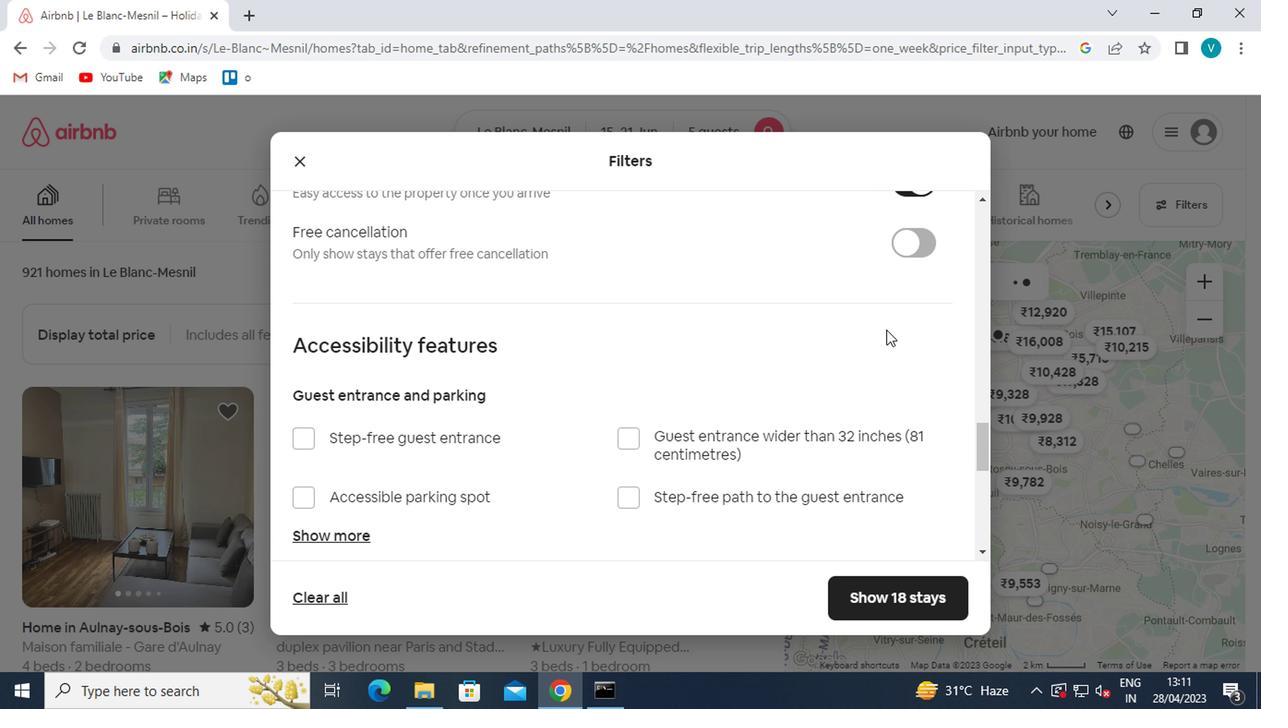 
Action: Mouse scrolled (882, 330) with delta (0, 0)
Screenshot: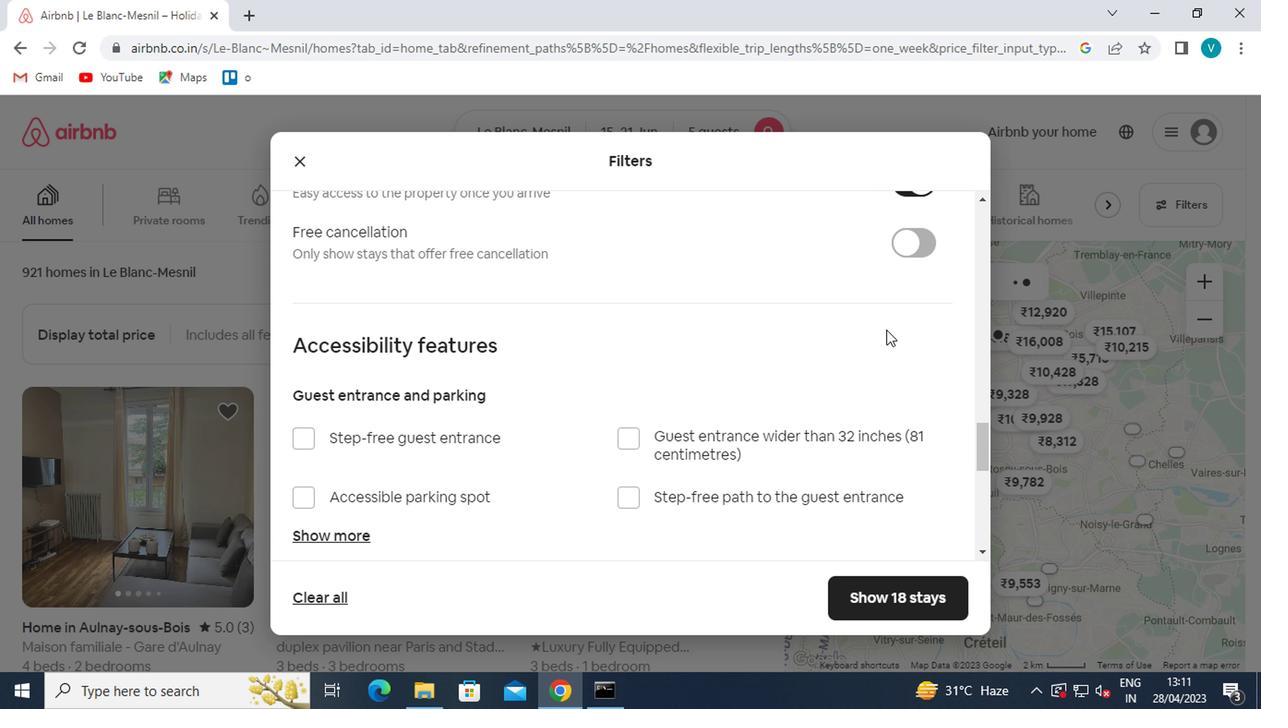 
Action: Mouse scrolled (882, 330) with delta (0, 0)
Screenshot: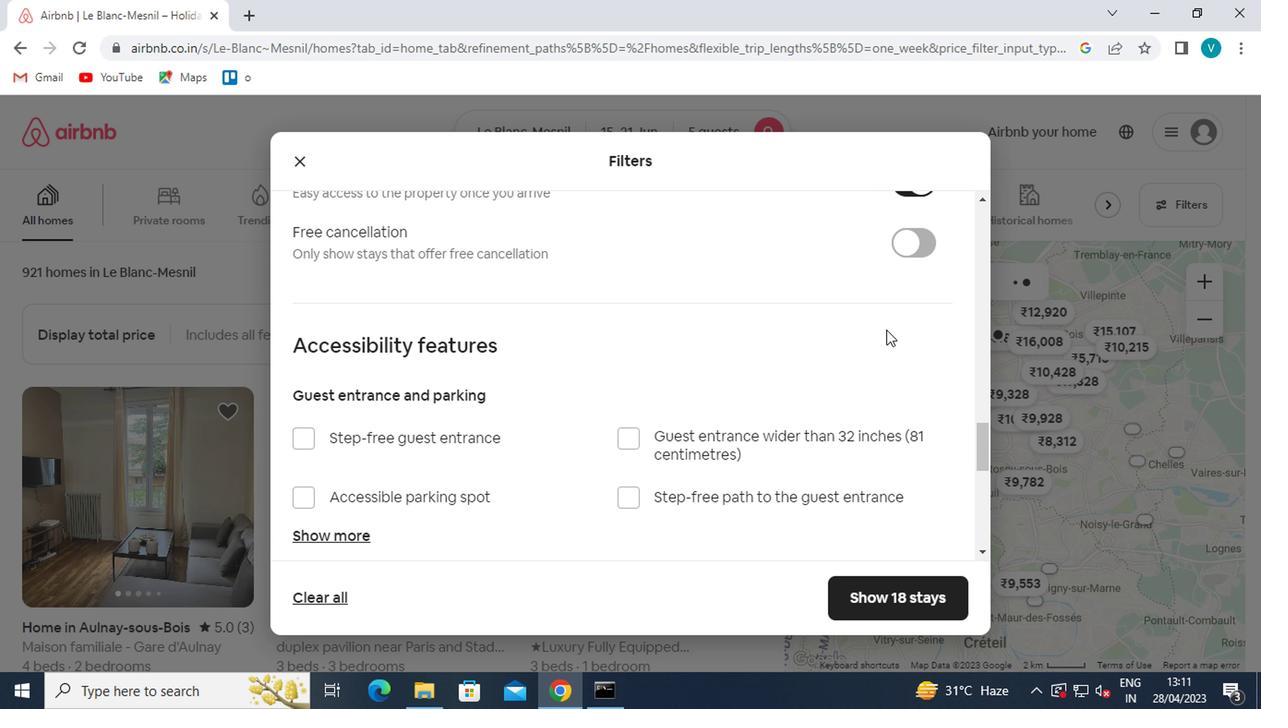 
Action: Mouse scrolled (882, 330) with delta (0, 0)
Screenshot: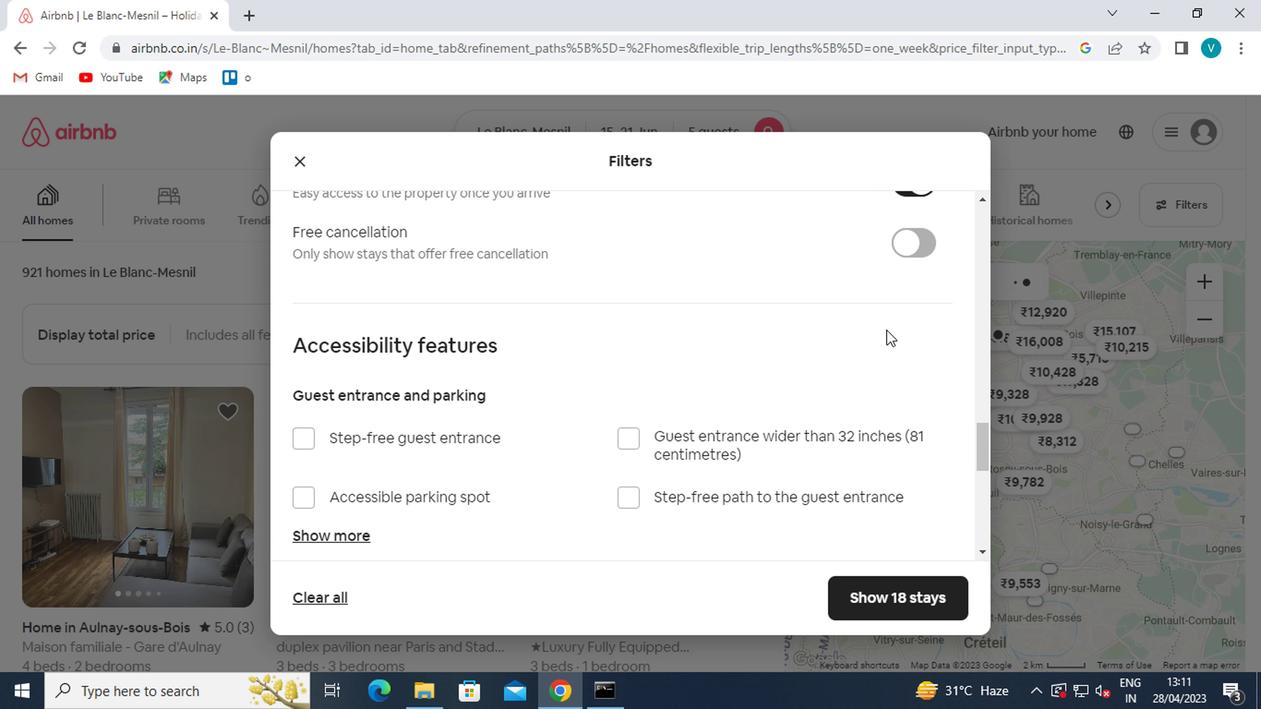 
Action: Mouse moved to (309, 435)
Screenshot: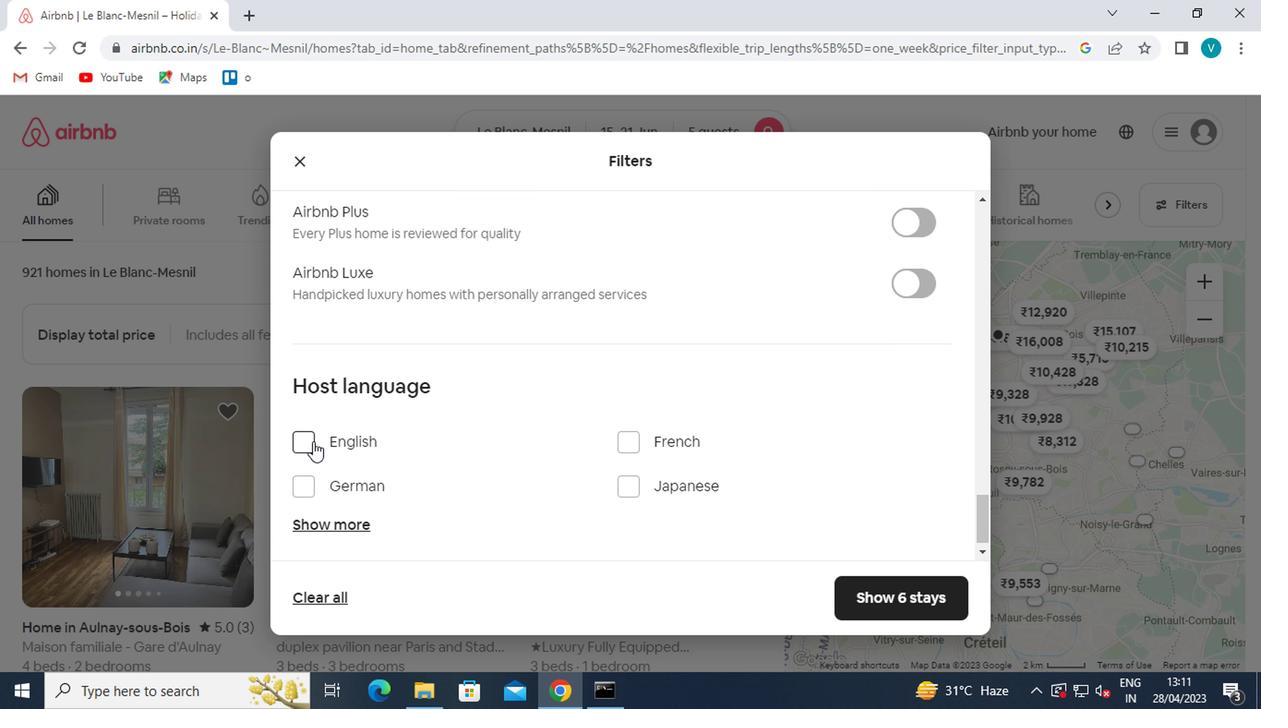
Action: Mouse pressed left at (309, 435)
Screenshot: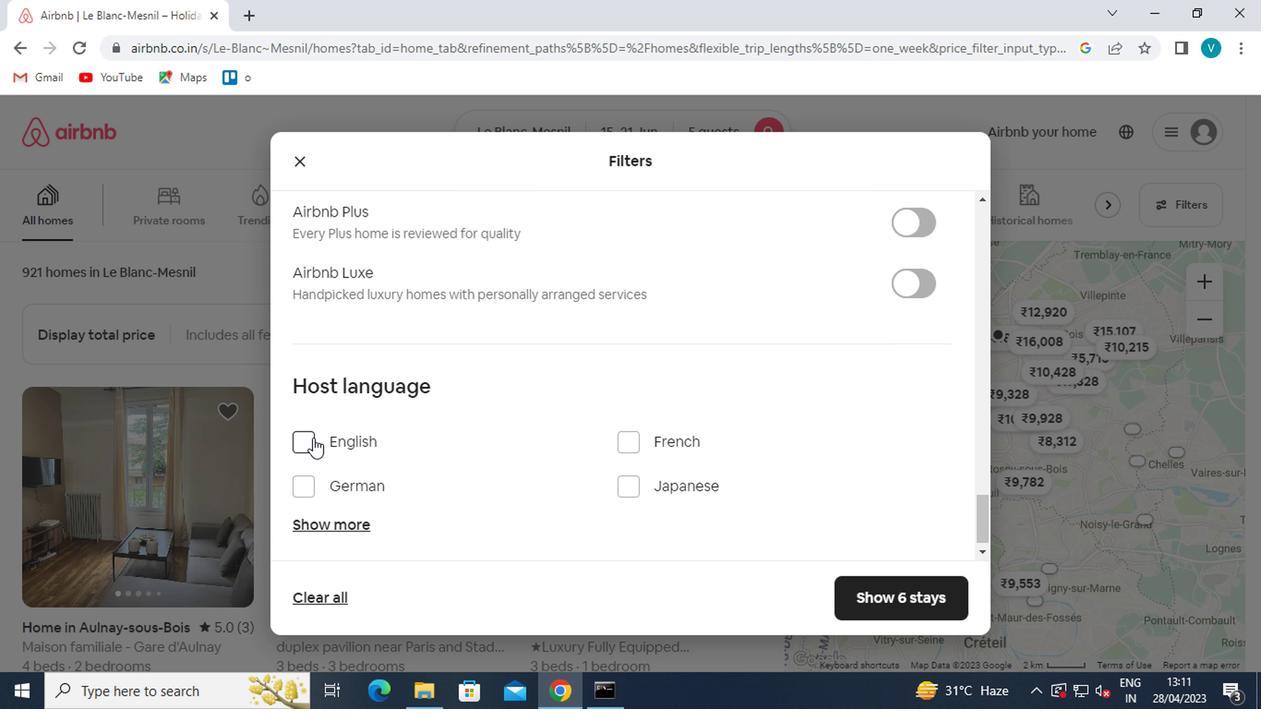 
Action: Mouse moved to (891, 587)
Screenshot: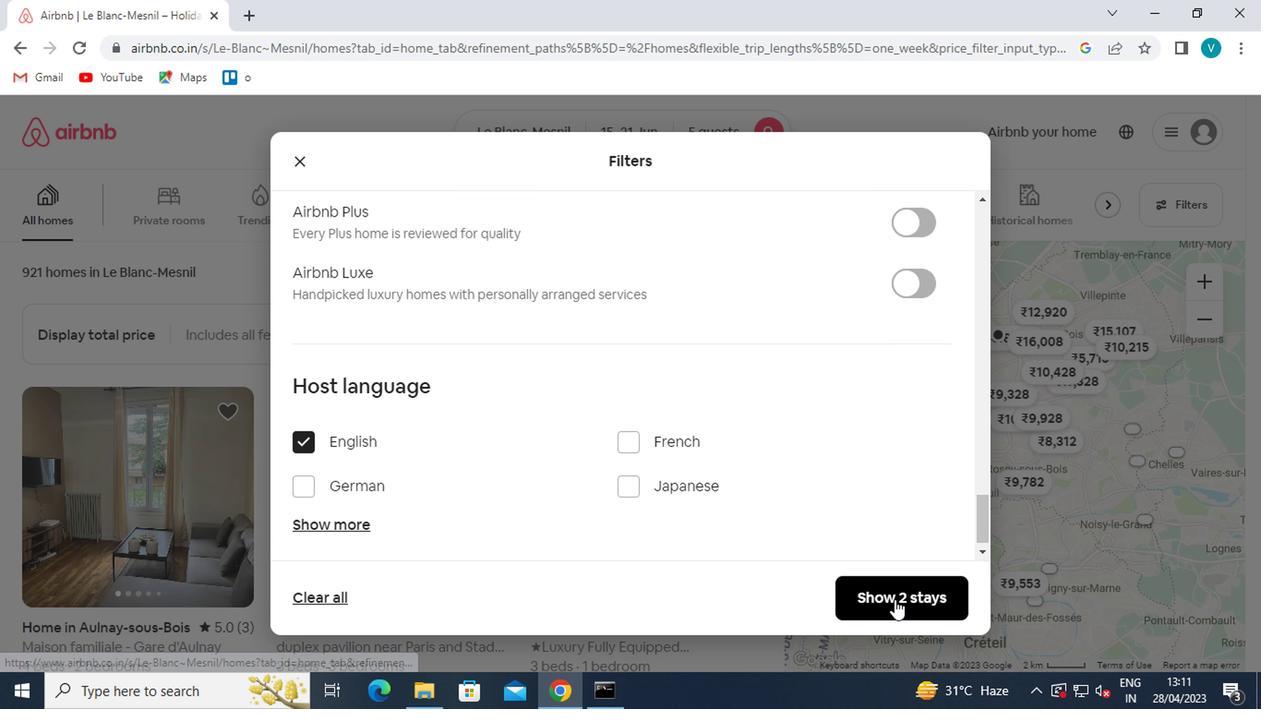 
Action: Mouse pressed left at (891, 587)
Screenshot: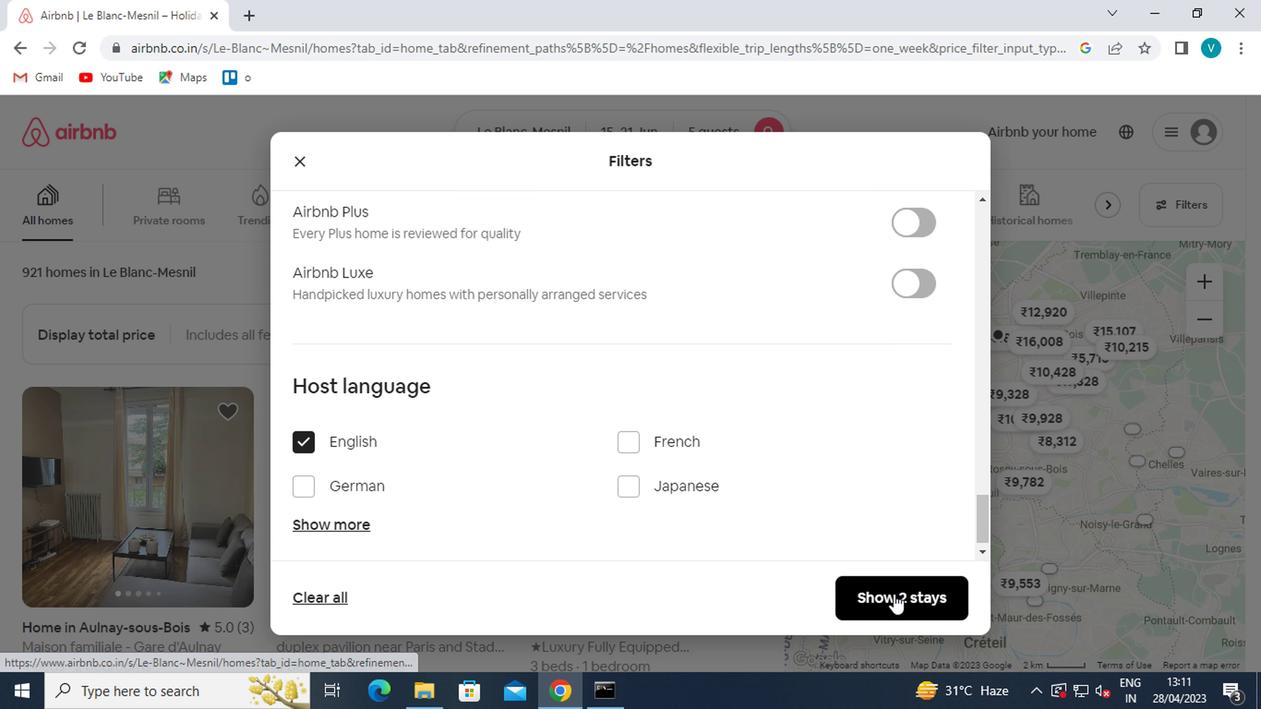 
Action: Mouse moved to (883, 581)
Screenshot: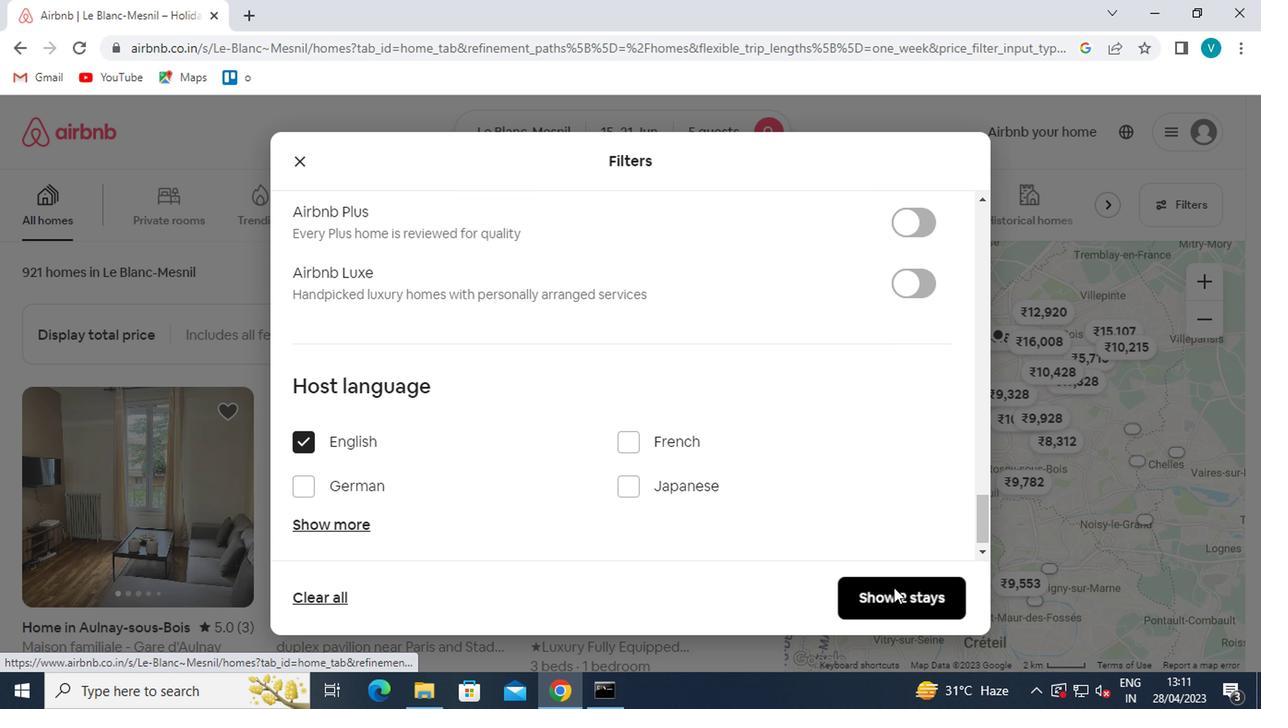 
